 Task: Look for space in Ranst, Belgium from 5th June, 2023 to 16th June, 2023 for 2 adults in price range Rs.14000 to Rs.18000. Place can be entire place with 1  bedroom having 1 bed and 1 bathroom. Property type can be house, flat, guest house, hotel. Amenities needed are: heating. Booking option can be shelf check-in. Required host language is English.
Action: Mouse moved to (371, 84)
Screenshot: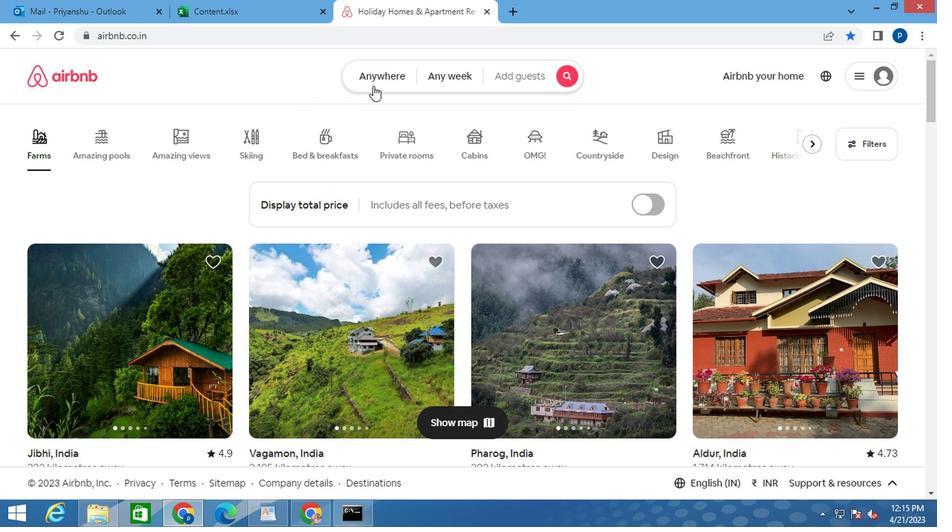 
Action: Mouse pressed left at (371, 84)
Screenshot: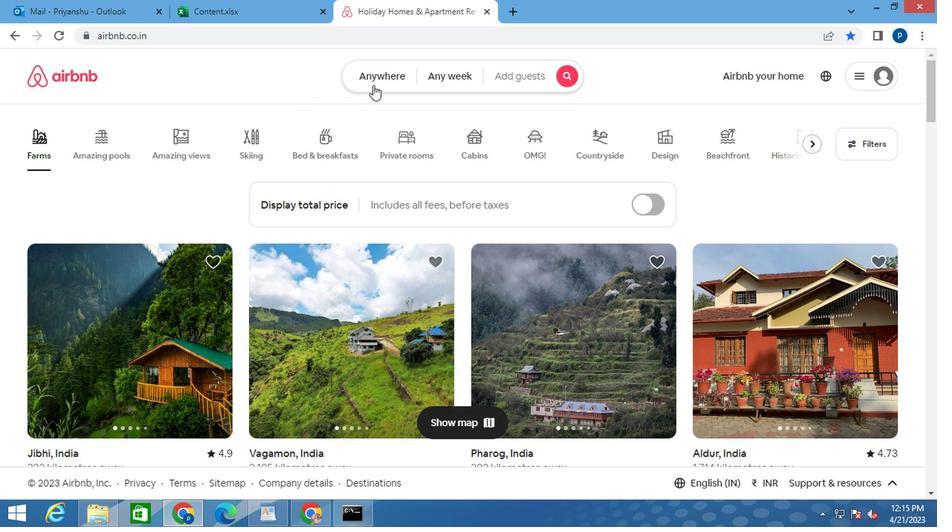 
Action: Mouse moved to (287, 130)
Screenshot: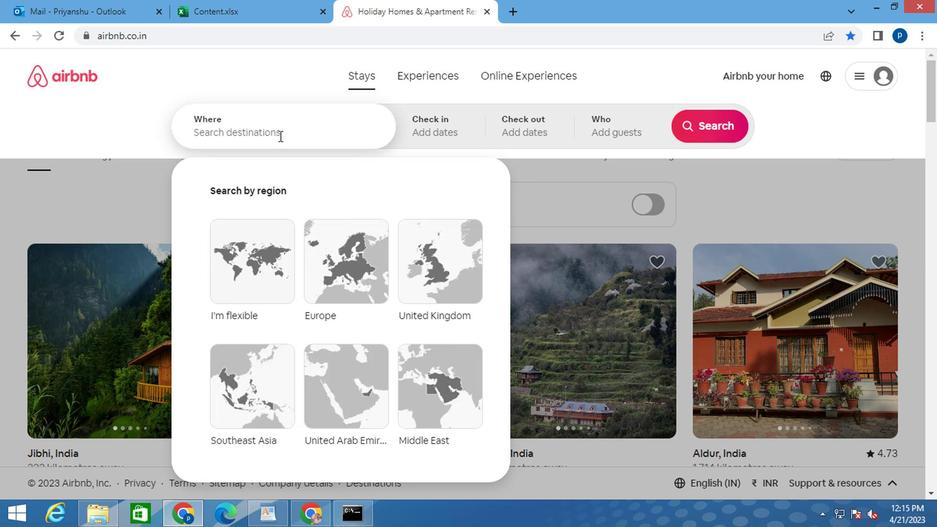 
Action: Mouse pressed left at (287, 130)
Screenshot: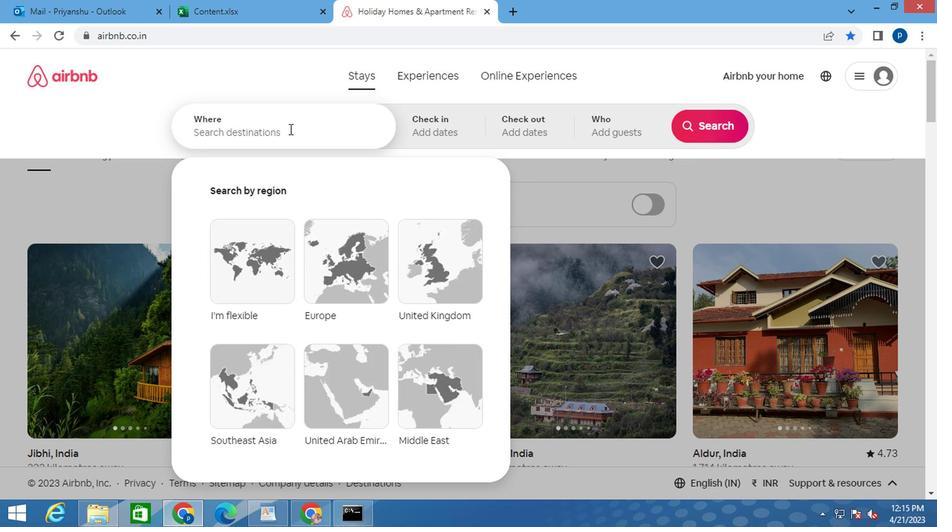 
Action: Key pressed r<Key.caps_lock>anst,<Key.space><Key.caps_lock>b<Key.caps_lock>elgium
Screenshot: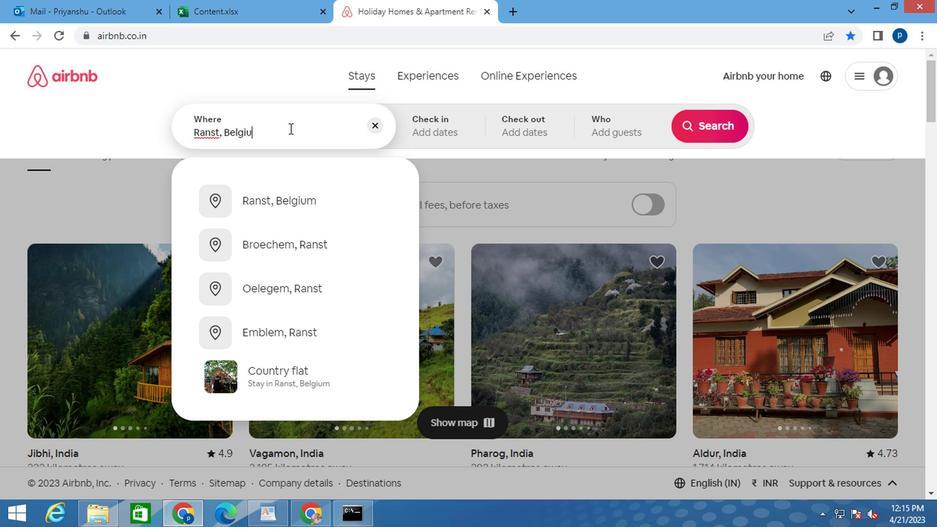 
Action: Mouse moved to (293, 197)
Screenshot: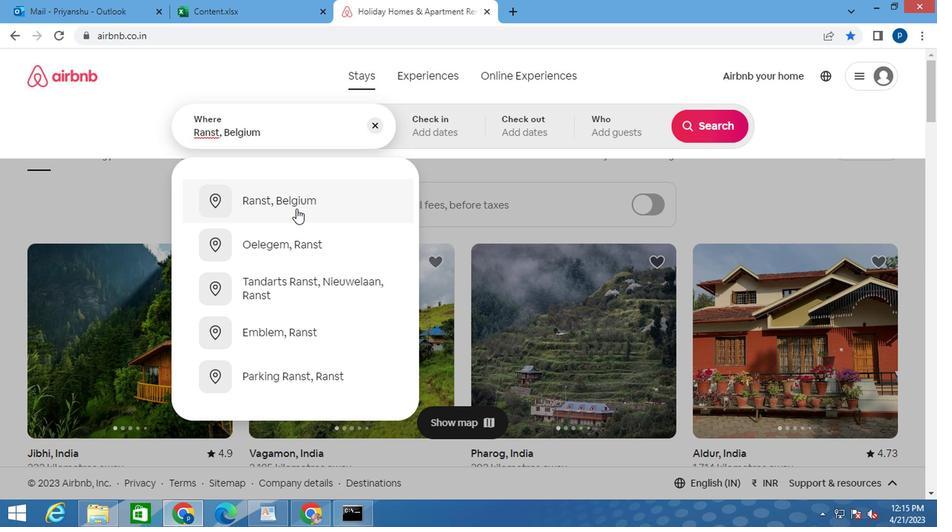 
Action: Mouse pressed left at (293, 197)
Screenshot: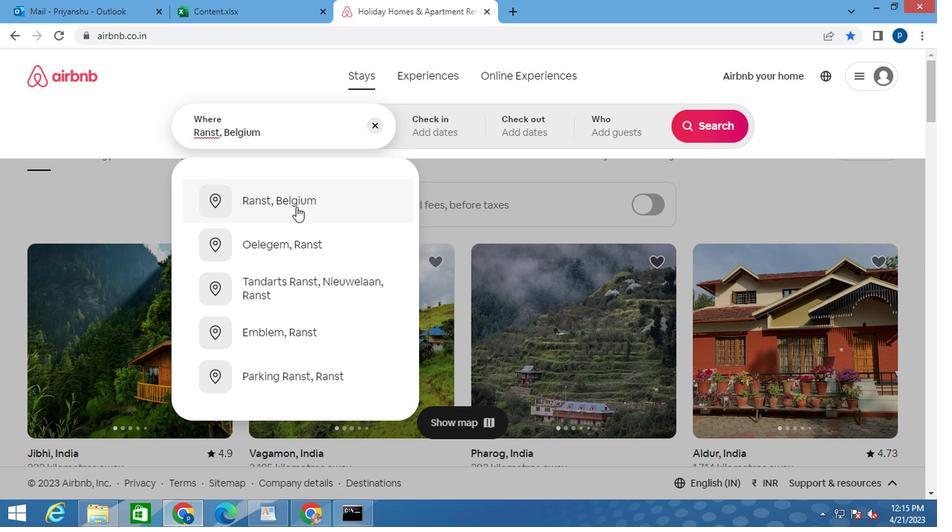 
Action: Mouse moved to (705, 240)
Screenshot: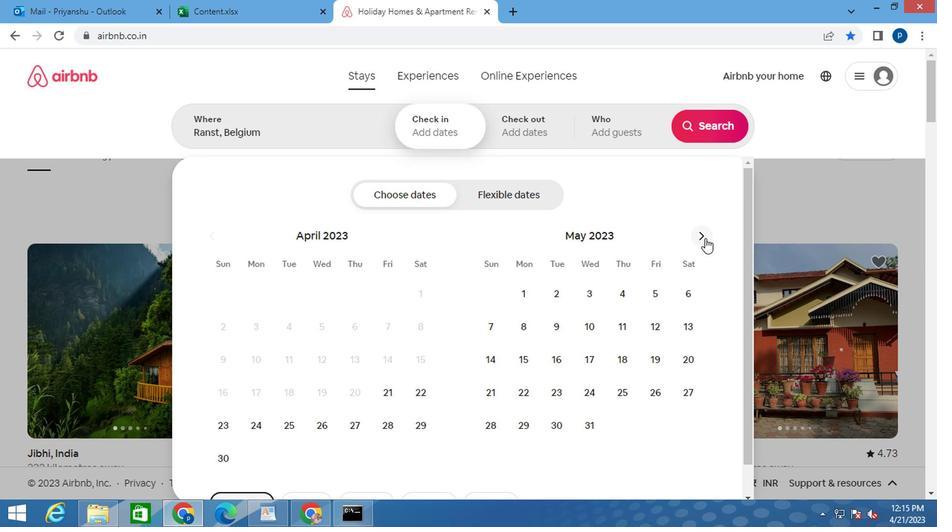 
Action: Mouse pressed left at (705, 240)
Screenshot: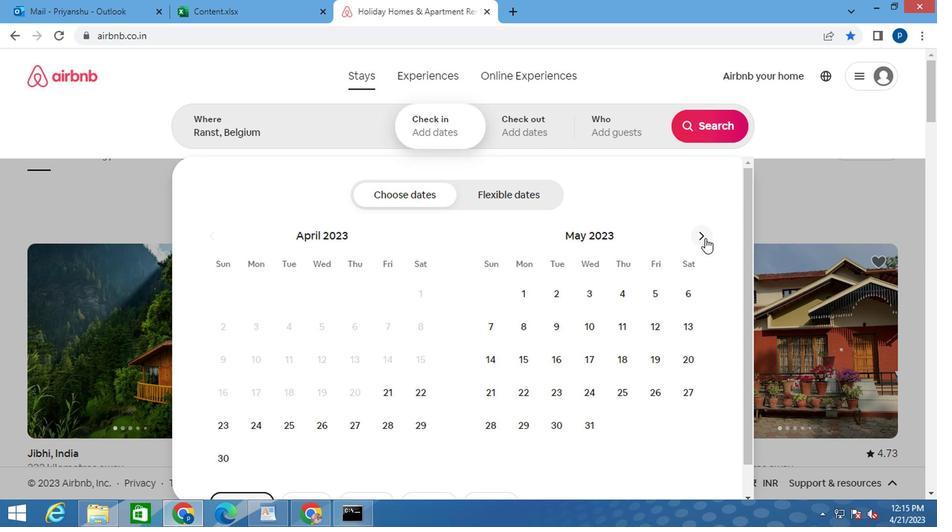 
Action: Mouse pressed left at (705, 240)
Screenshot: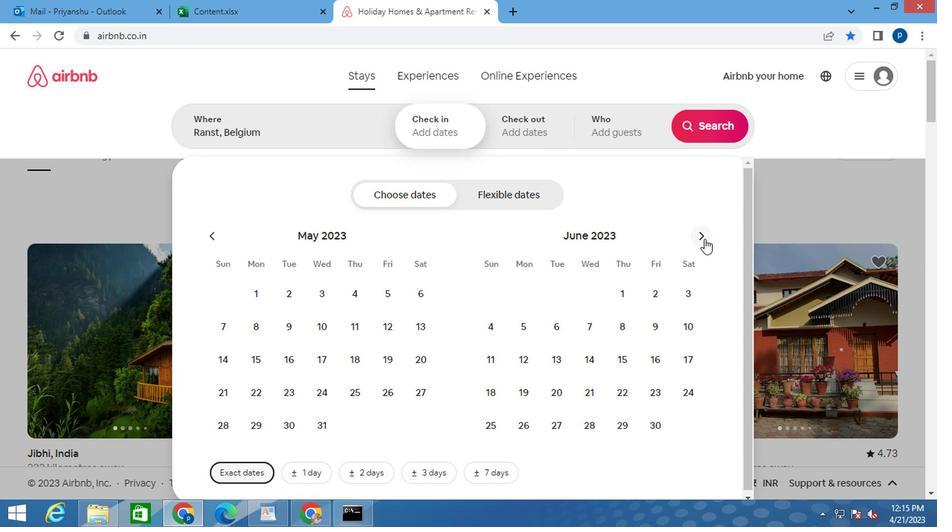 
Action: Mouse moved to (353, 324)
Screenshot: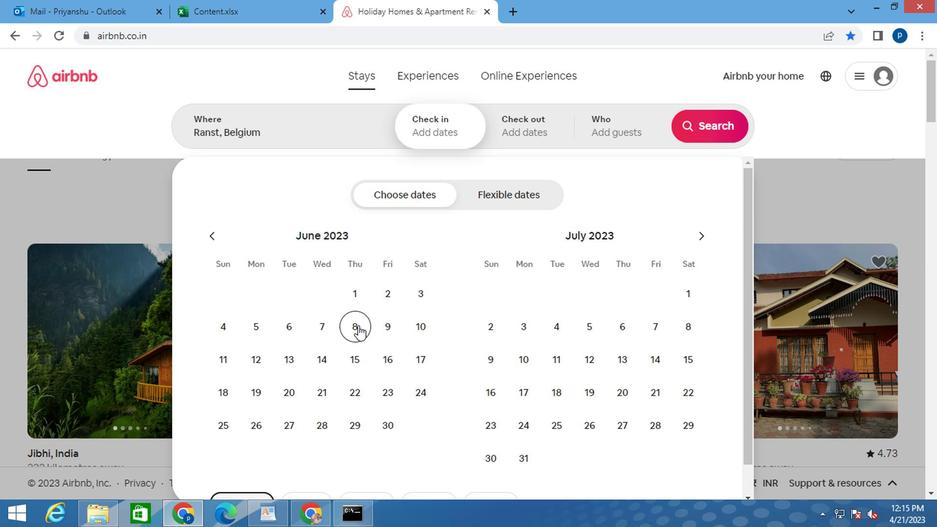 
Action: Mouse pressed left at (353, 324)
Screenshot: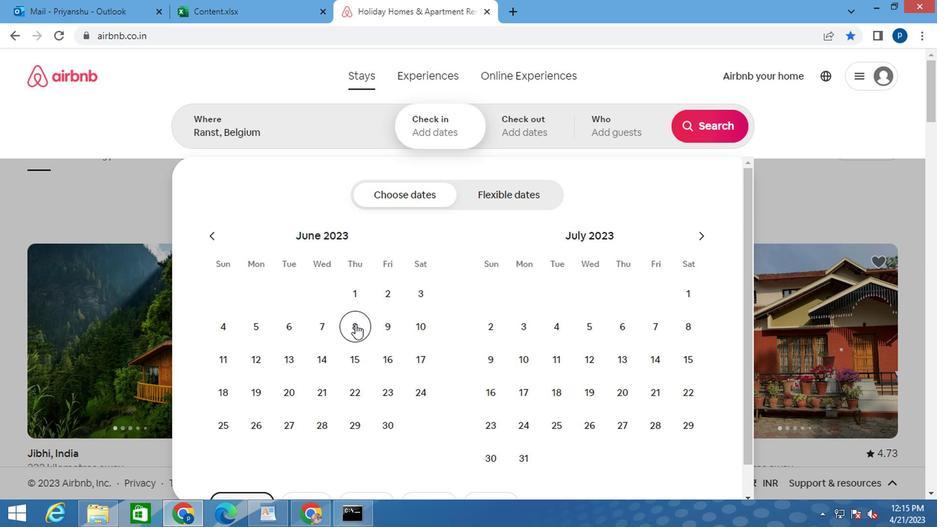 
Action: Mouse moved to (250, 325)
Screenshot: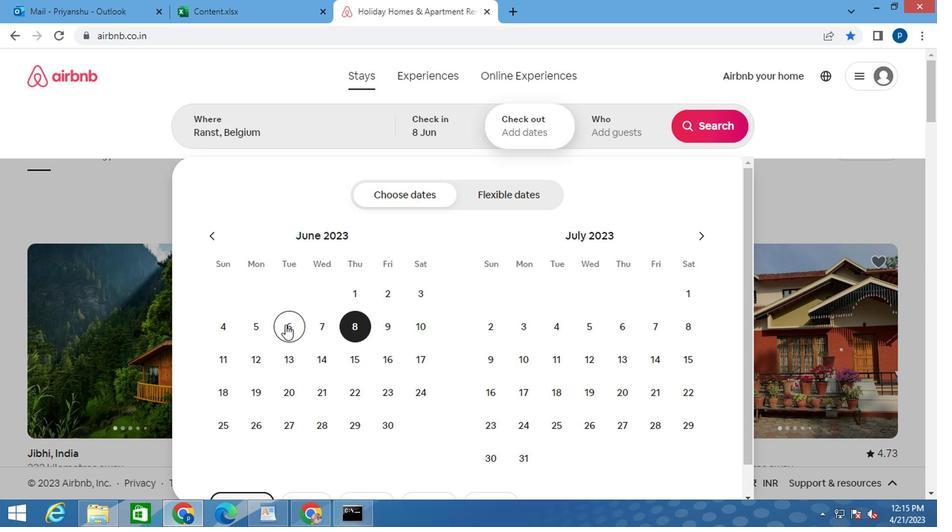 
Action: Mouse pressed left at (250, 325)
Screenshot: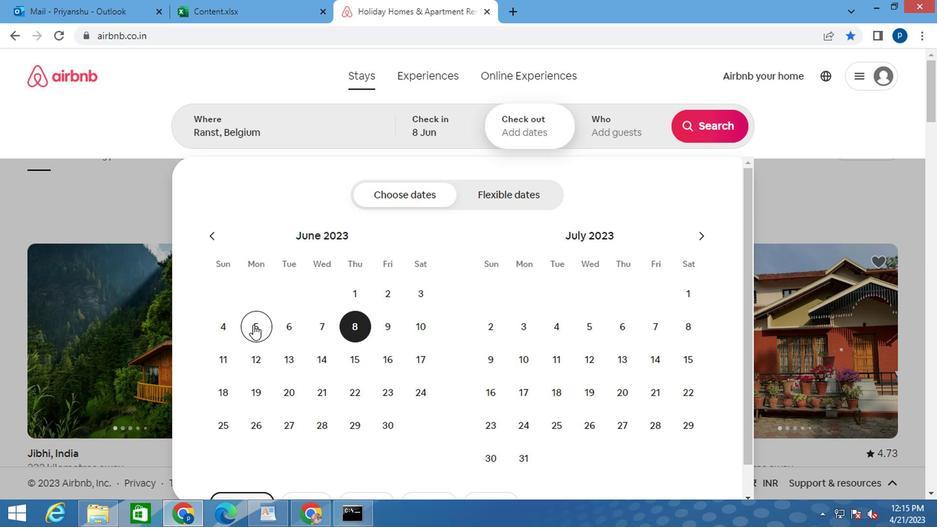 
Action: Mouse moved to (389, 360)
Screenshot: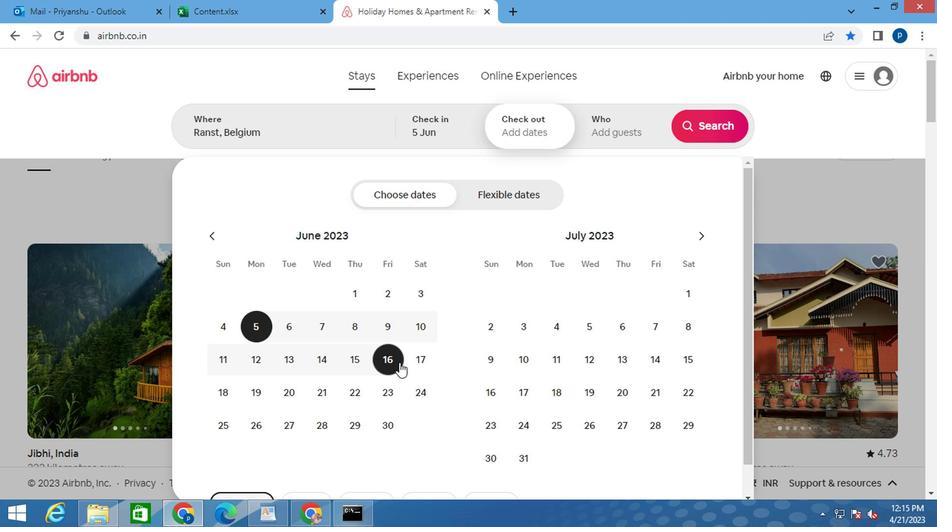
Action: Mouse pressed left at (389, 360)
Screenshot: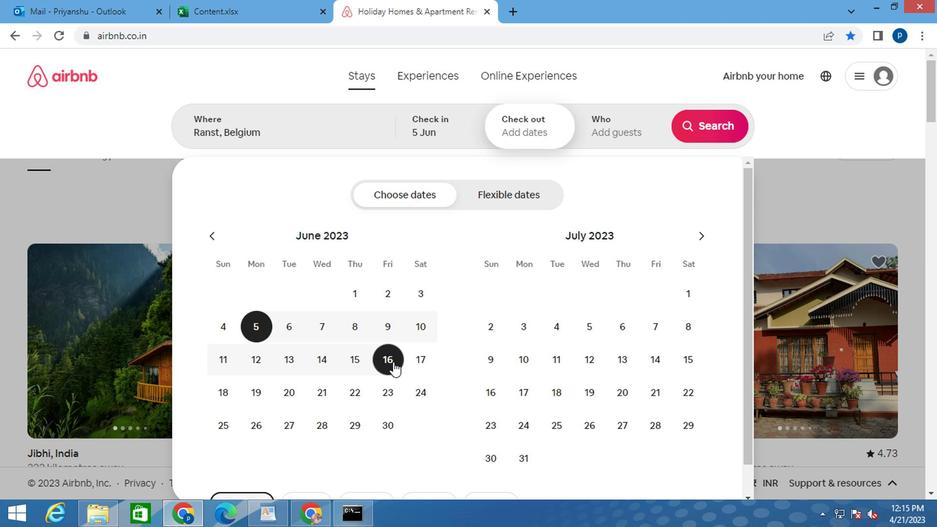 
Action: Mouse moved to (630, 131)
Screenshot: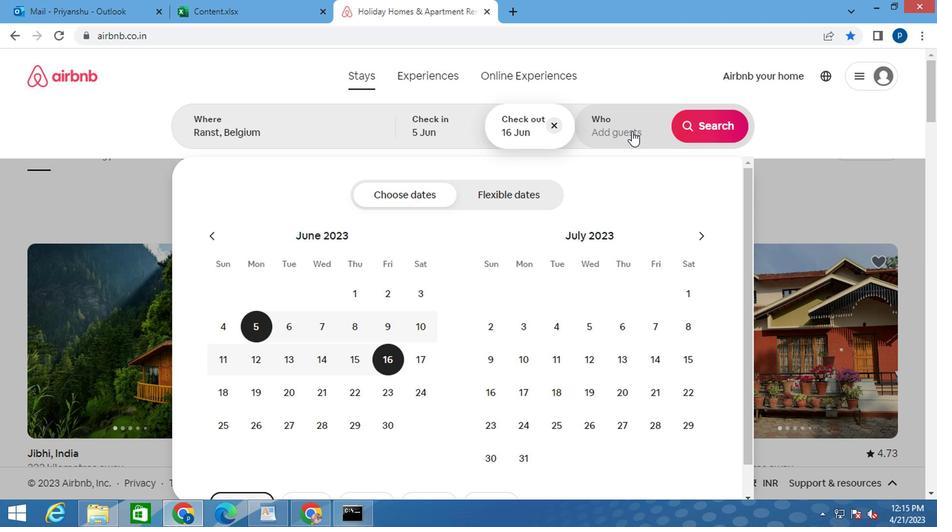 
Action: Mouse pressed left at (630, 131)
Screenshot: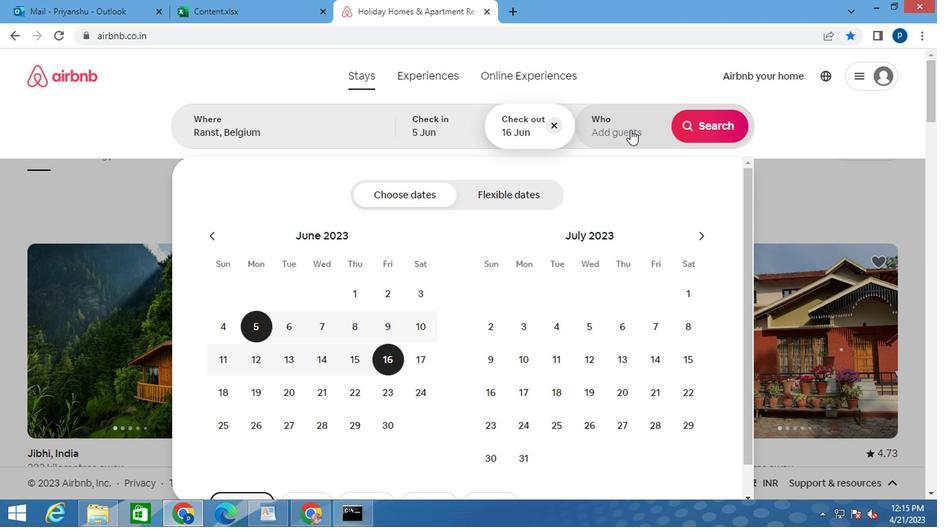 
Action: Mouse moved to (708, 203)
Screenshot: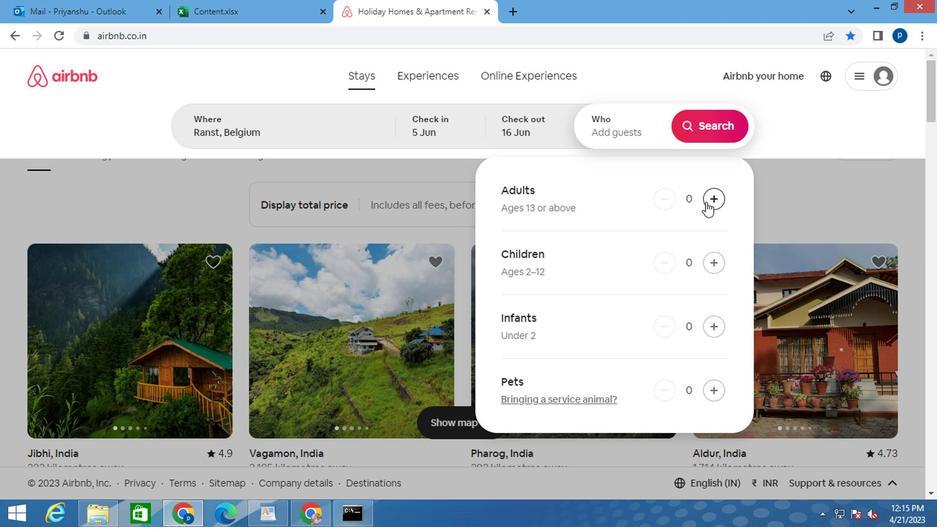 
Action: Mouse pressed left at (708, 203)
Screenshot: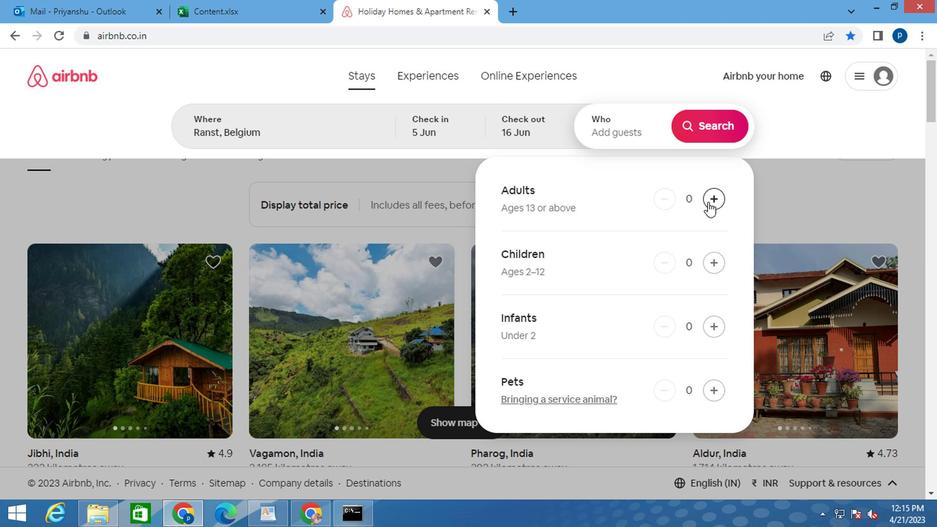 
Action: Mouse moved to (708, 202)
Screenshot: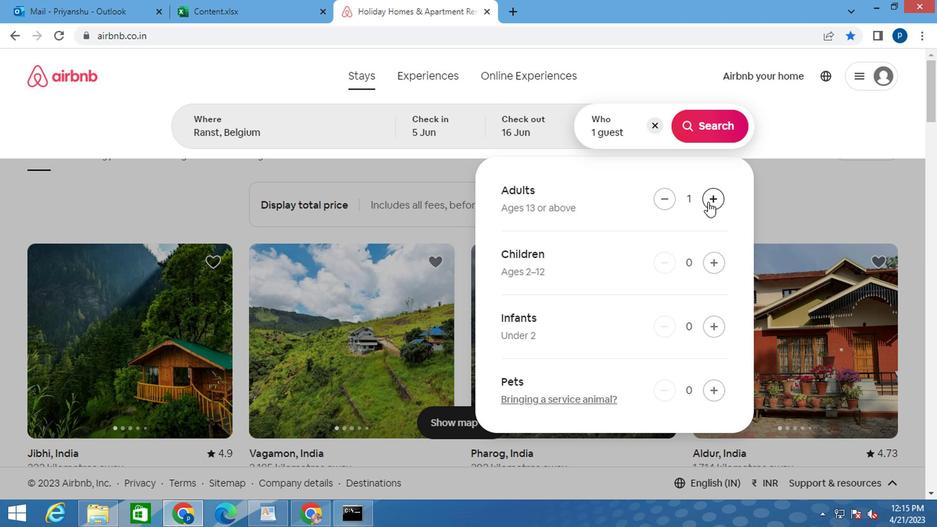 
Action: Mouse pressed left at (708, 202)
Screenshot: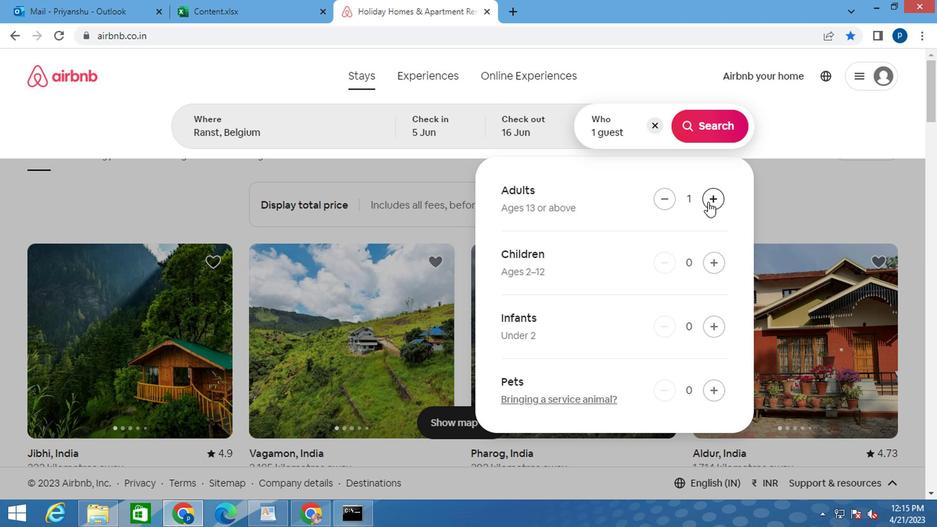
Action: Mouse moved to (725, 126)
Screenshot: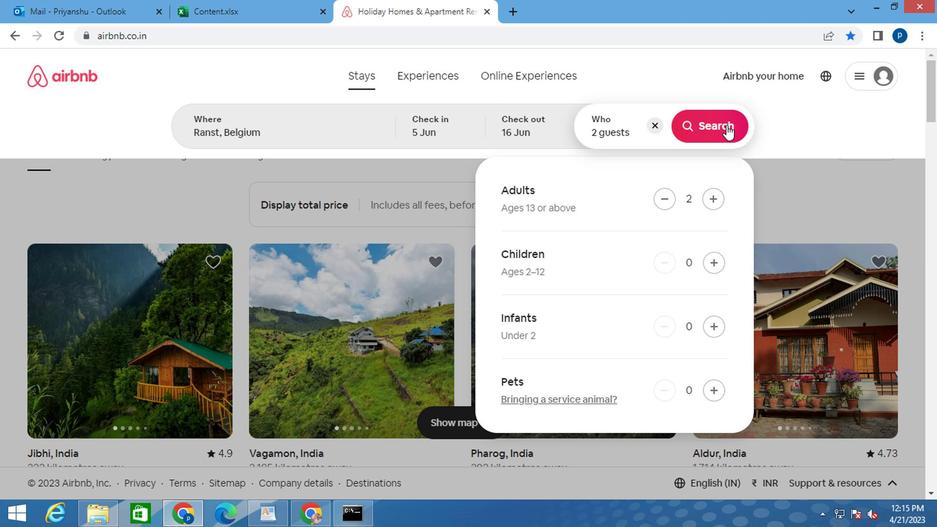 
Action: Mouse pressed left at (725, 126)
Screenshot: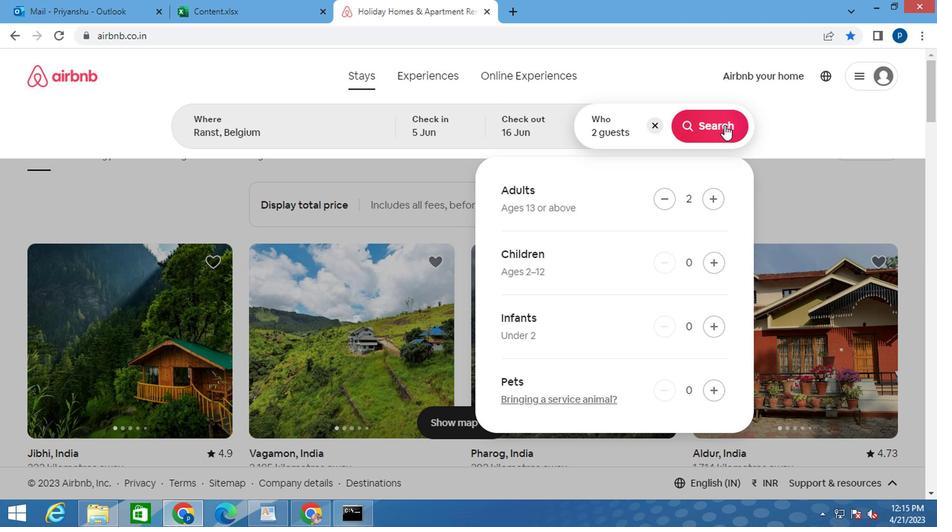 
Action: Mouse moved to (871, 126)
Screenshot: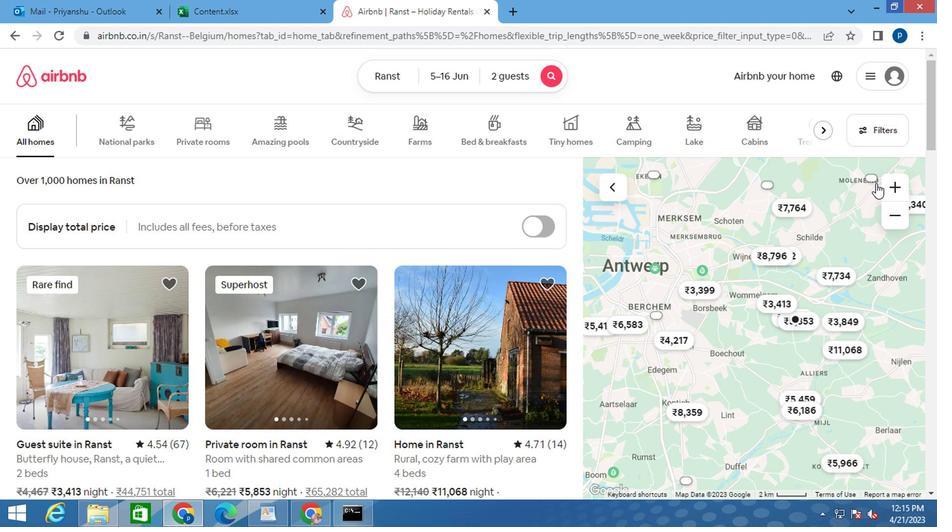 
Action: Mouse pressed left at (871, 126)
Screenshot: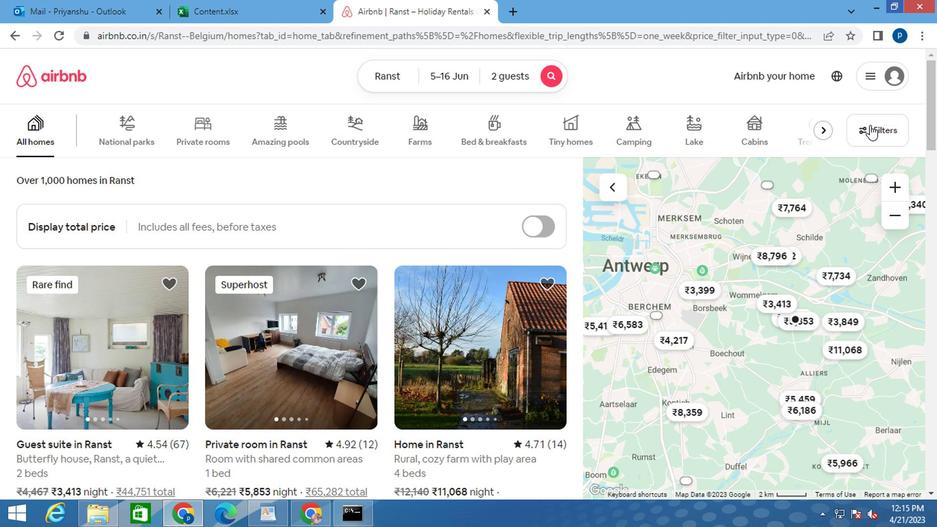 
Action: Mouse moved to (303, 300)
Screenshot: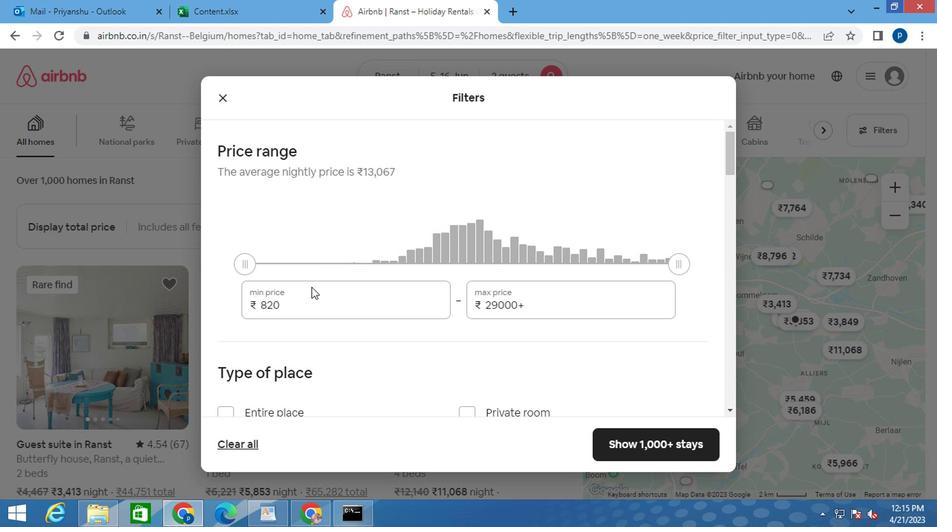
Action: Mouse pressed left at (303, 300)
Screenshot: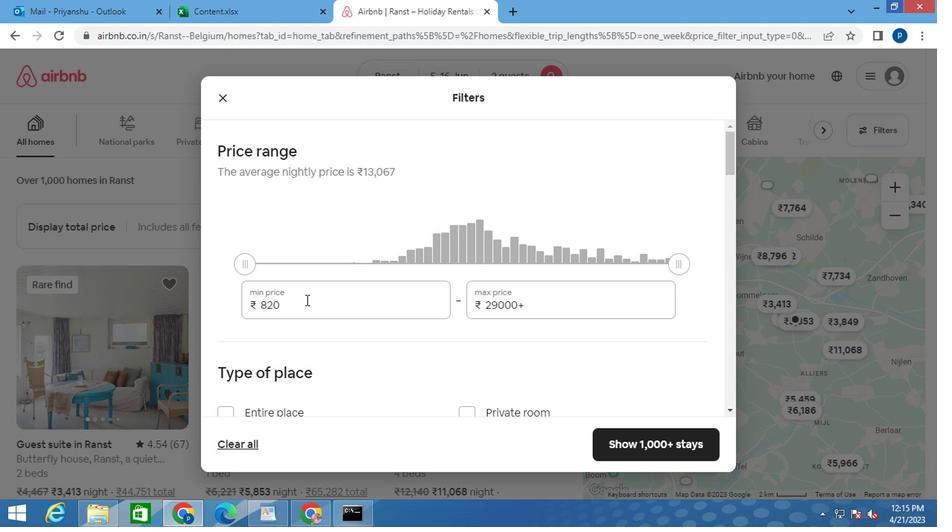 
Action: Mouse pressed left at (303, 300)
Screenshot: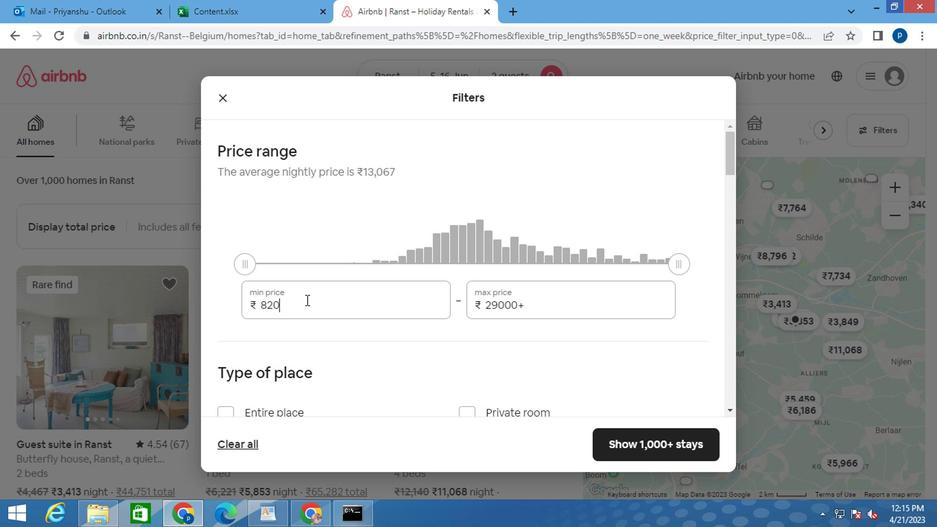 
Action: Mouse pressed left at (303, 300)
Screenshot: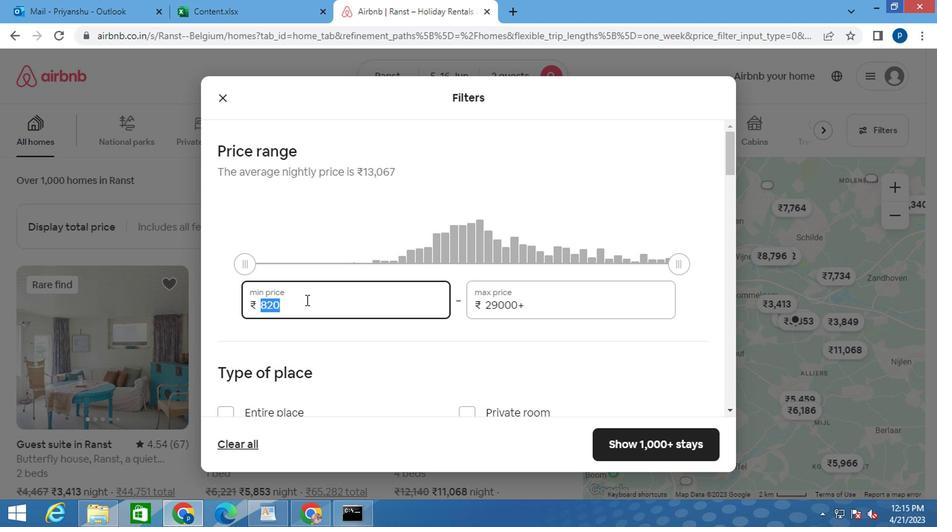 
Action: Key pressed 14000<Key.tab>18000<Key.tab><Key.tab><Key.tab>
Screenshot: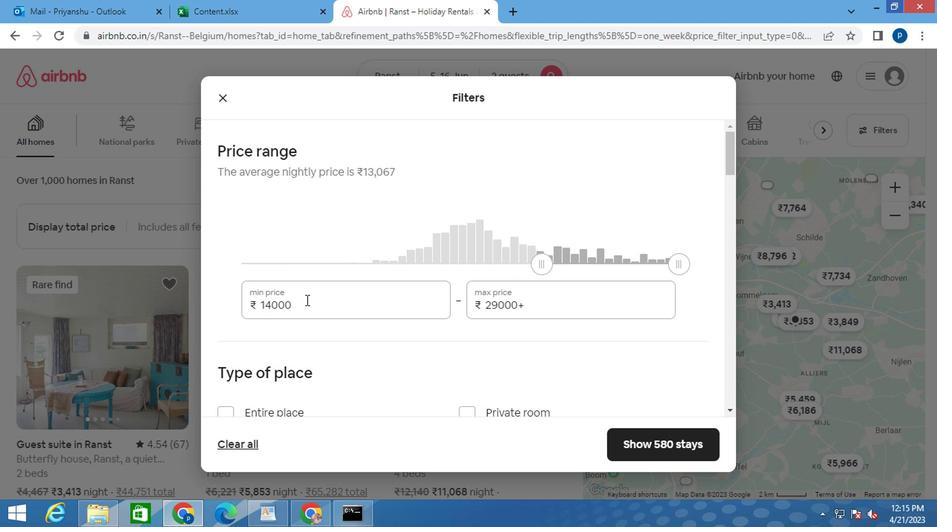 
Action: Mouse moved to (364, 283)
Screenshot: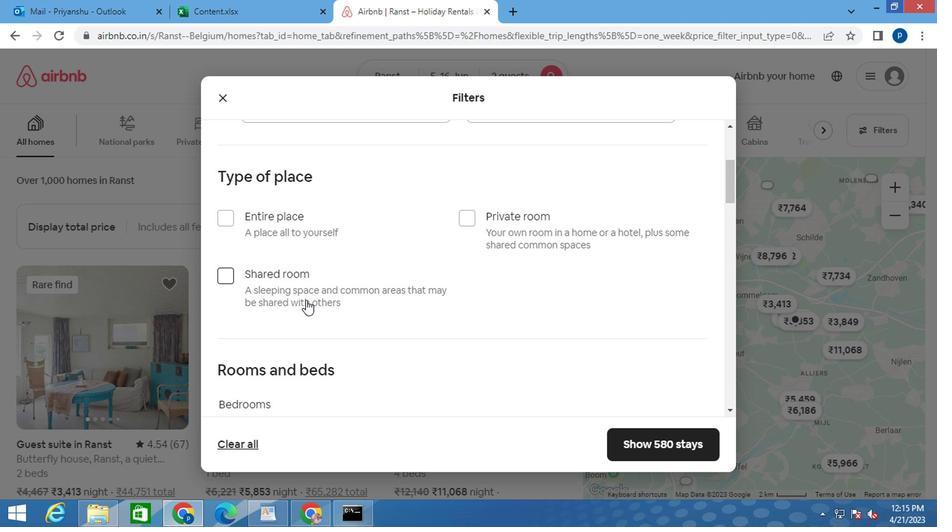 
Action: Mouse scrolled (364, 283) with delta (0, 0)
Screenshot: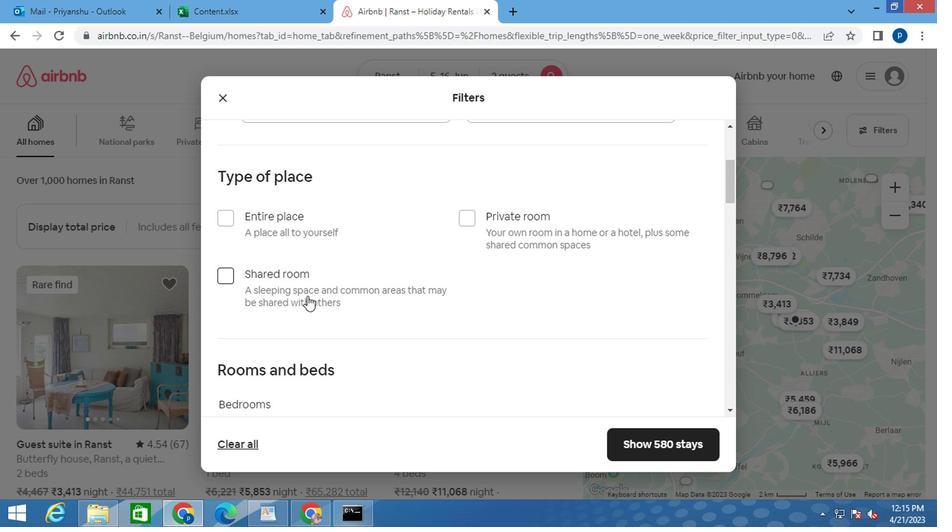 
Action: Mouse moved to (365, 282)
Screenshot: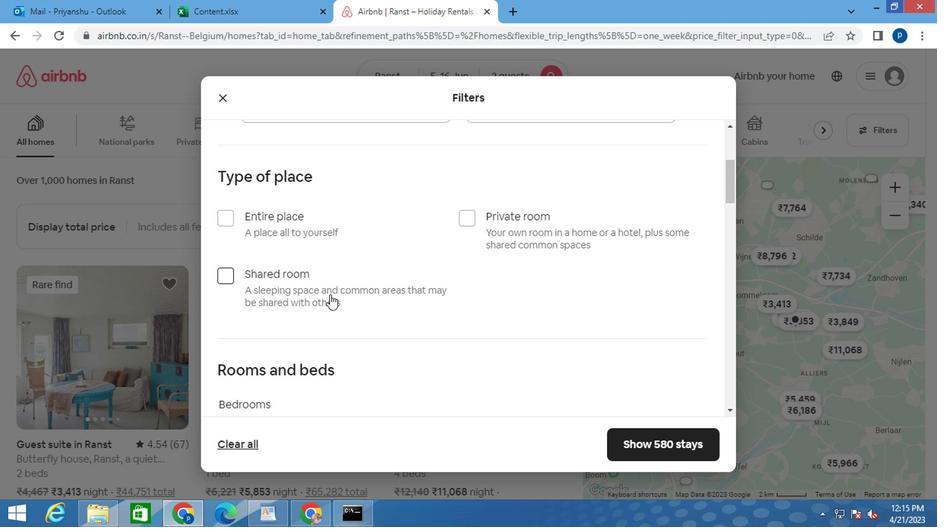 
Action: Mouse scrolled (365, 283) with delta (0, 0)
Screenshot: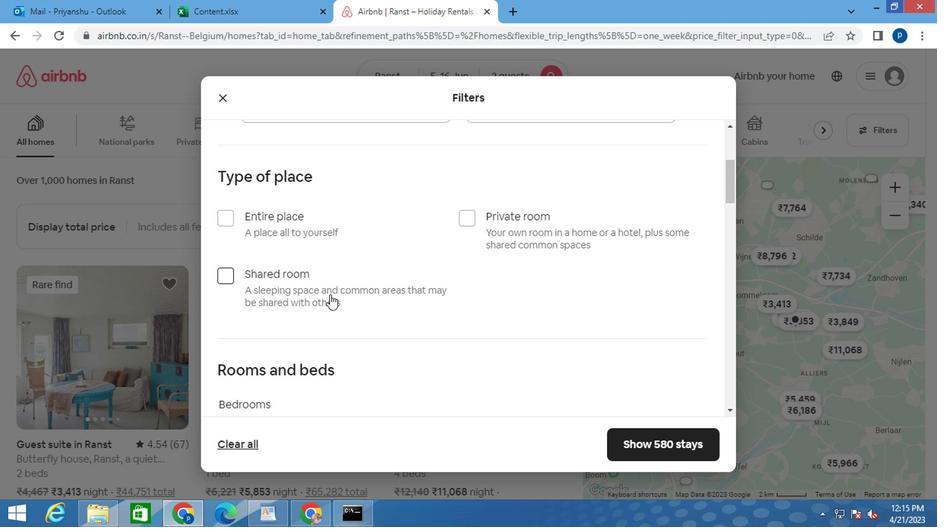 
Action: Mouse moved to (367, 282)
Screenshot: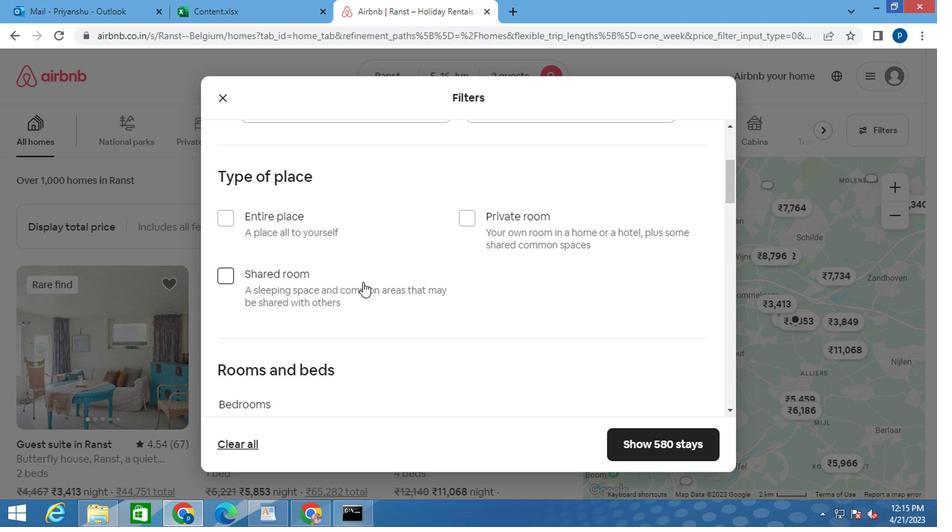 
Action: Mouse scrolled (367, 283) with delta (0, 0)
Screenshot: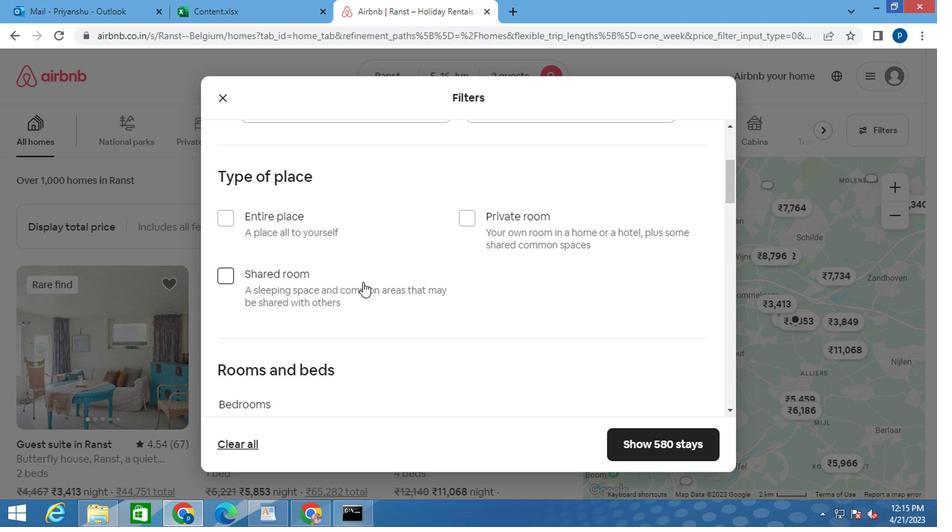 
Action: Mouse moved to (370, 282)
Screenshot: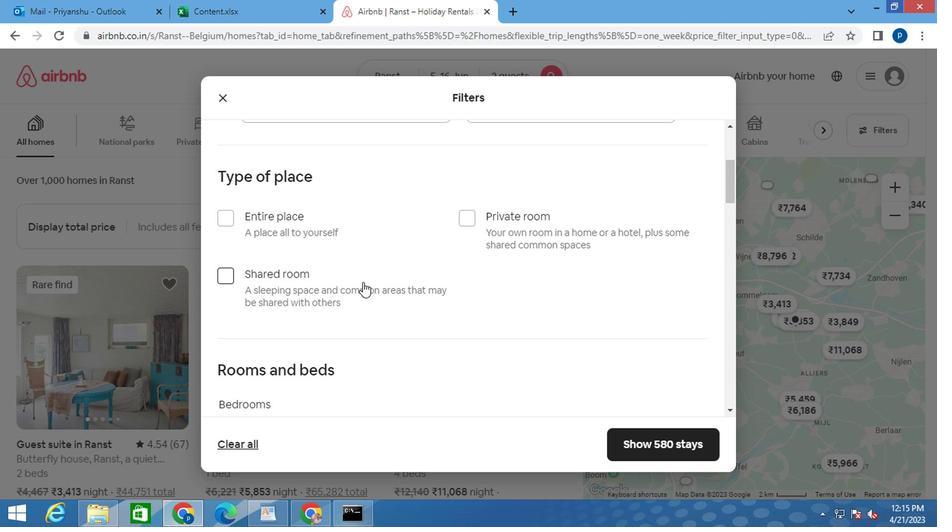 
Action: Mouse scrolled (370, 283) with delta (0, 0)
Screenshot: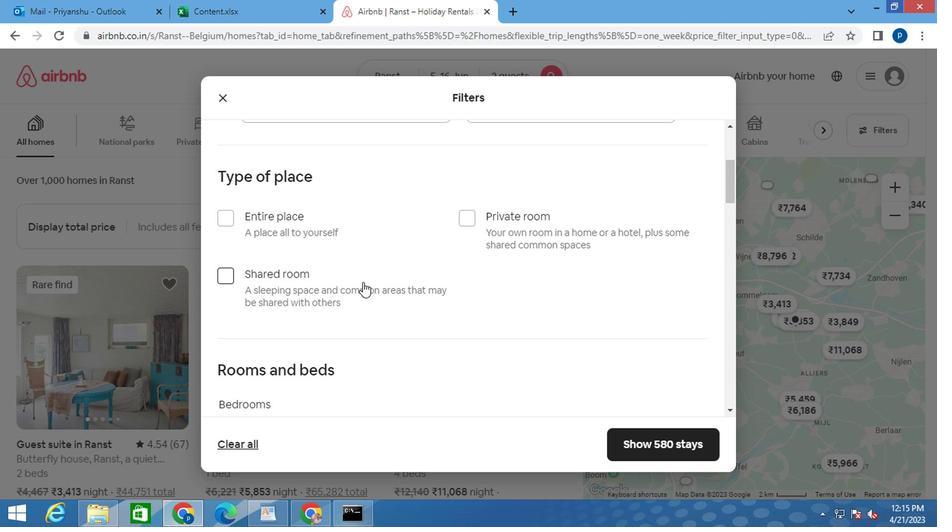
Action: Mouse moved to (375, 282)
Screenshot: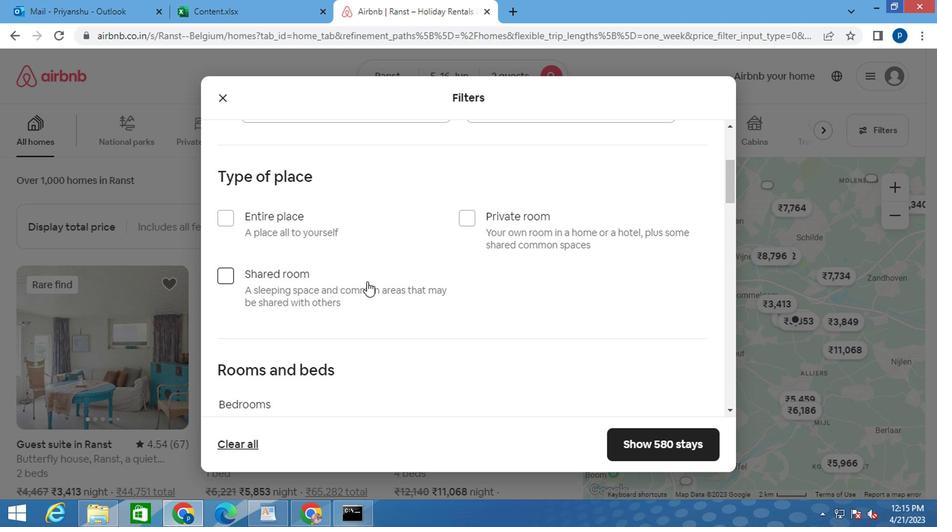 
Action: Mouse scrolled (375, 283) with delta (0, 0)
Screenshot: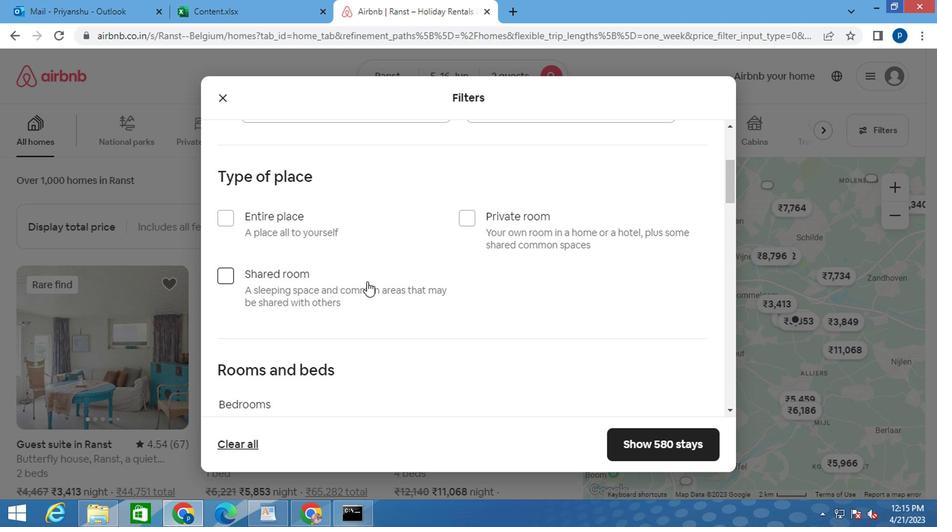 
Action: Mouse moved to (377, 282)
Screenshot: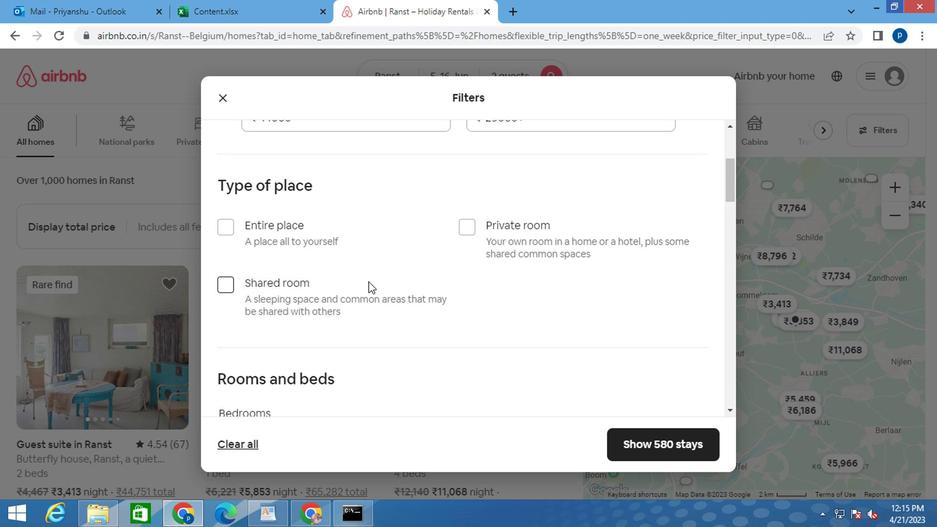 
Action: Mouse scrolled (377, 283) with delta (0, 0)
Screenshot: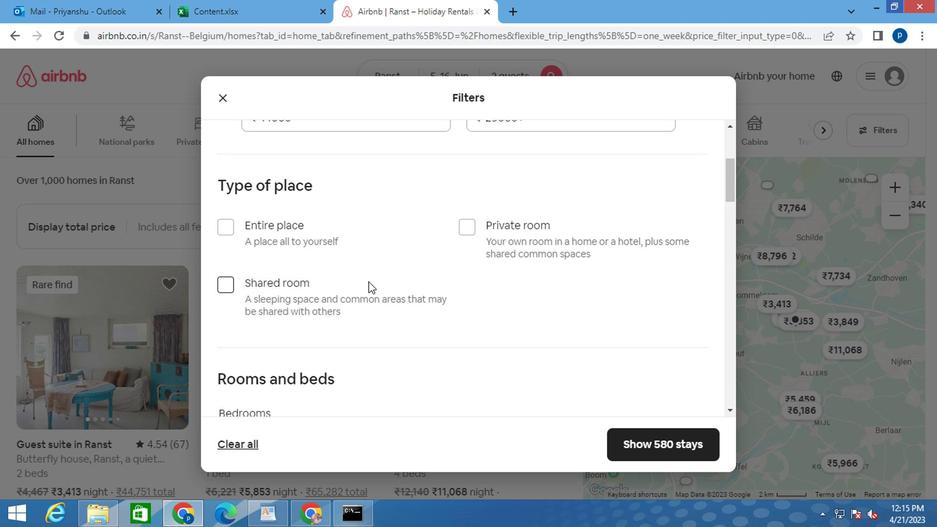 
Action: Mouse moved to (490, 309)
Screenshot: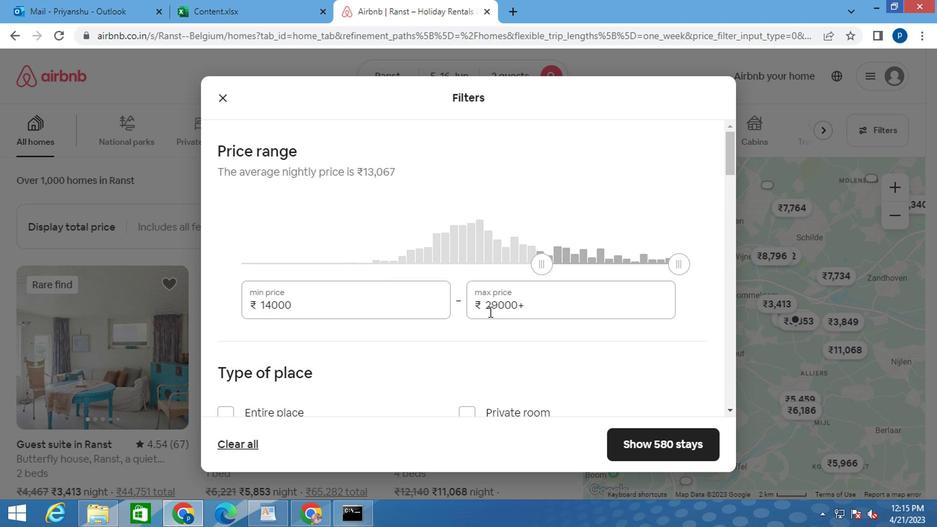 
Action: Mouse pressed left at (490, 309)
Screenshot: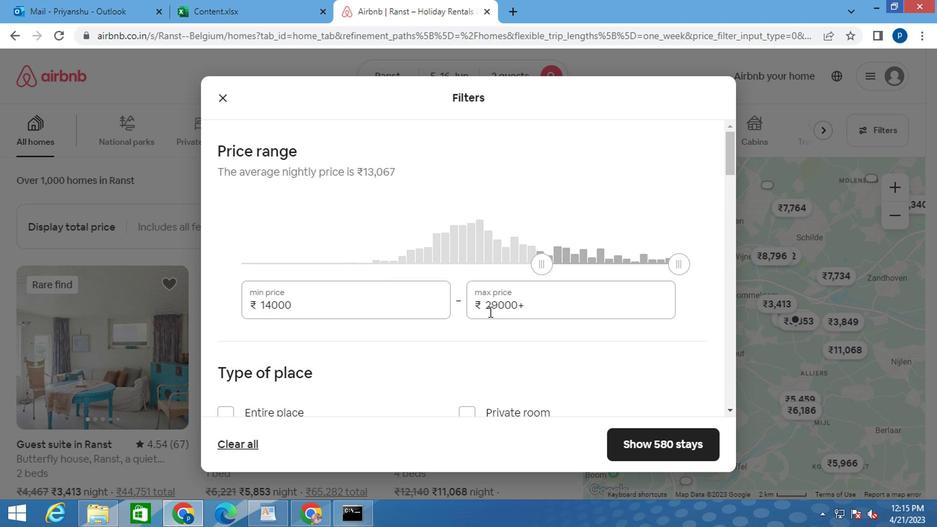 
Action: Mouse pressed left at (490, 309)
Screenshot: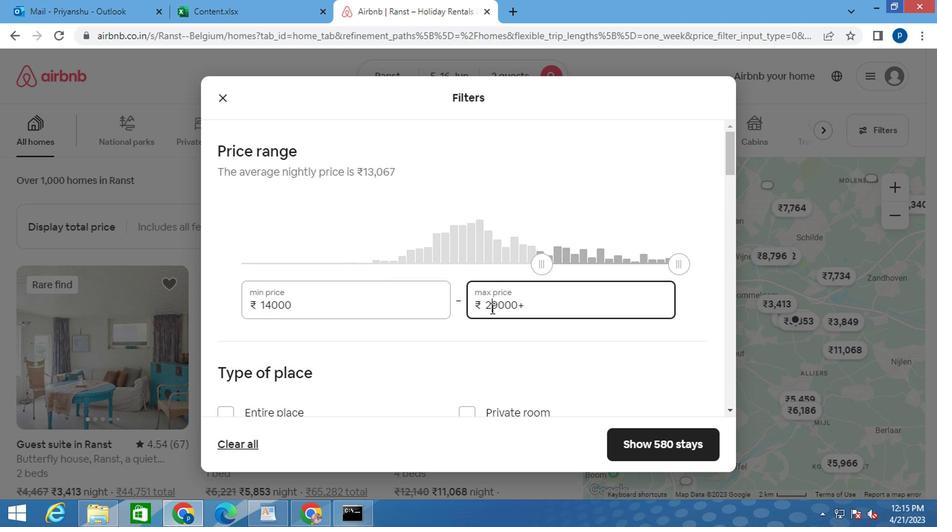 
Action: Mouse moved to (533, 302)
Screenshot: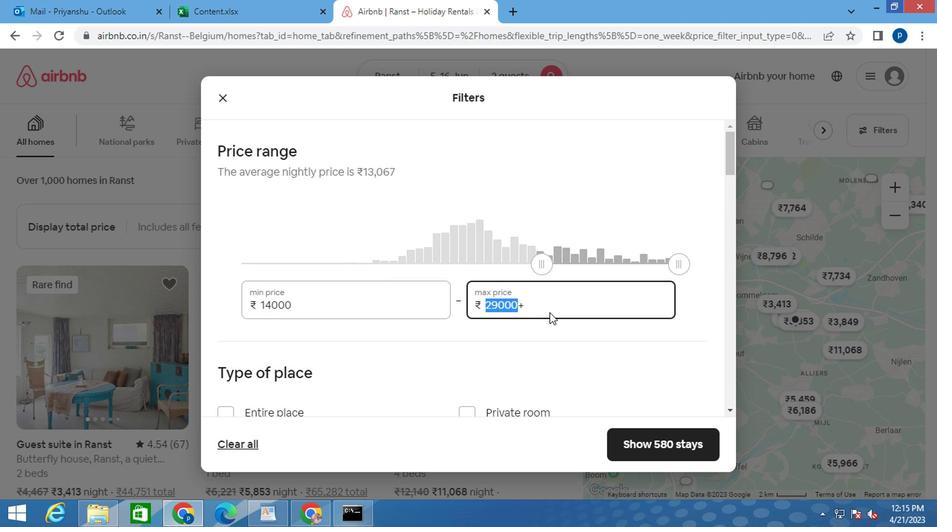 
Action: Mouse pressed left at (533, 302)
Screenshot: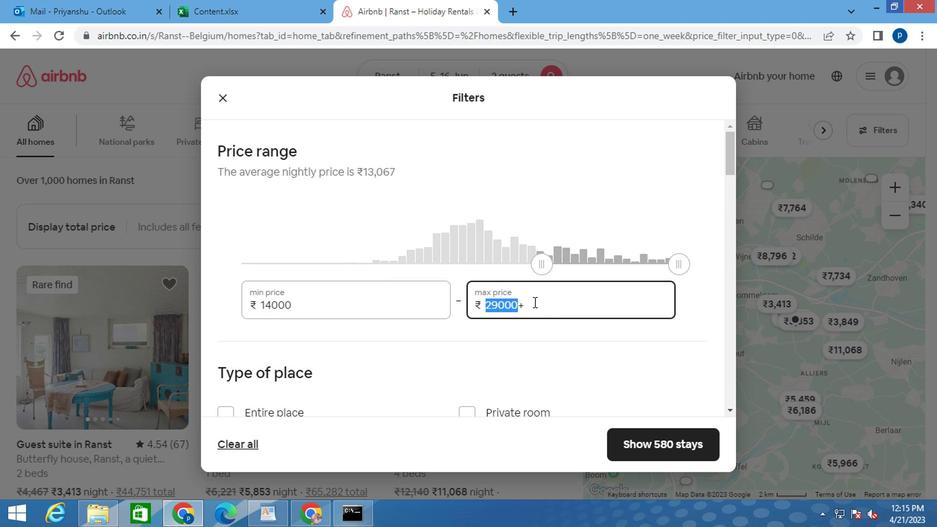 
Action: Mouse pressed left at (533, 302)
Screenshot: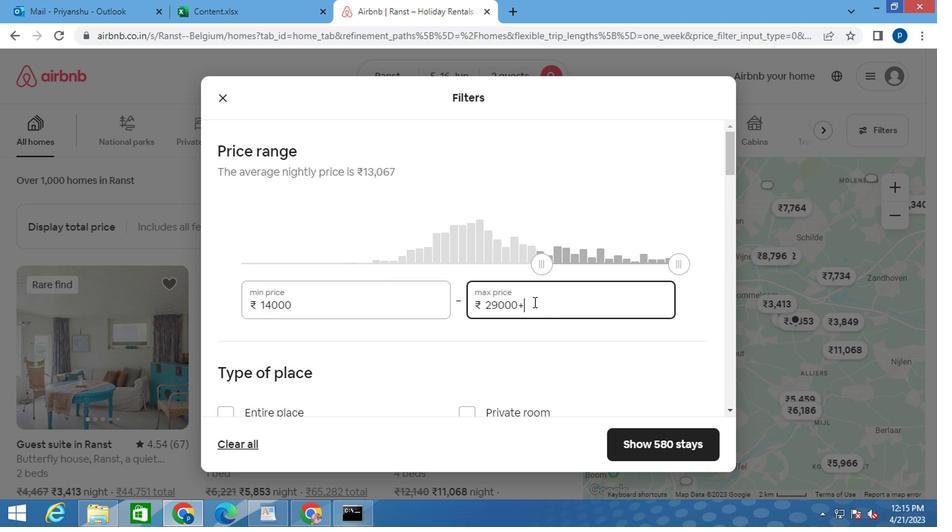 
Action: Mouse pressed left at (533, 302)
Screenshot: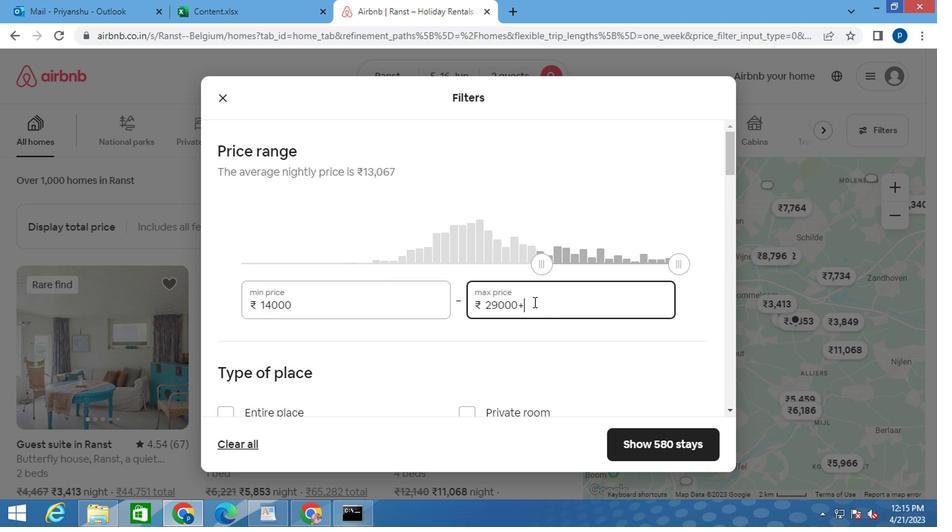 
Action: Key pressed <Key.backspace>18000
Screenshot: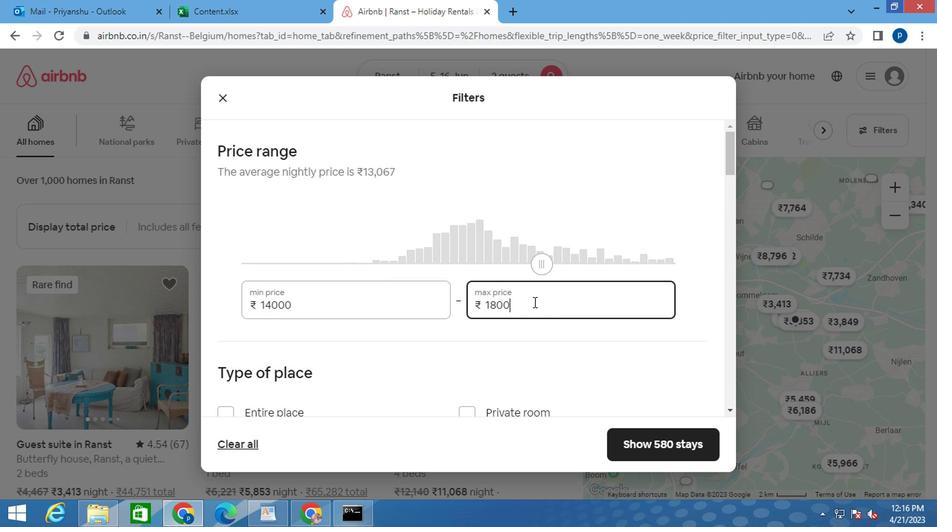 
Action: Mouse moved to (454, 343)
Screenshot: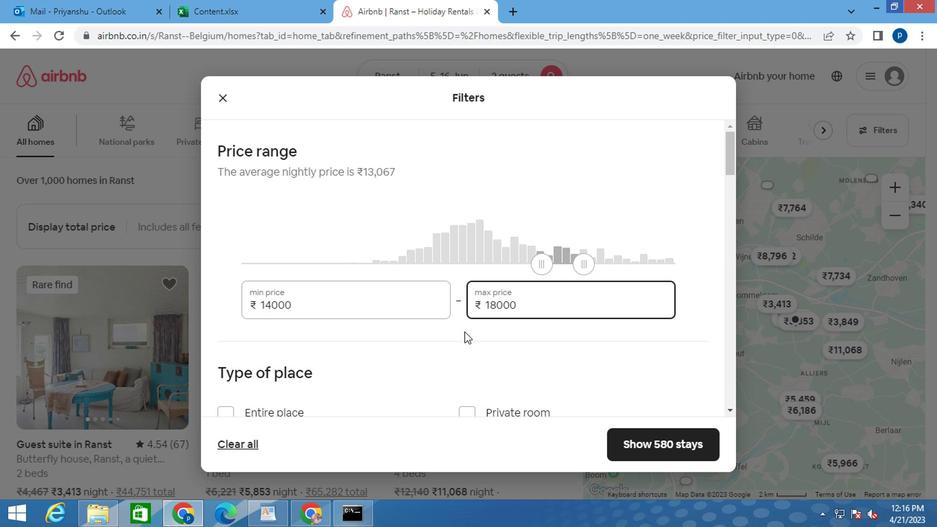
Action: Mouse scrolled (454, 342) with delta (0, 0)
Screenshot: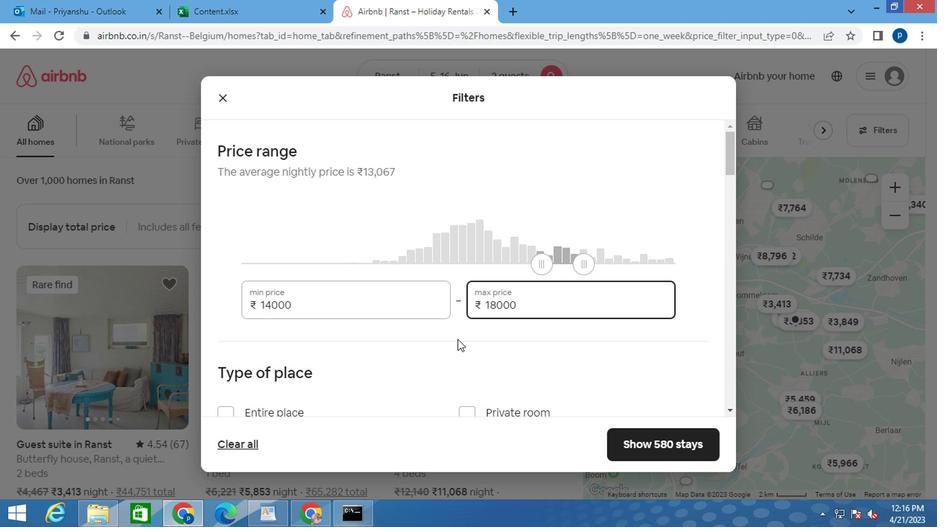 
Action: Mouse scrolled (454, 342) with delta (0, 0)
Screenshot: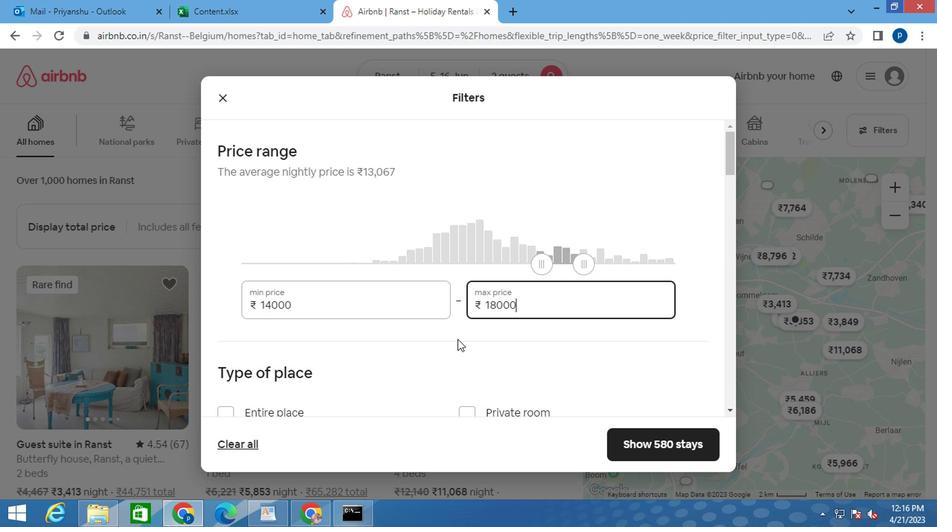 
Action: Mouse scrolled (454, 342) with delta (0, 0)
Screenshot: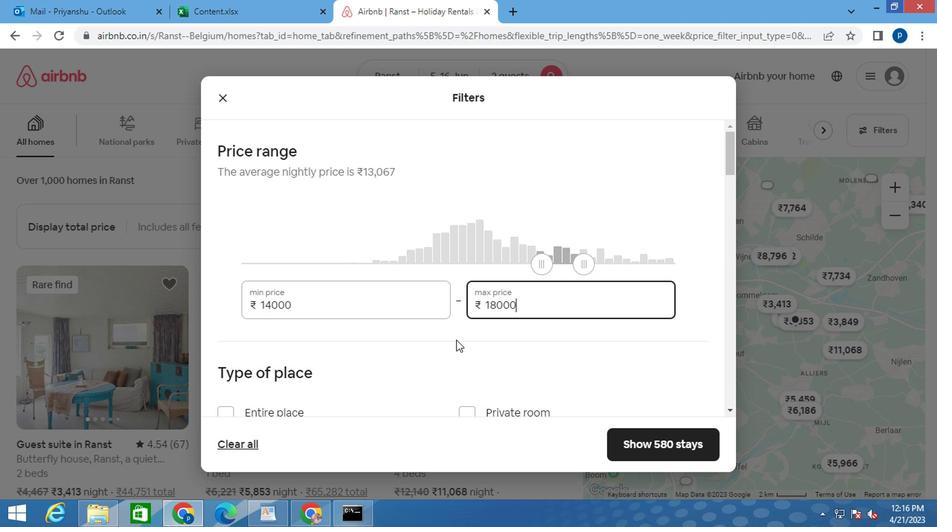 
Action: Mouse moved to (230, 211)
Screenshot: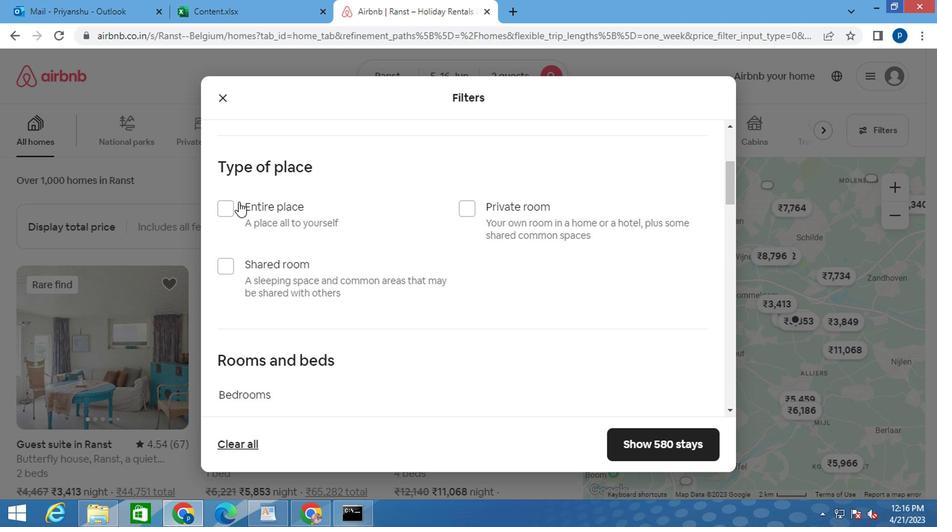 
Action: Mouse pressed left at (230, 211)
Screenshot: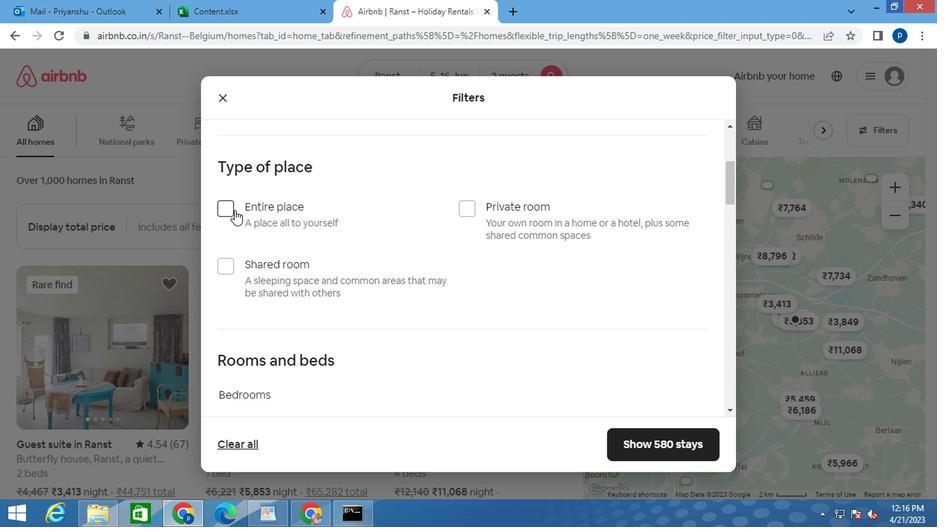 
Action: Mouse moved to (416, 306)
Screenshot: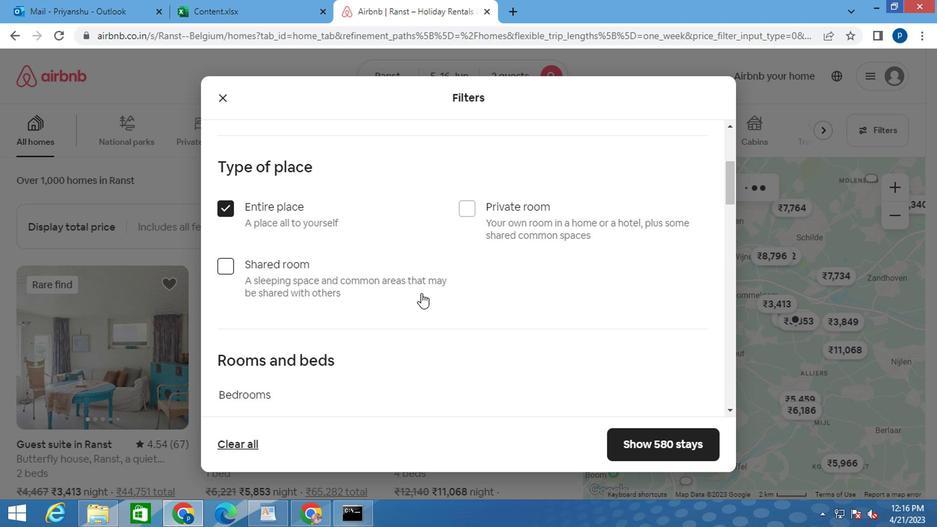 
Action: Mouse scrolled (416, 305) with delta (0, 0)
Screenshot: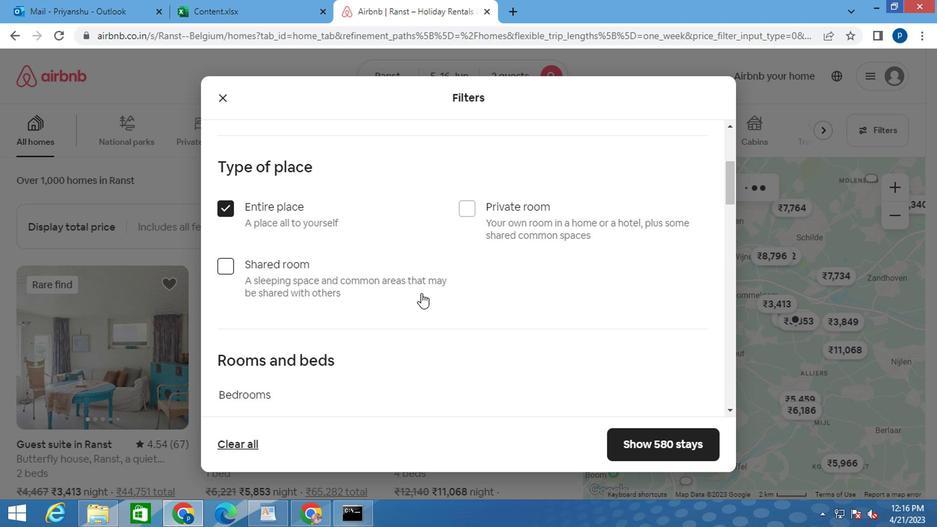 
Action: Mouse moved to (413, 307)
Screenshot: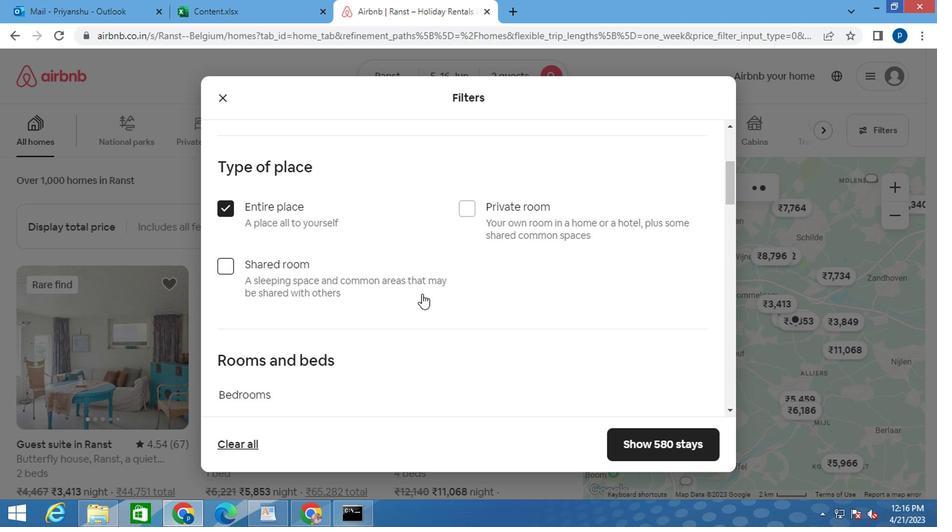 
Action: Mouse scrolled (413, 307) with delta (0, 0)
Screenshot: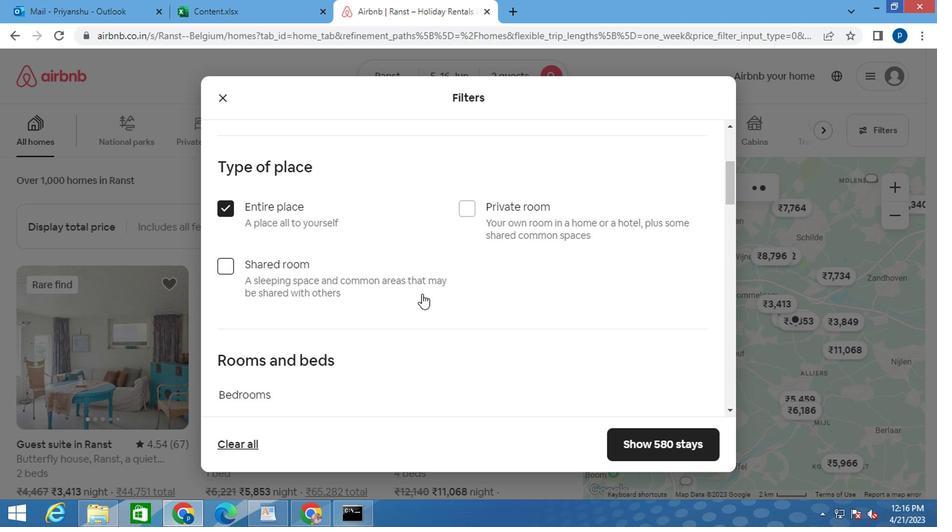 
Action: Mouse moved to (293, 289)
Screenshot: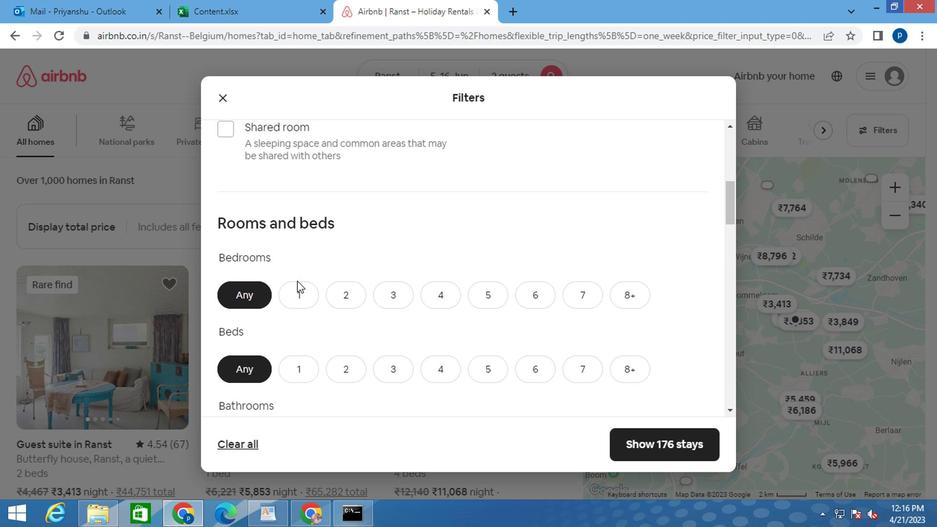 
Action: Mouse pressed left at (293, 289)
Screenshot: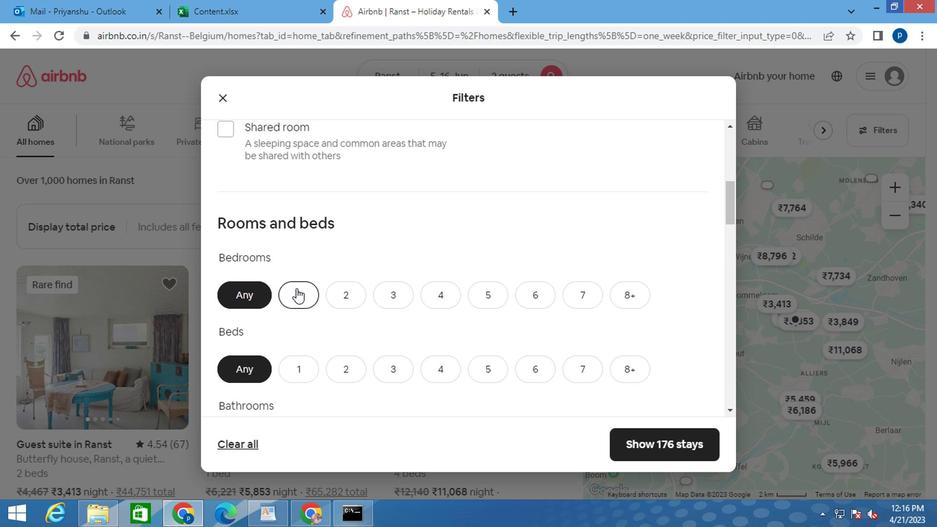 
Action: Mouse moved to (296, 340)
Screenshot: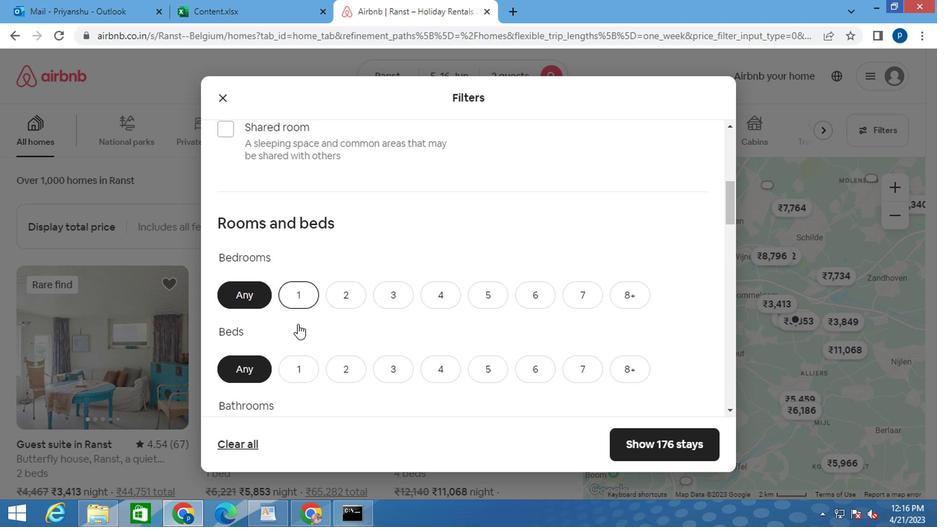 
Action: Mouse scrolled (296, 339) with delta (0, 0)
Screenshot: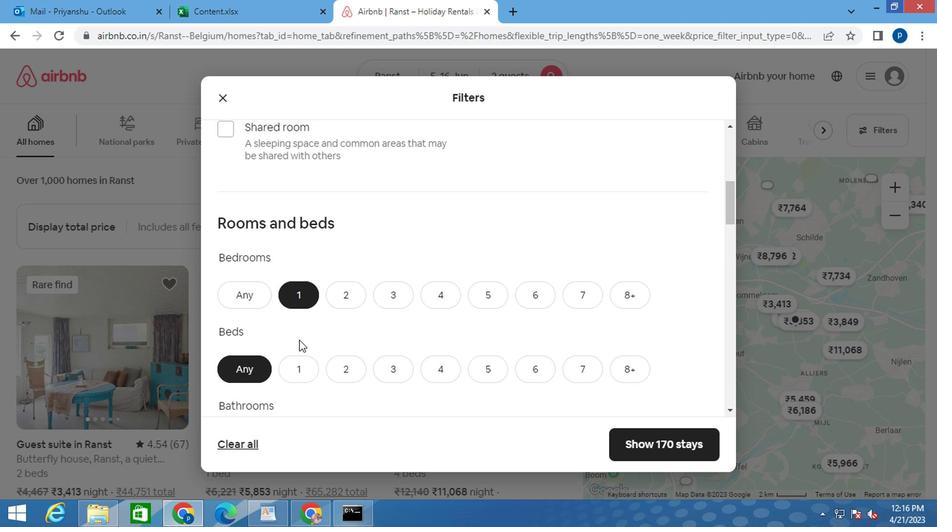 
Action: Mouse moved to (291, 293)
Screenshot: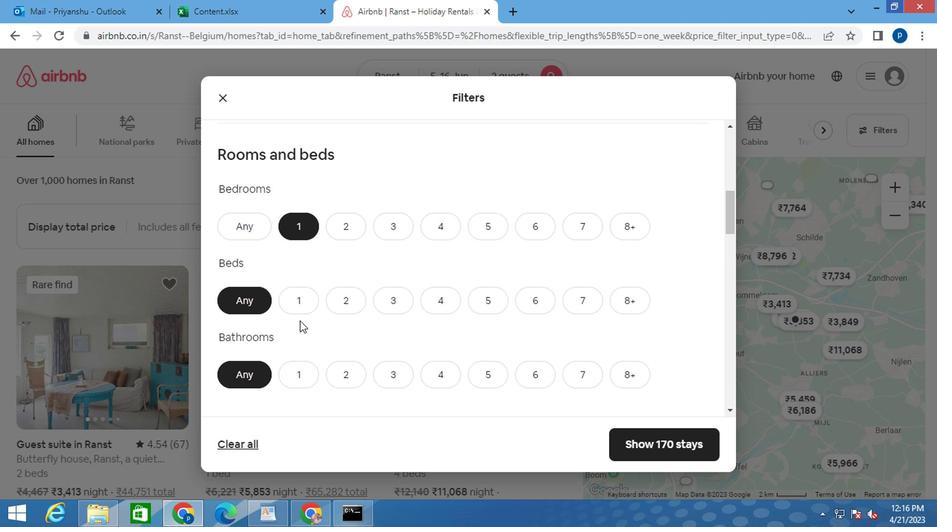 
Action: Mouse pressed left at (291, 293)
Screenshot: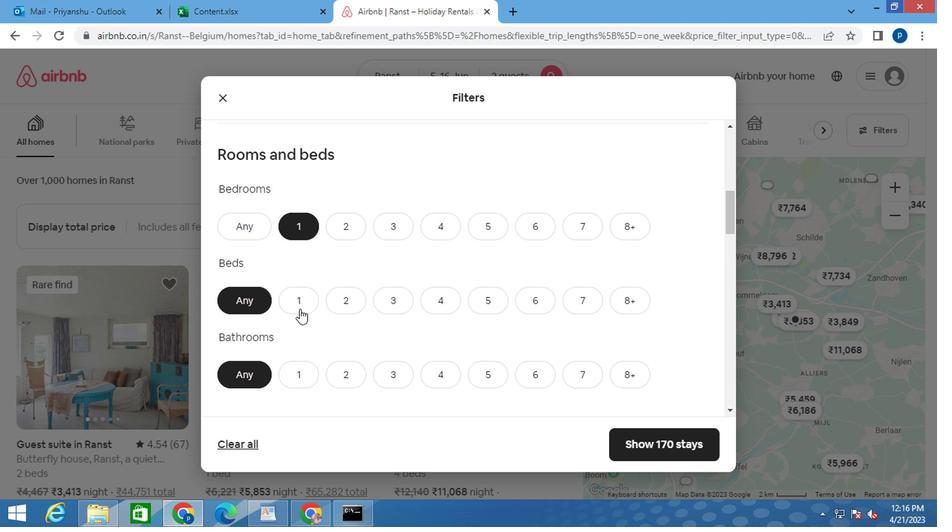 
Action: Mouse moved to (295, 372)
Screenshot: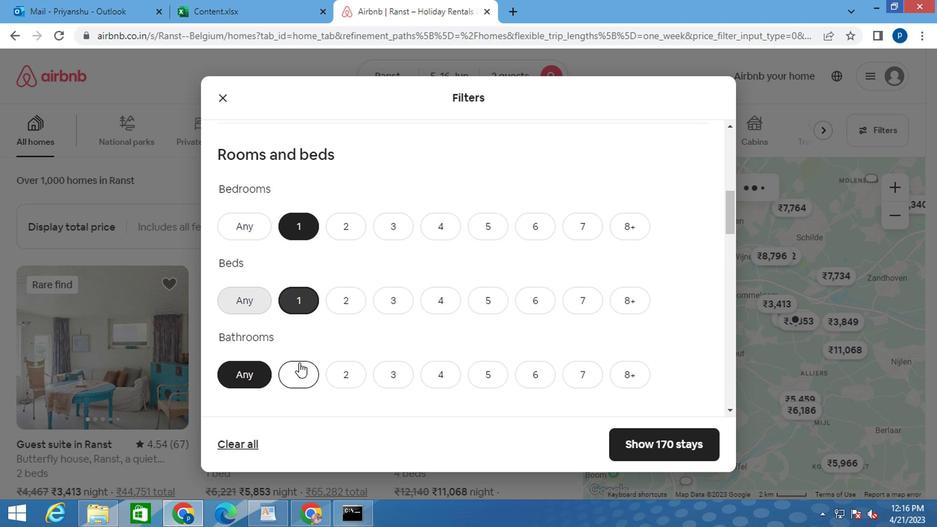 
Action: Mouse pressed left at (295, 372)
Screenshot: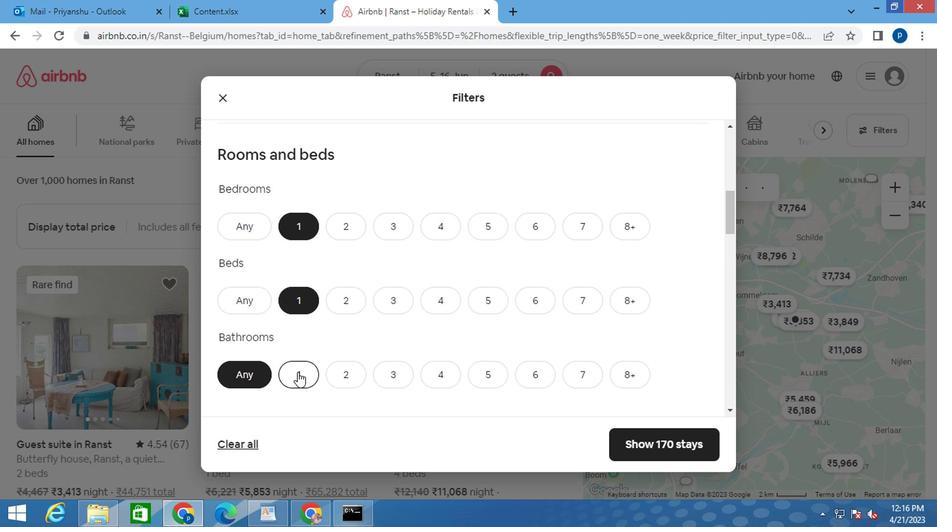 
Action: Mouse moved to (335, 374)
Screenshot: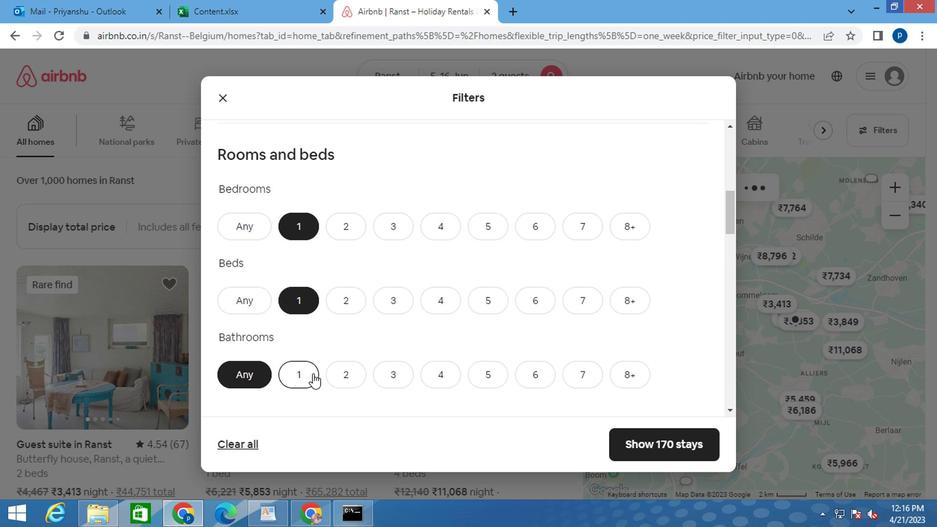 
Action: Mouse scrolled (335, 373) with delta (0, 0)
Screenshot: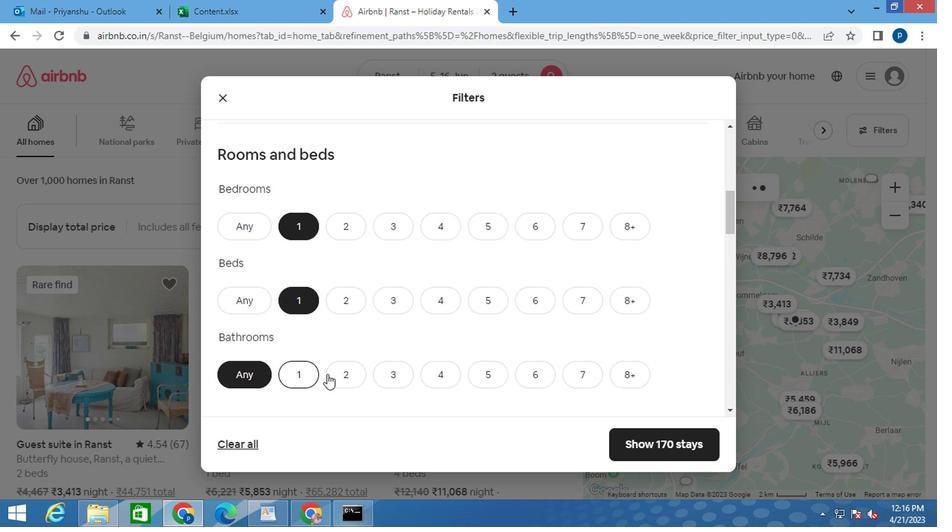
Action: Mouse moved to (340, 374)
Screenshot: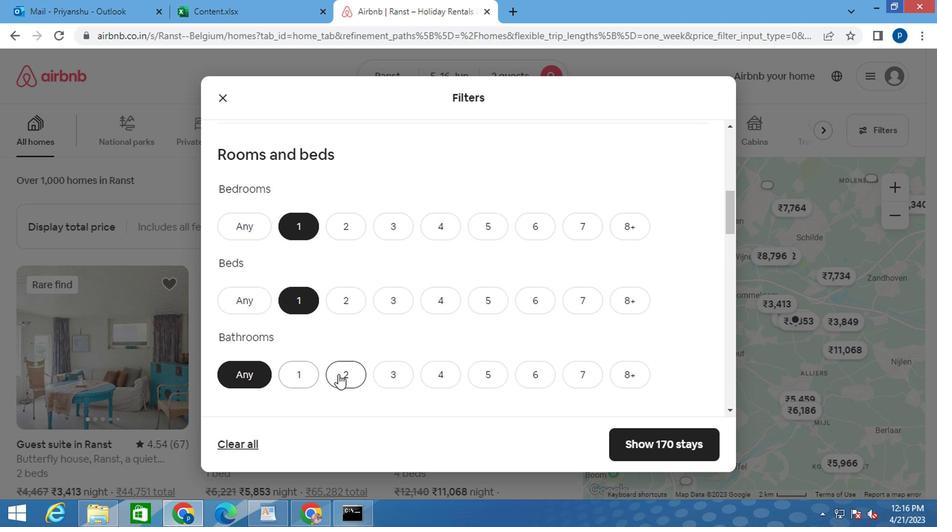 
Action: Mouse scrolled (340, 373) with delta (0, 0)
Screenshot: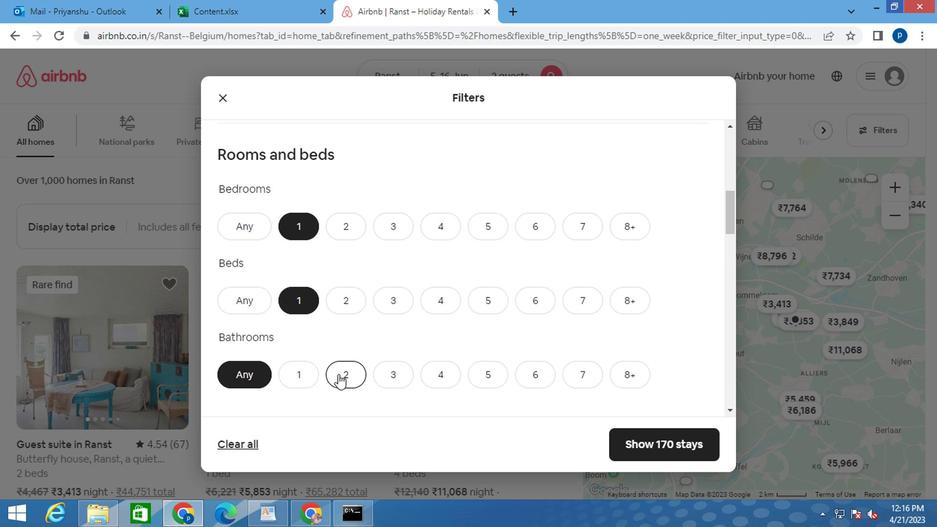 
Action: Mouse moved to (365, 368)
Screenshot: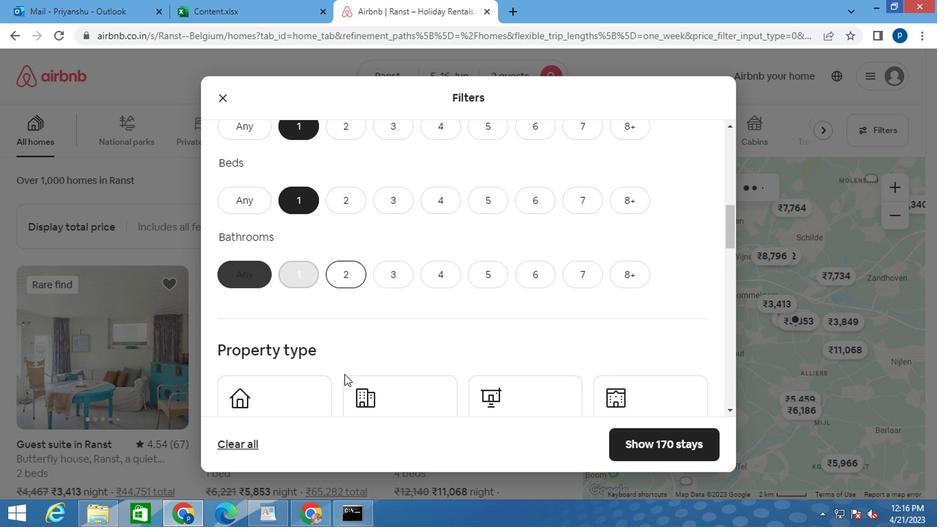 
Action: Mouse scrolled (365, 367) with delta (0, 0)
Screenshot: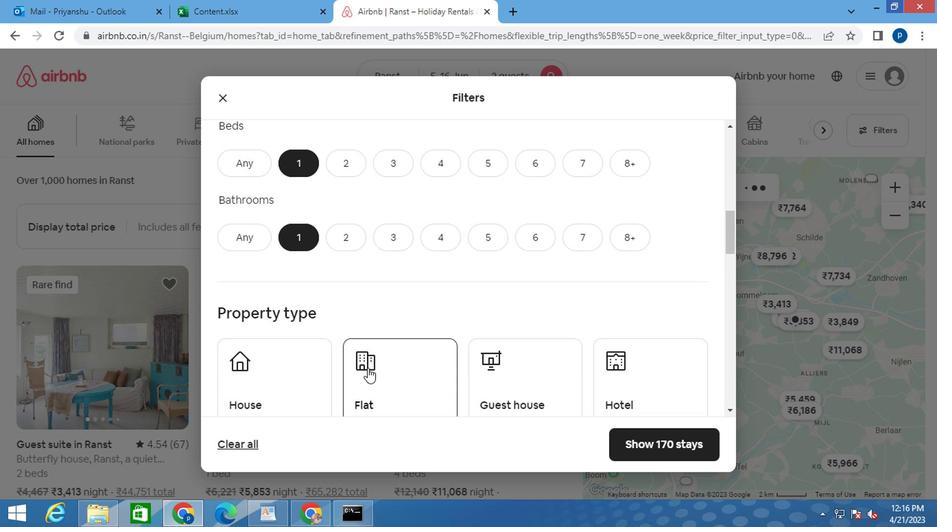
Action: Mouse moved to (323, 322)
Screenshot: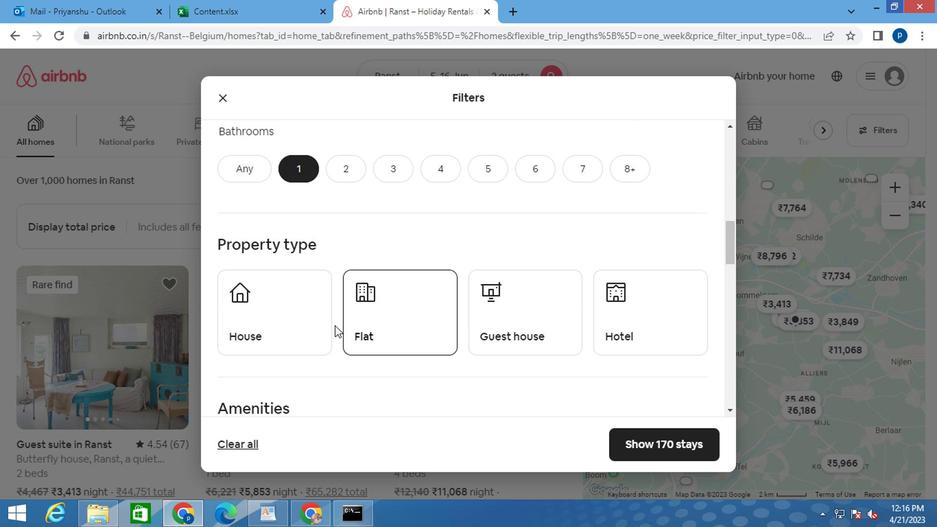 
Action: Mouse pressed left at (323, 322)
Screenshot: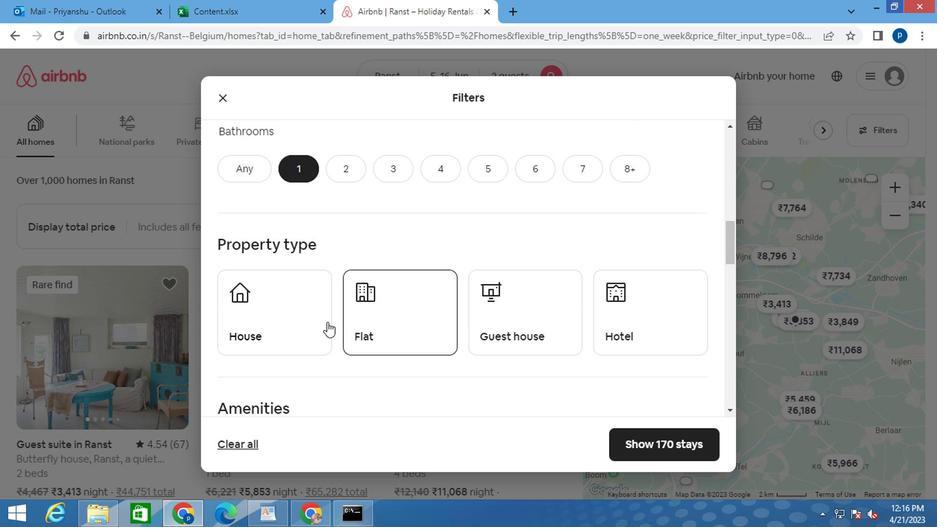 
Action: Mouse moved to (394, 313)
Screenshot: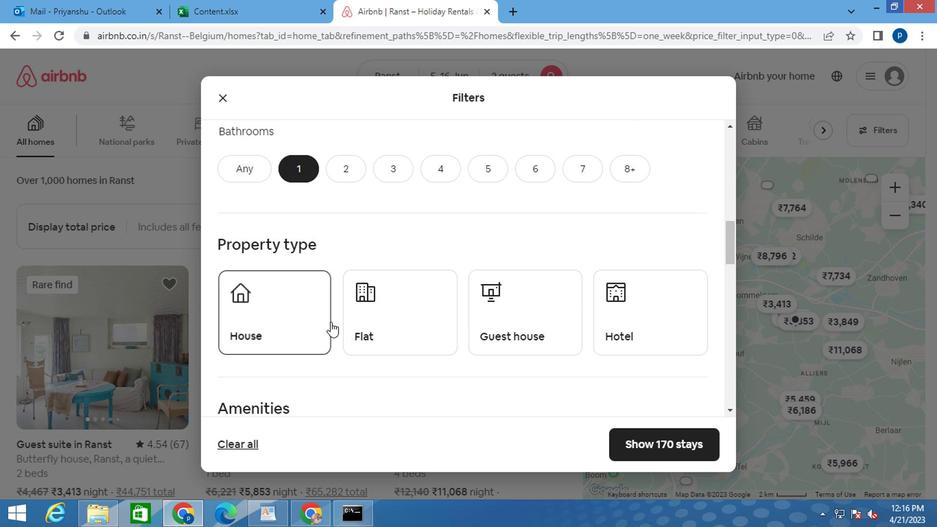 
Action: Mouse pressed left at (394, 313)
Screenshot: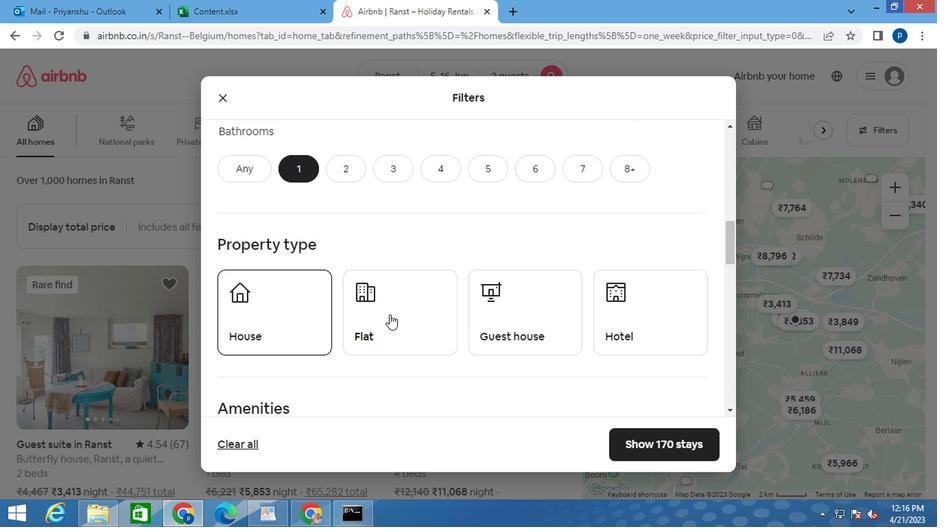
Action: Mouse moved to (526, 324)
Screenshot: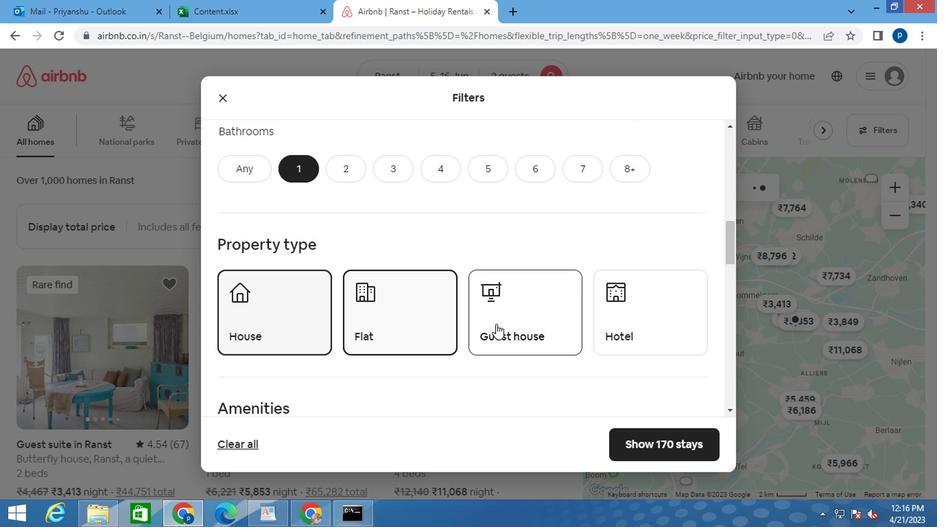 
Action: Mouse pressed left at (526, 324)
Screenshot: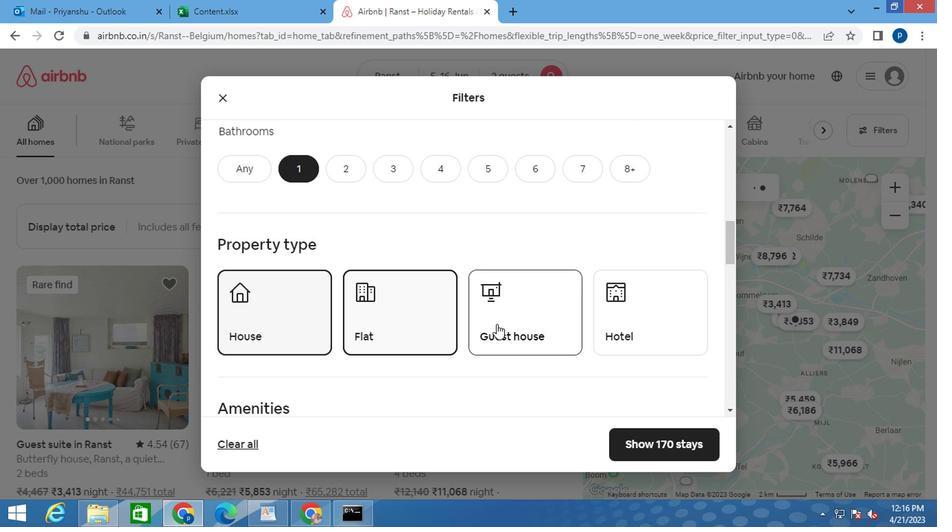 
Action: Mouse moved to (625, 324)
Screenshot: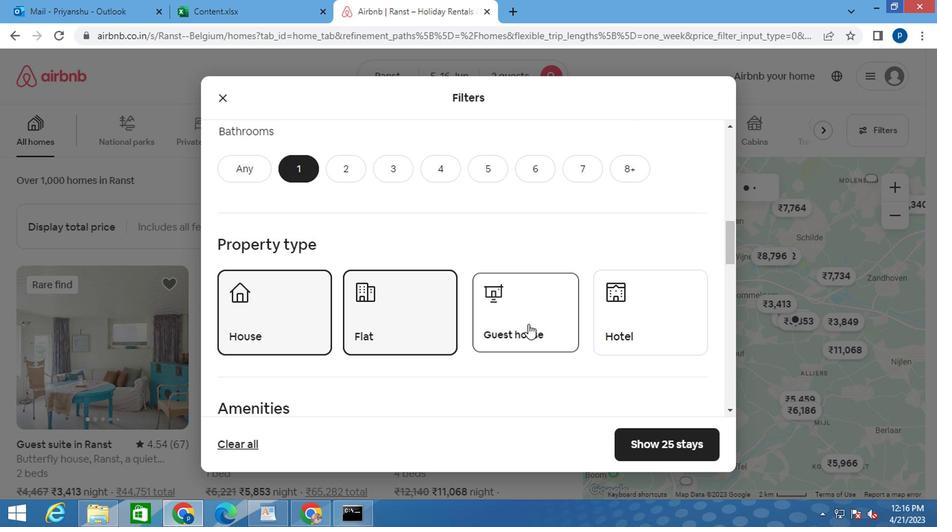 
Action: Mouse pressed left at (625, 324)
Screenshot: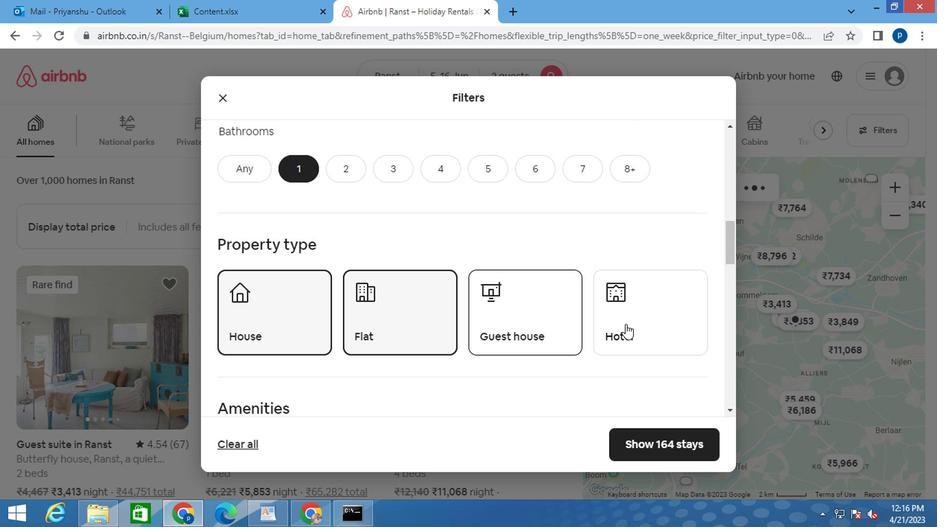 
Action: Mouse moved to (576, 343)
Screenshot: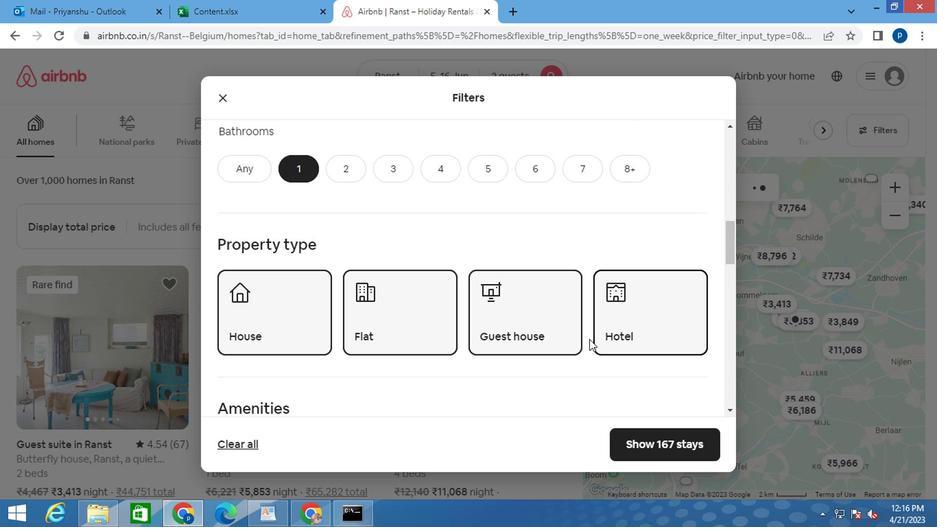 
Action: Mouse scrolled (576, 343) with delta (0, 0)
Screenshot: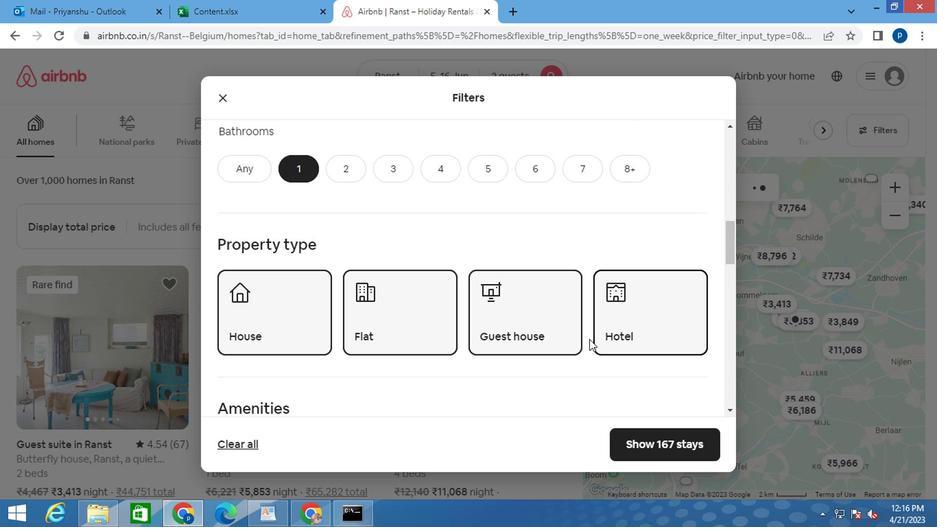 
Action: Mouse moved to (562, 343)
Screenshot: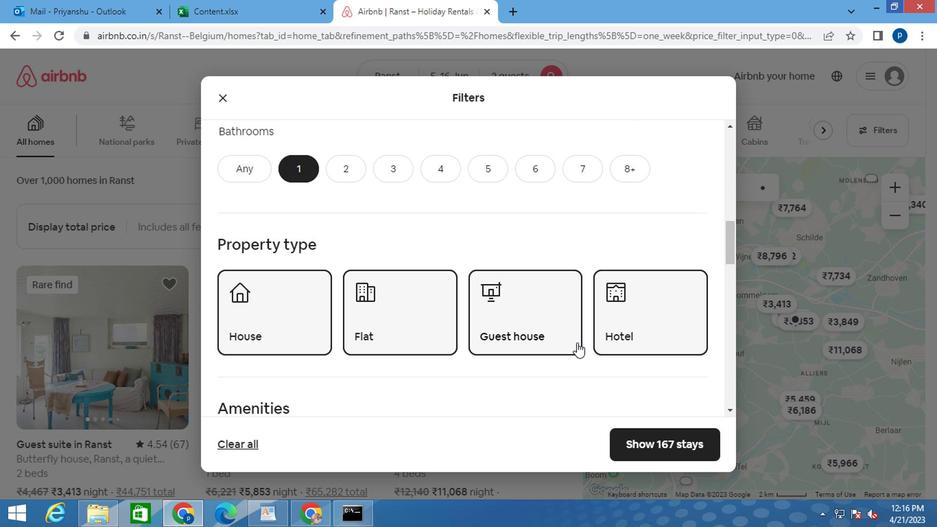 
Action: Mouse scrolled (562, 343) with delta (0, 0)
Screenshot: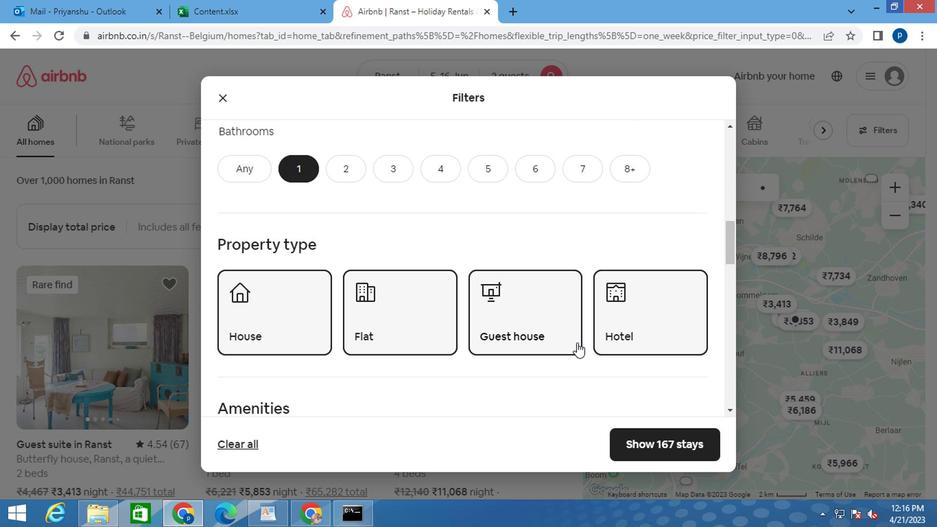 
Action: Mouse moved to (551, 339)
Screenshot: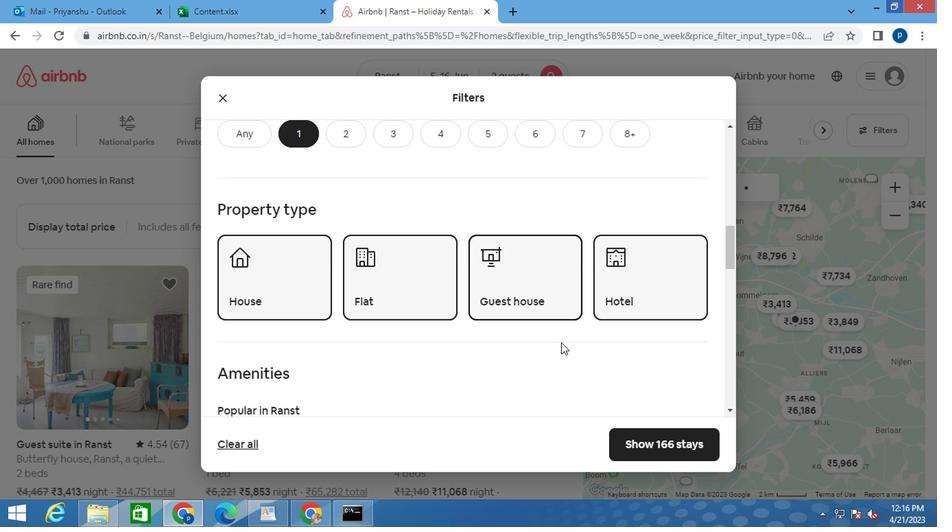 
Action: Mouse scrolled (554, 340) with delta (0, 0)
Screenshot: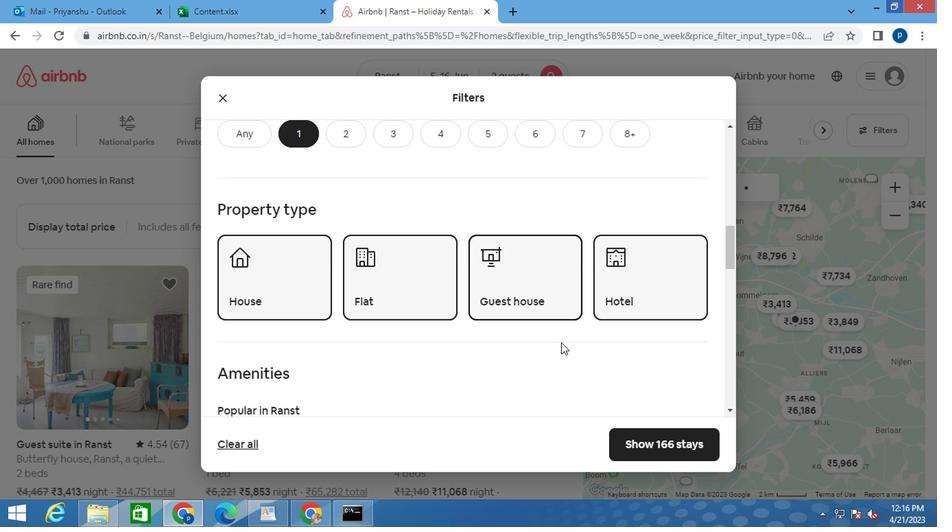 
Action: Mouse moved to (548, 337)
Screenshot: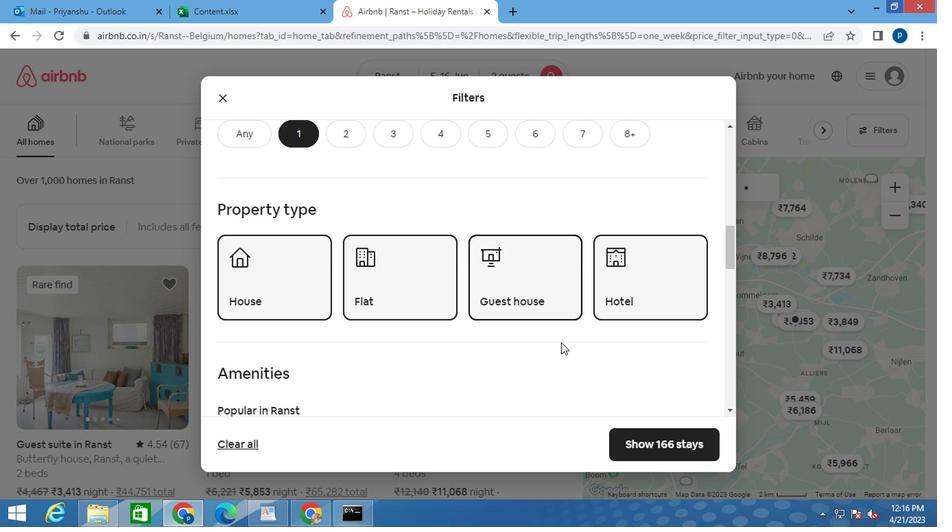 
Action: Mouse scrolled (548, 336) with delta (0, 0)
Screenshot: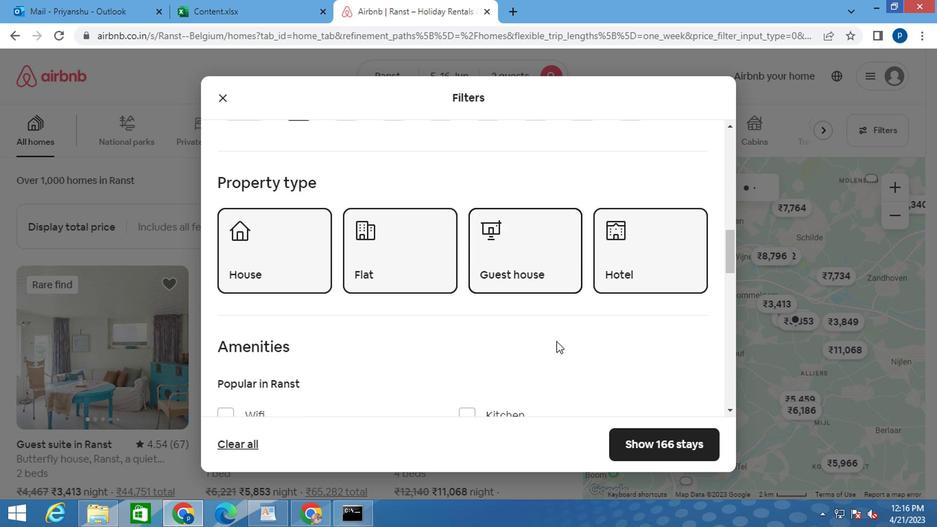 
Action: Mouse moved to (486, 319)
Screenshot: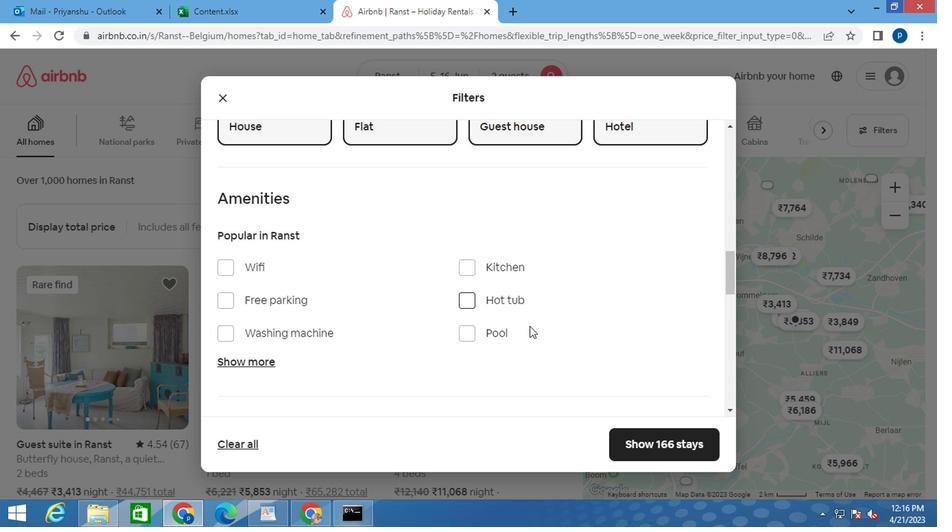 
Action: Mouse scrolled (486, 318) with delta (0, 0)
Screenshot: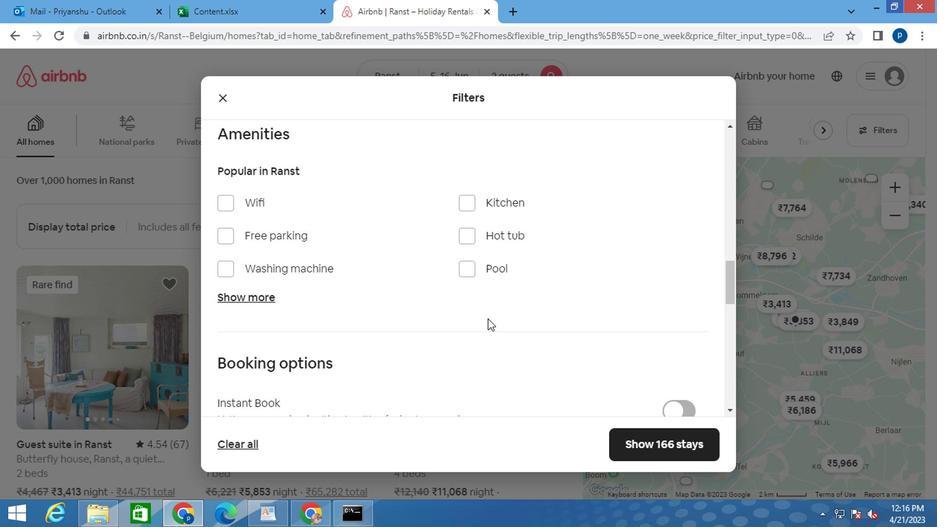 
Action: Mouse scrolled (486, 318) with delta (0, 0)
Screenshot: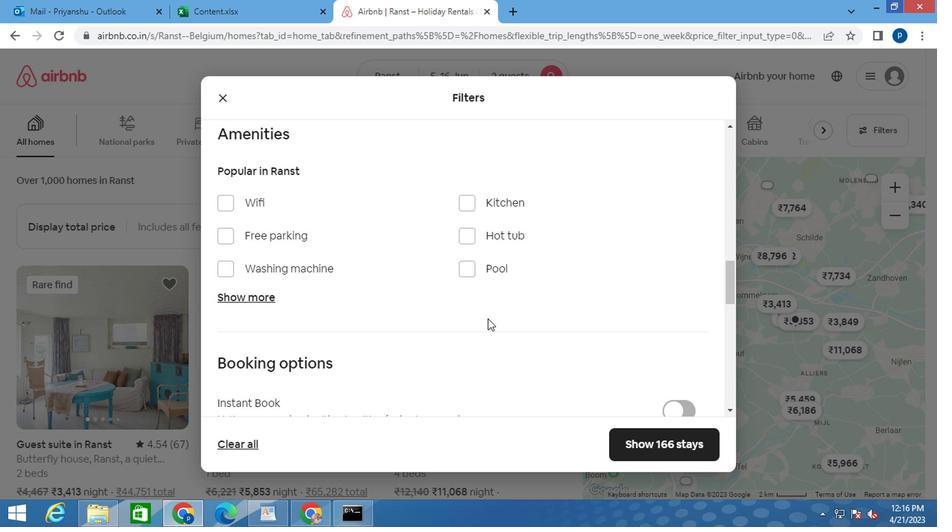 
Action: Mouse moved to (250, 161)
Screenshot: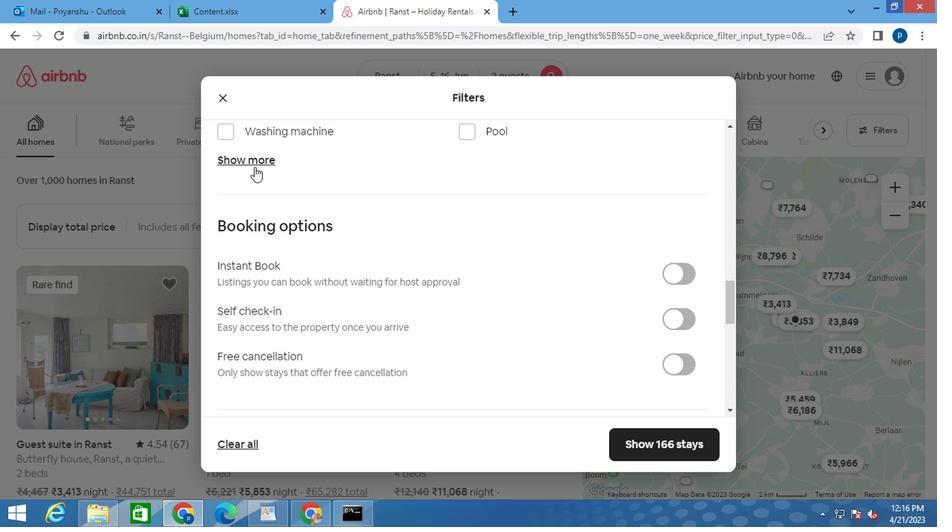 
Action: Mouse pressed left at (250, 161)
Screenshot: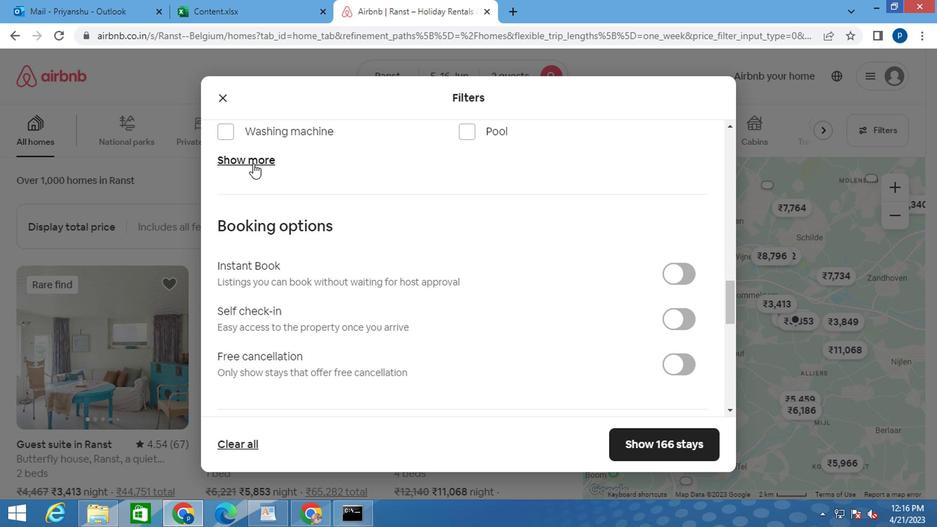 
Action: Mouse moved to (442, 237)
Screenshot: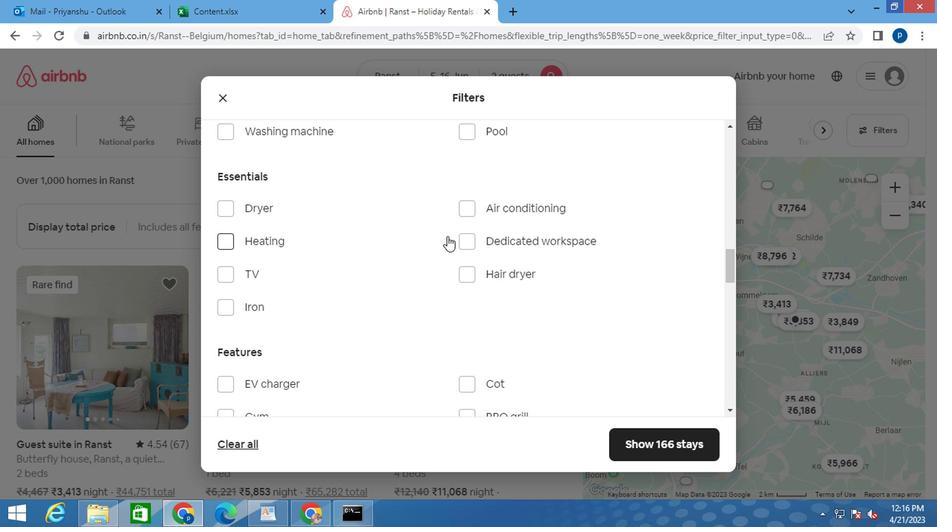 
Action: Mouse scrolled (442, 238) with delta (0, 0)
Screenshot: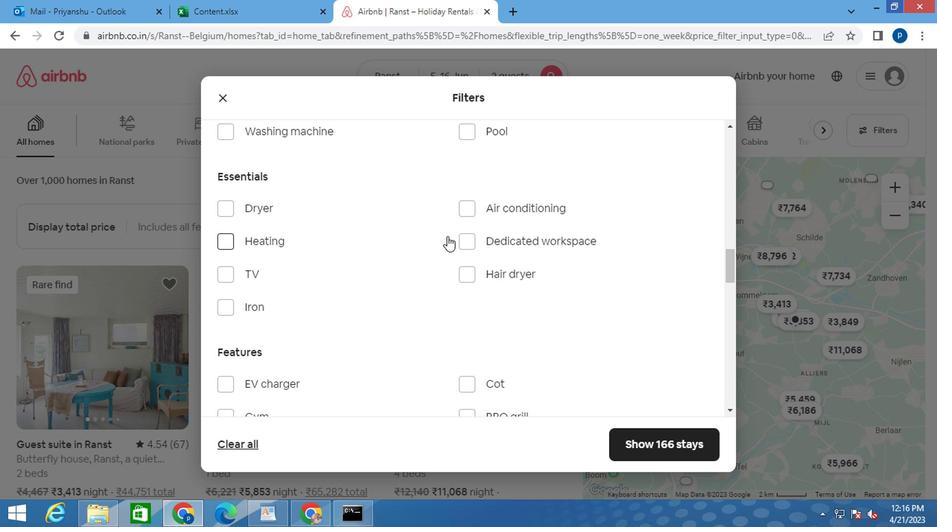 
Action: Mouse moved to (453, 239)
Screenshot: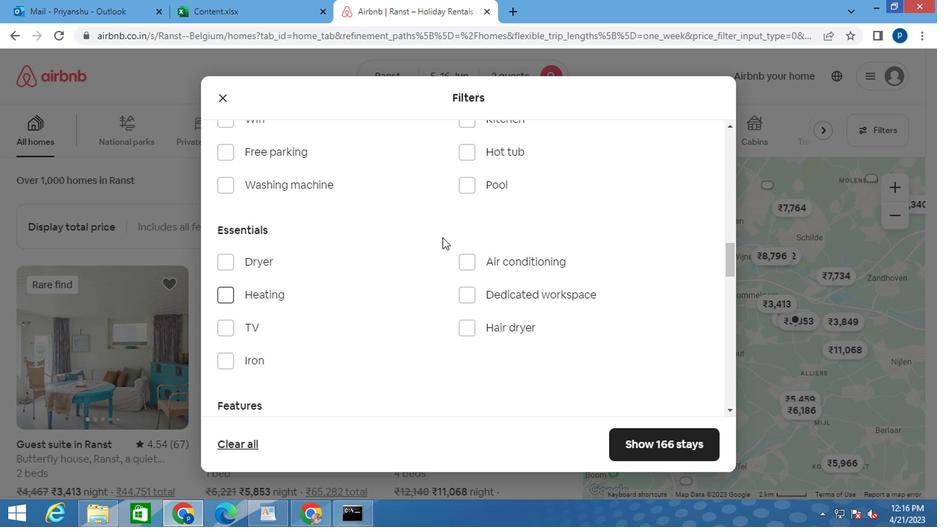 
Action: Mouse scrolled (453, 240) with delta (0, 0)
Screenshot: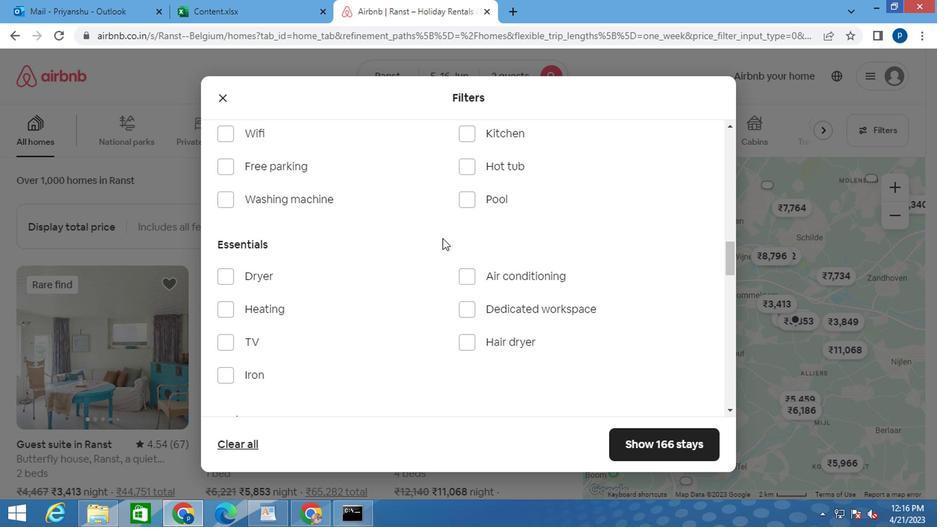 
Action: Mouse moved to (399, 269)
Screenshot: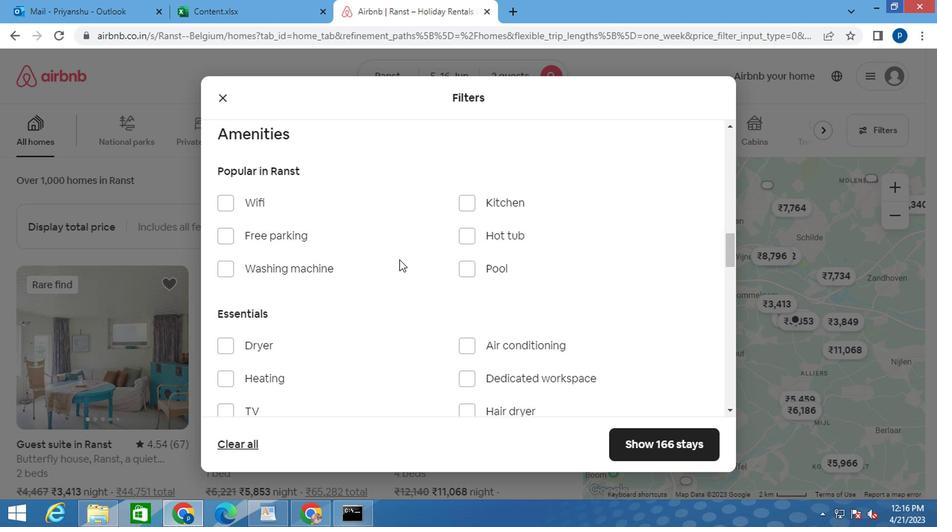 
Action: Mouse scrolled (399, 269) with delta (0, 0)
Screenshot: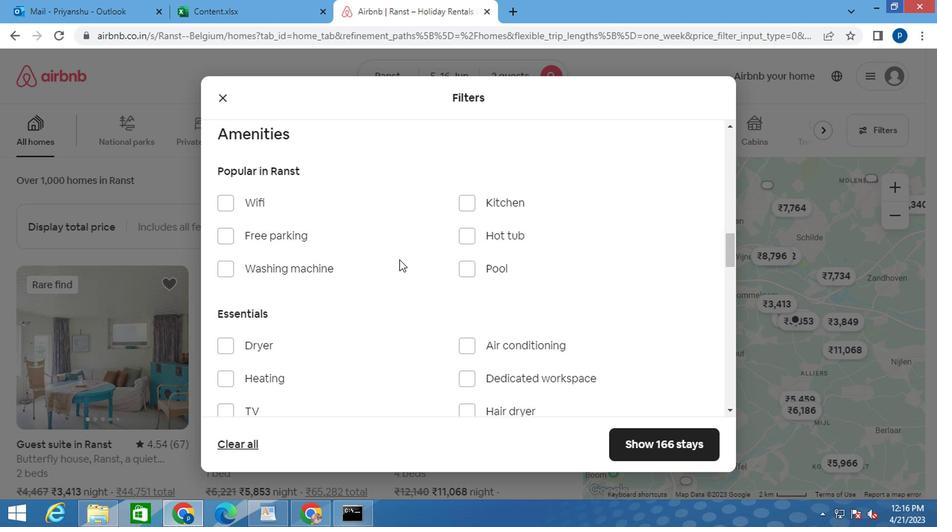 
Action: Mouse moved to (229, 312)
Screenshot: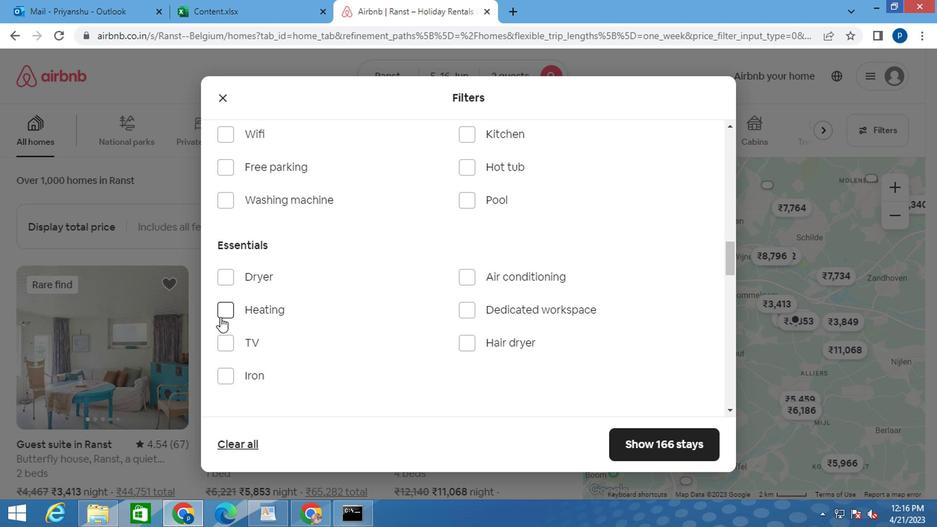 
Action: Mouse pressed left at (229, 312)
Screenshot: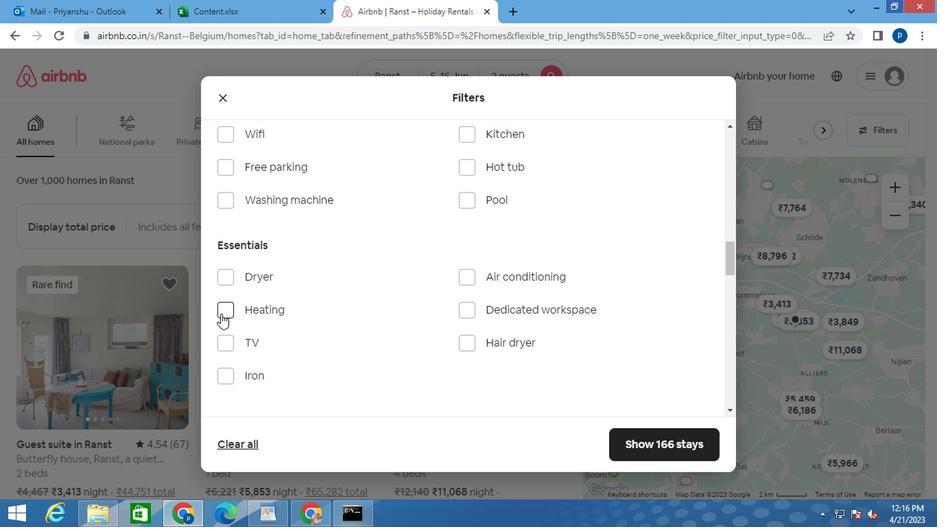 
Action: Mouse moved to (429, 331)
Screenshot: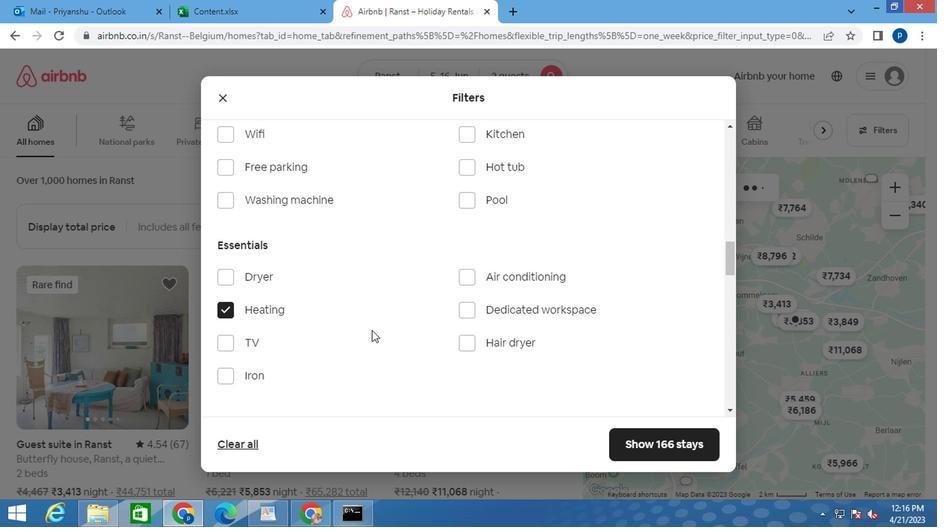 
Action: Mouse scrolled (429, 330) with delta (0, 0)
Screenshot: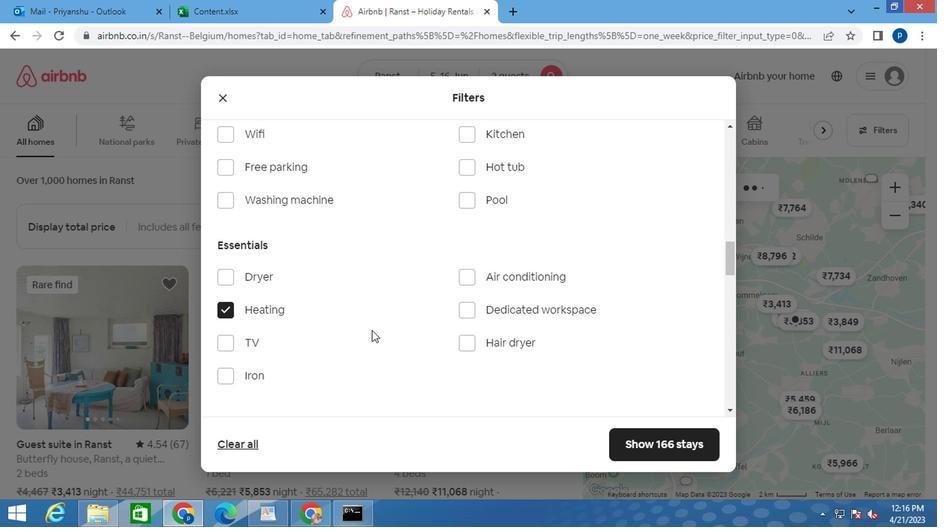 
Action: Mouse moved to (430, 331)
Screenshot: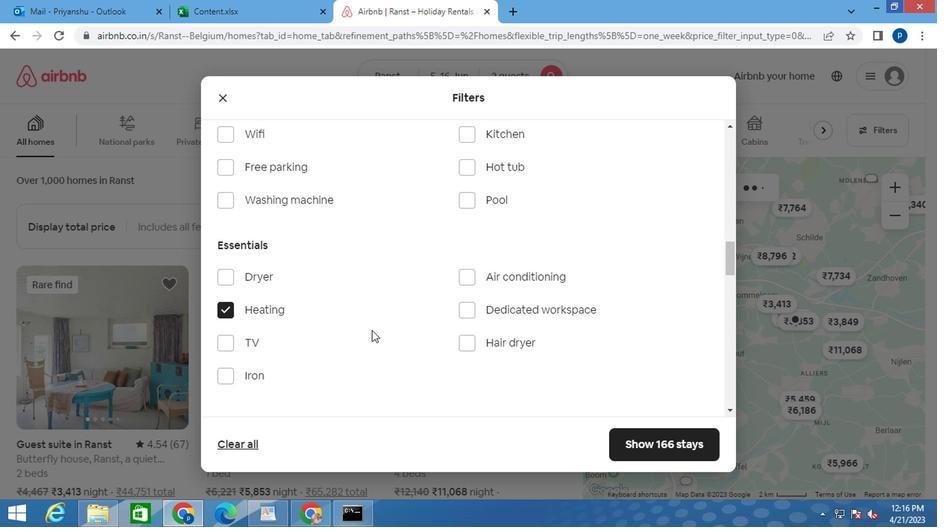 
Action: Mouse scrolled (430, 330) with delta (0, 0)
Screenshot: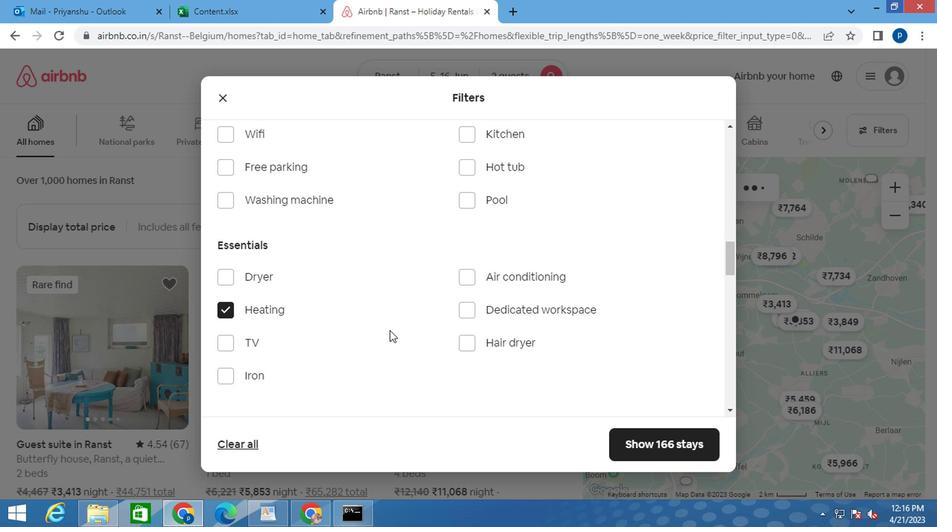
Action: Mouse scrolled (430, 330) with delta (0, 0)
Screenshot: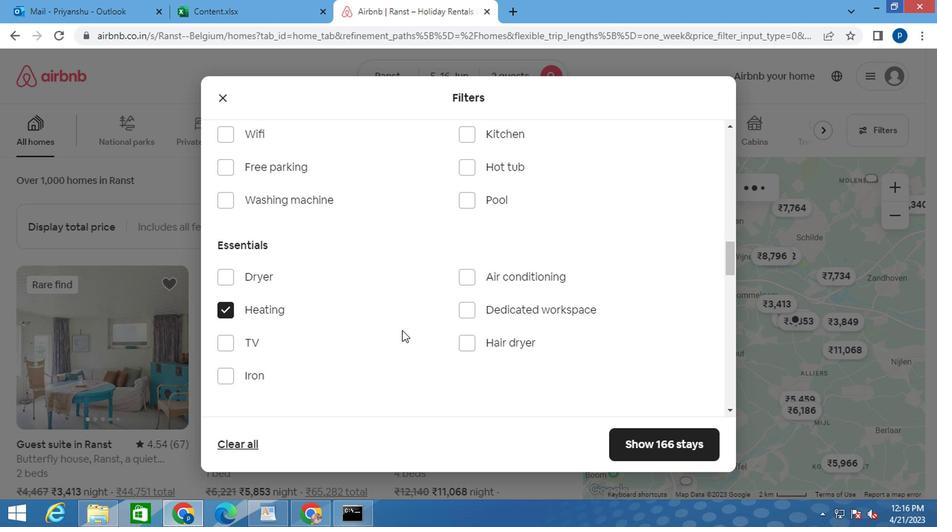 
Action: Mouse scrolled (430, 330) with delta (0, 0)
Screenshot: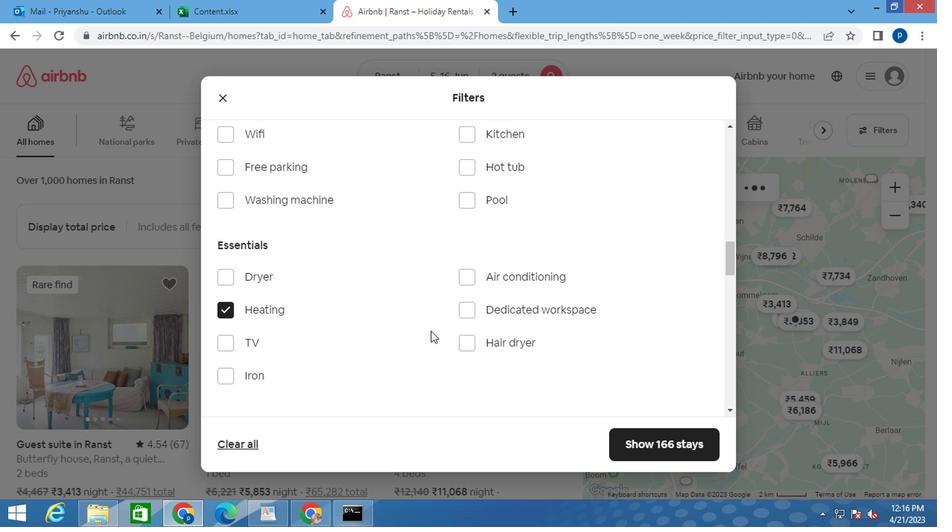
Action: Mouse moved to (584, 313)
Screenshot: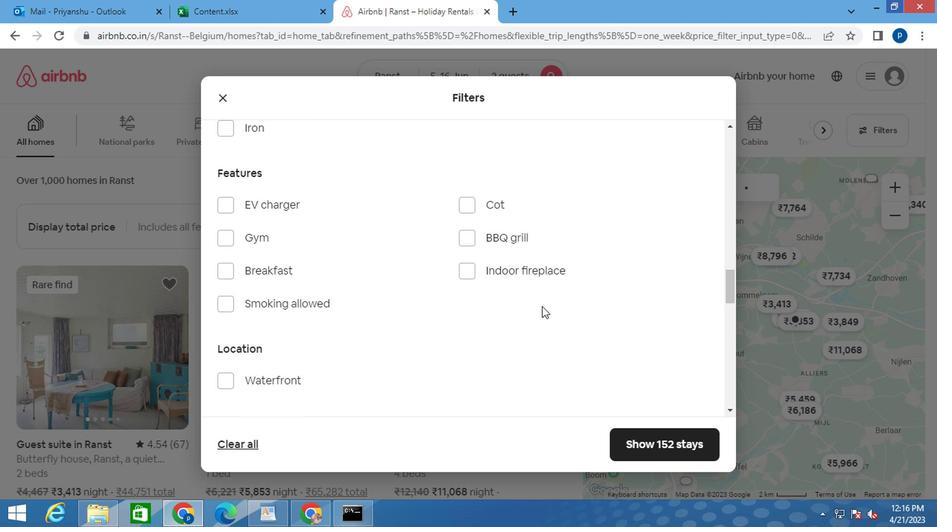 
Action: Mouse scrolled (584, 312) with delta (0, 0)
Screenshot: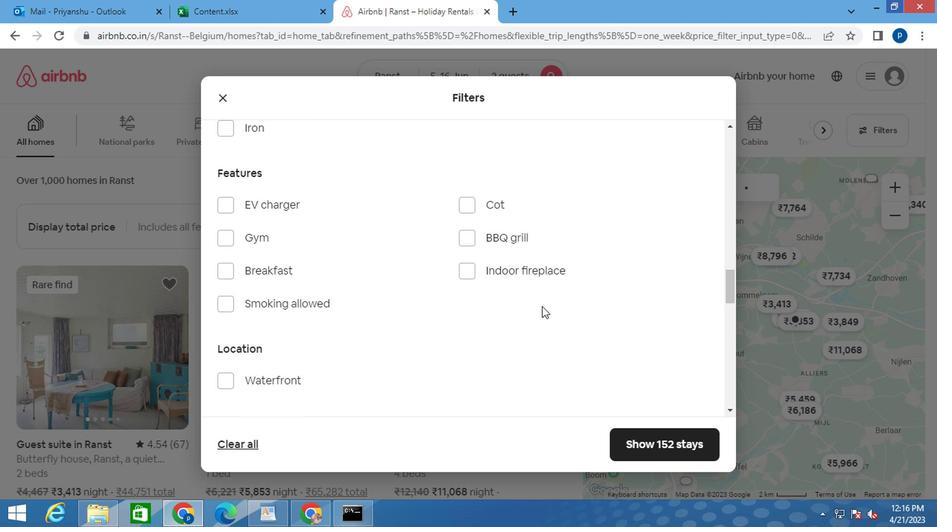 
Action: Mouse scrolled (584, 312) with delta (0, 0)
Screenshot: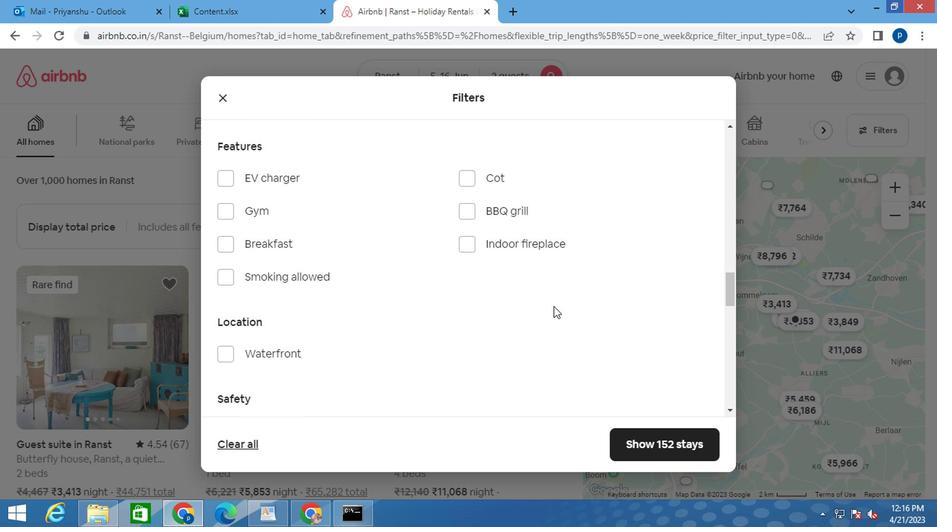 
Action: Mouse moved to (584, 314)
Screenshot: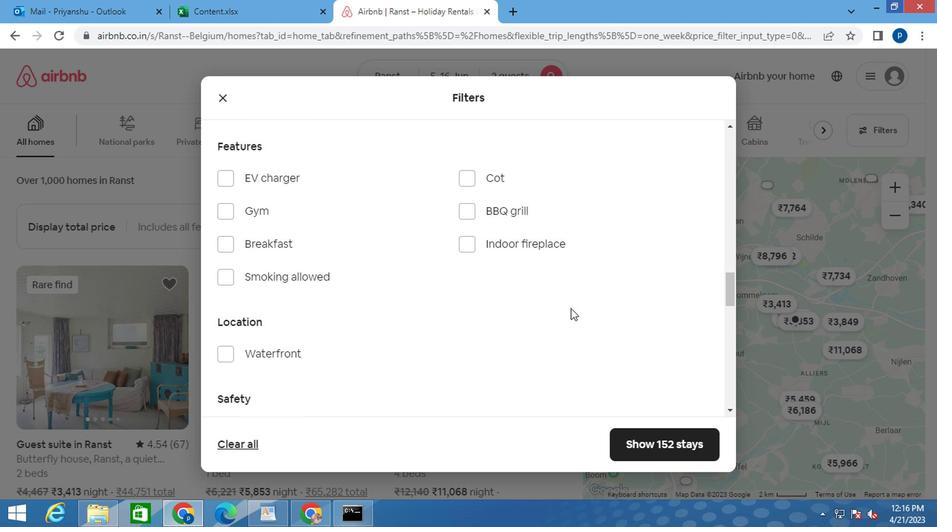 
Action: Mouse scrolled (584, 313) with delta (0, 0)
Screenshot: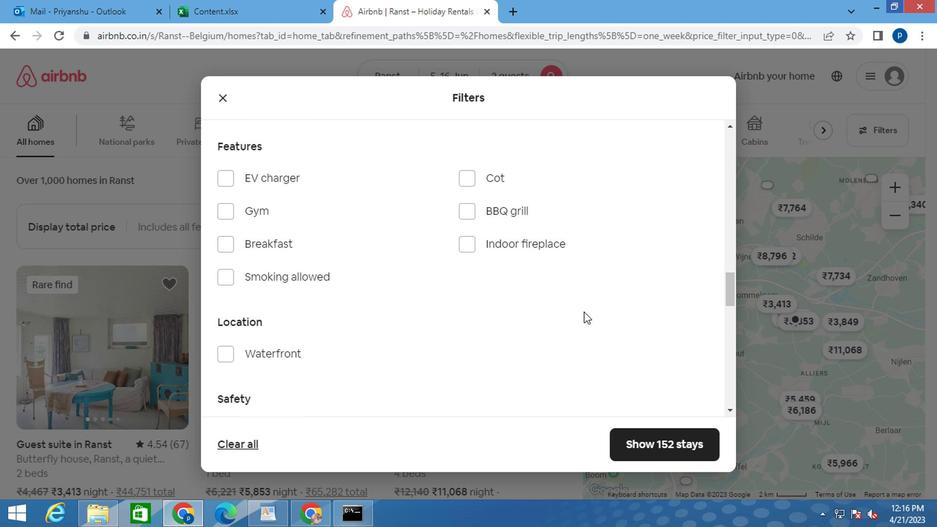 
Action: Mouse moved to (666, 379)
Screenshot: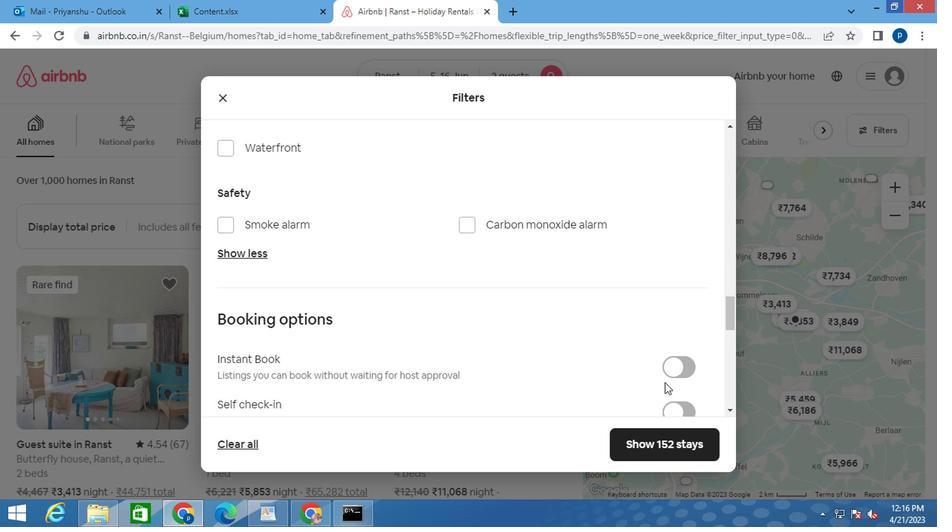 
Action: Mouse scrolled (666, 379) with delta (0, 0)
Screenshot: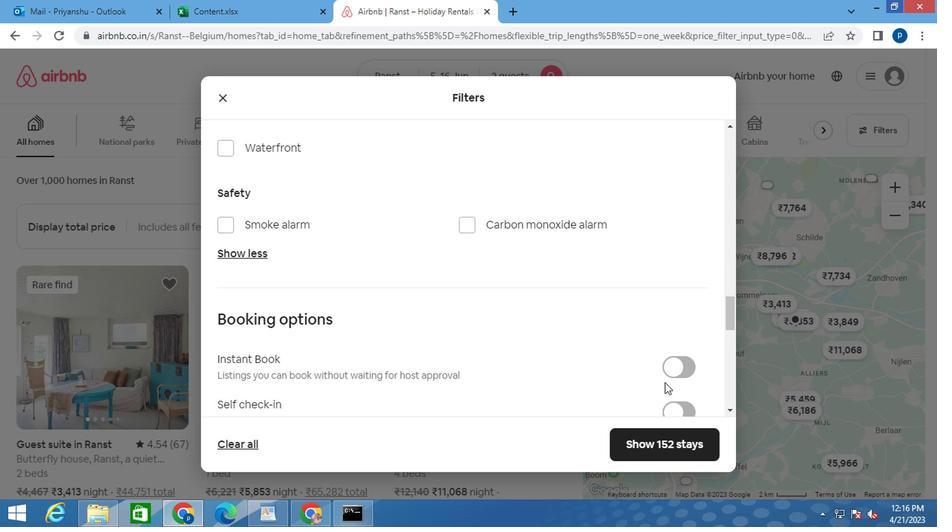 
Action: Mouse moved to (672, 342)
Screenshot: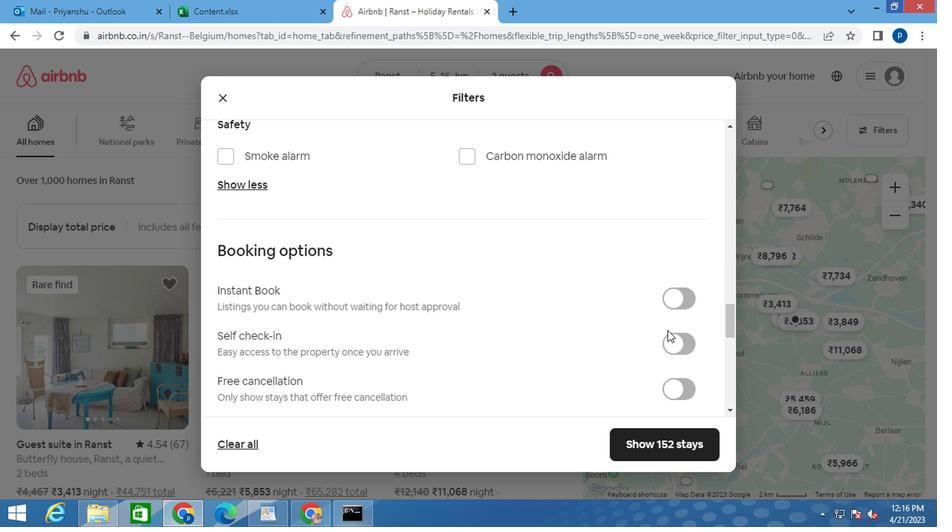 
Action: Mouse pressed left at (672, 342)
Screenshot: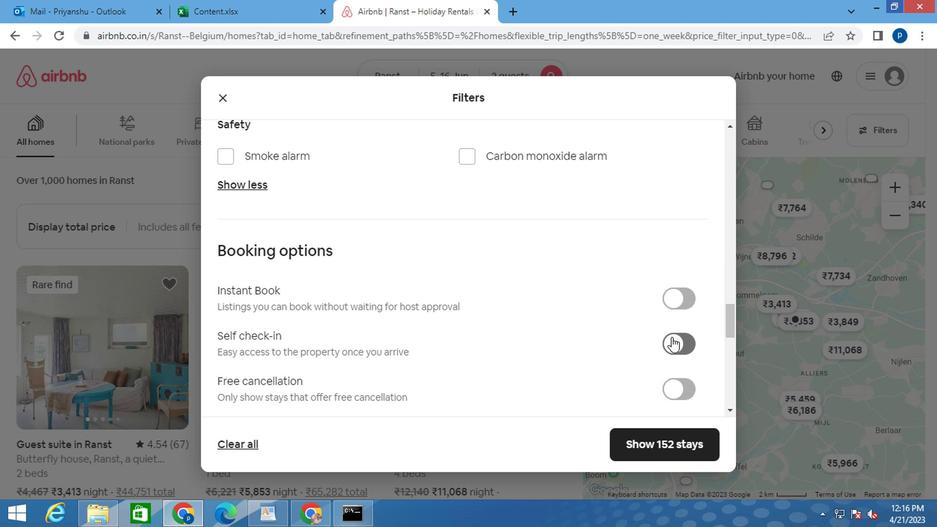 
Action: Mouse moved to (536, 334)
Screenshot: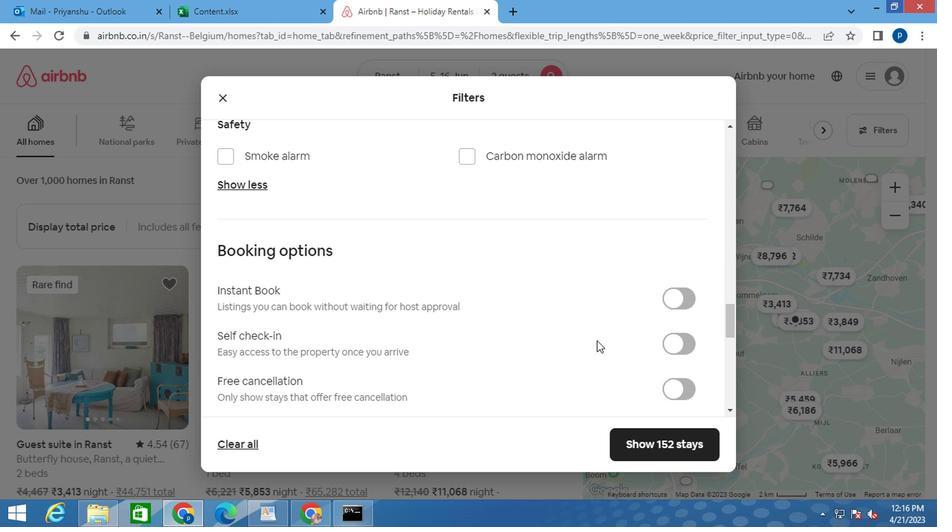 
Action: Mouse scrolled (536, 334) with delta (0, 0)
Screenshot: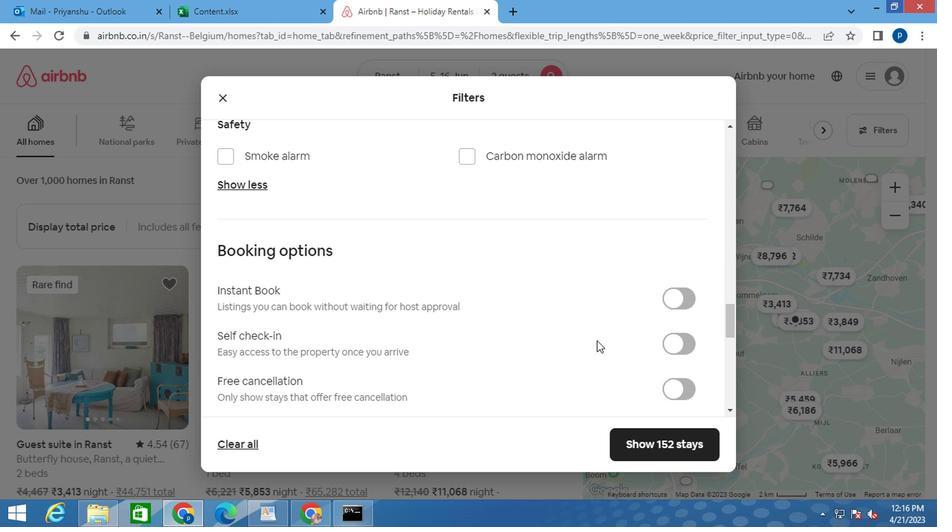
Action: Mouse moved to (529, 334)
Screenshot: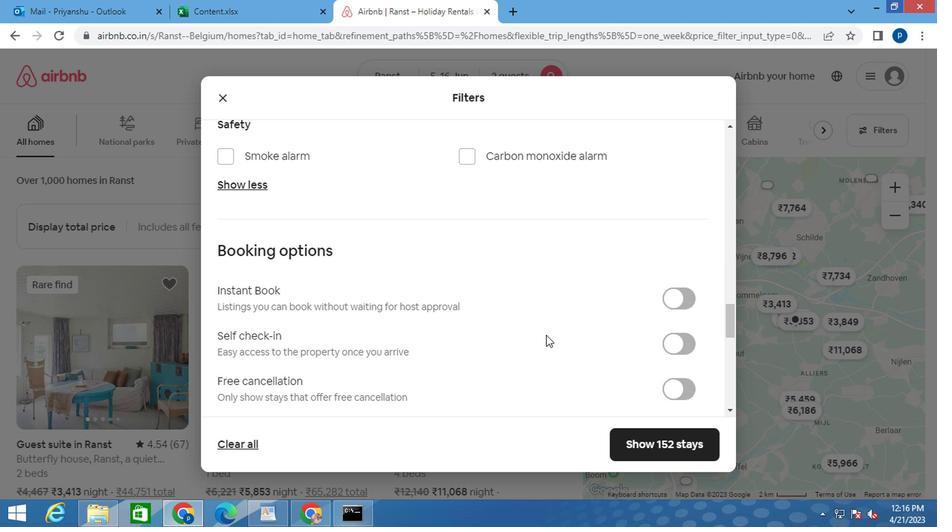 
Action: Mouse scrolled (531, 334) with delta (0, 0)
Screenshot: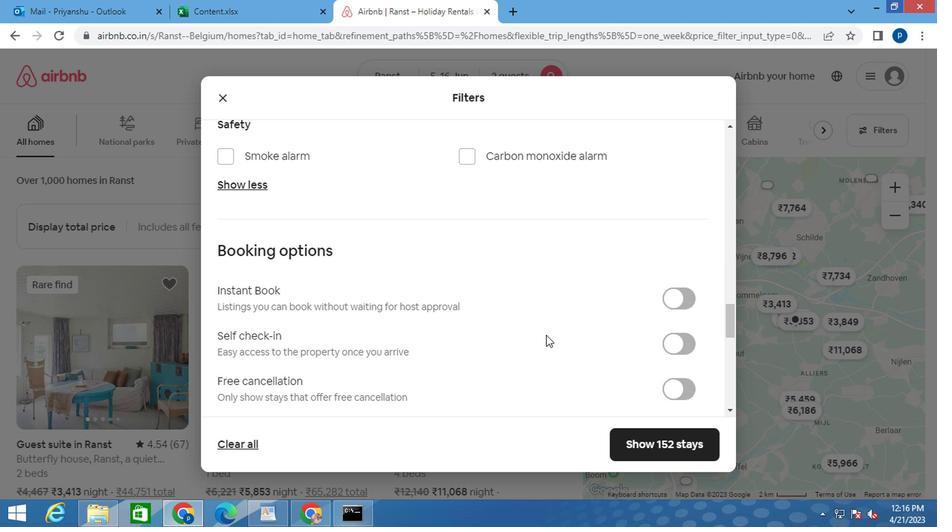 
Action: Mouse moved to (529, 335)
Screenshot: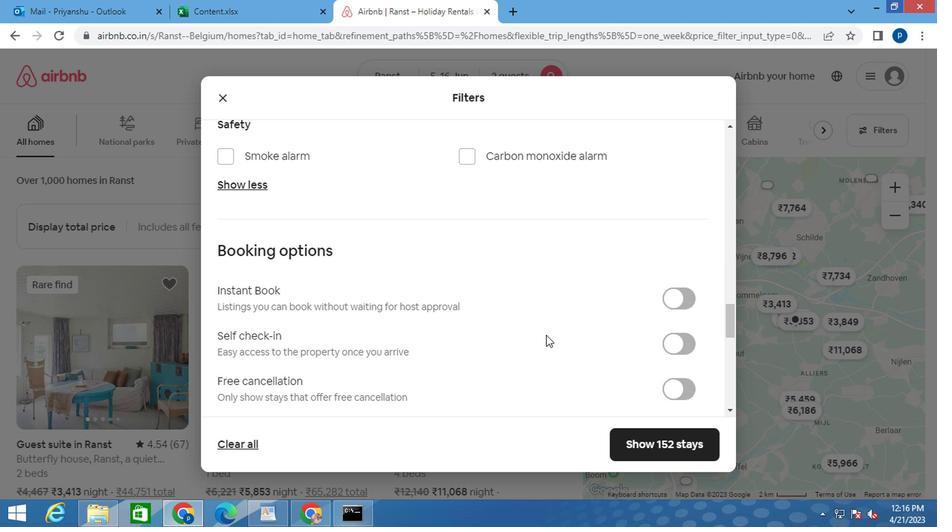 
Action: Mouse scrolled (529, 334) with delta (0, 0)
Screenshot: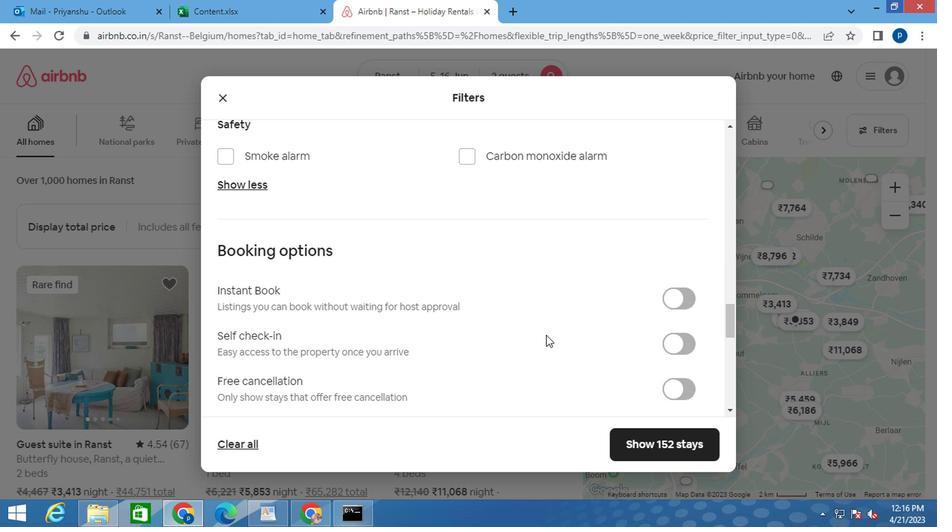 
Action: Mouse moved to (525, 335)
Screenshot: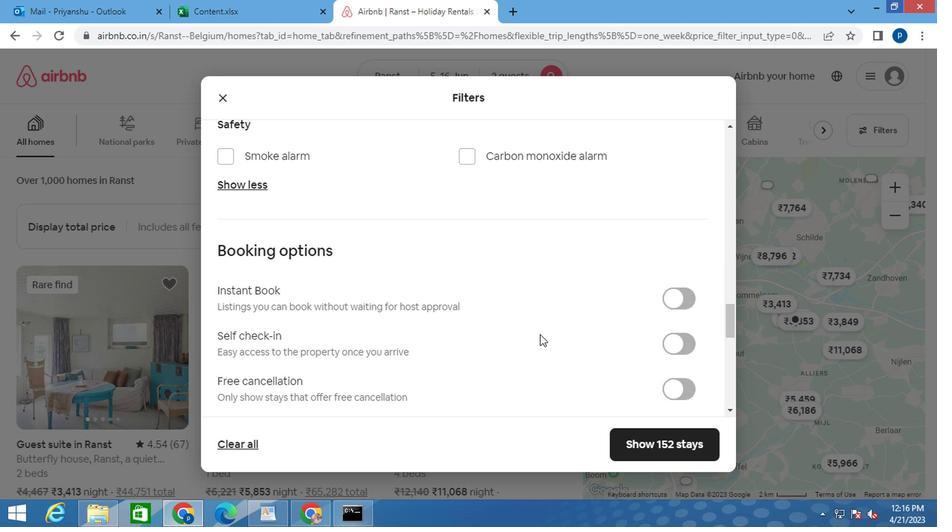 
Action: Mouse scrolled (526, 334) with delta (0, 0)
Screenshot: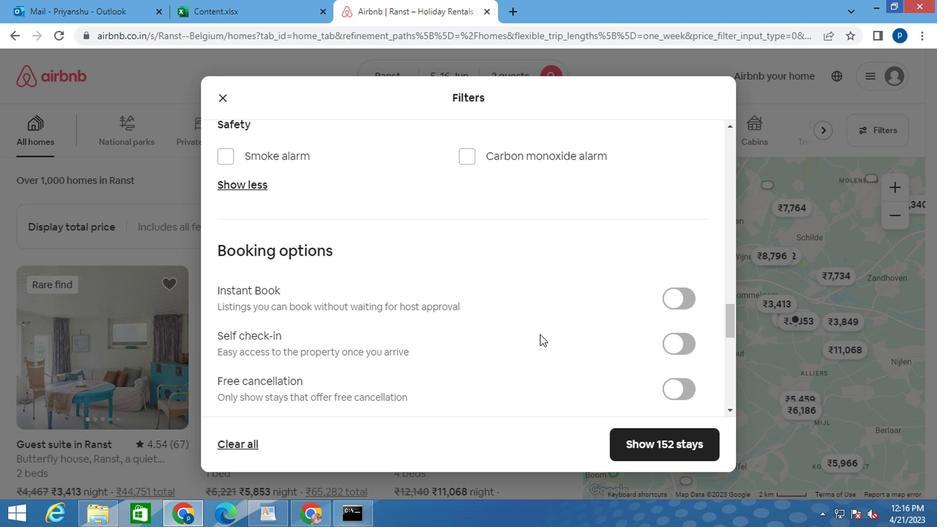 
Action: Mouse moved to (521, 335)
Screenshot: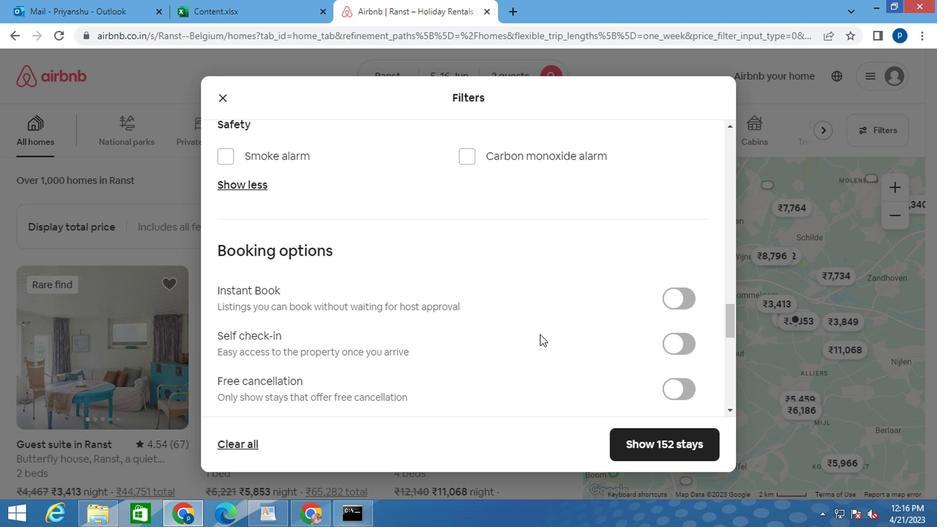 
Action: Mouse scrolled (521, 334) with delta (0, 0)
Screenshot: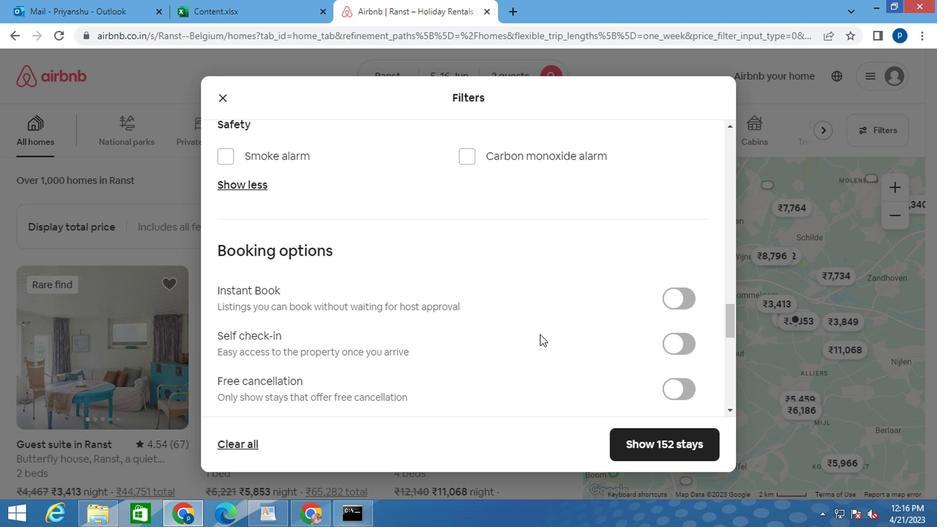
Action: Mouse moved to (464, 325)
Screenshot: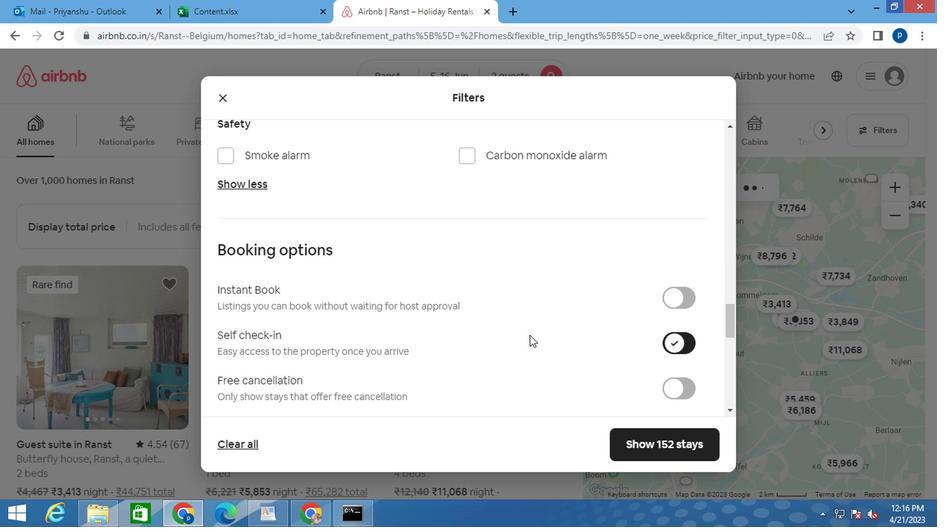 
Action: Mouse scrolled (464, 324) with delta (0, 0)
Screenshot: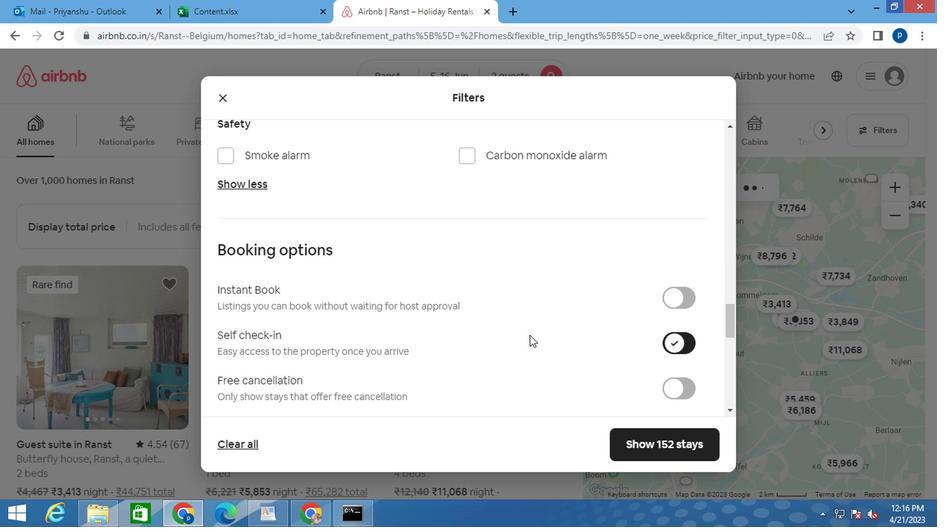 
Action: Mouse moved to (227, 363)
Screenshot: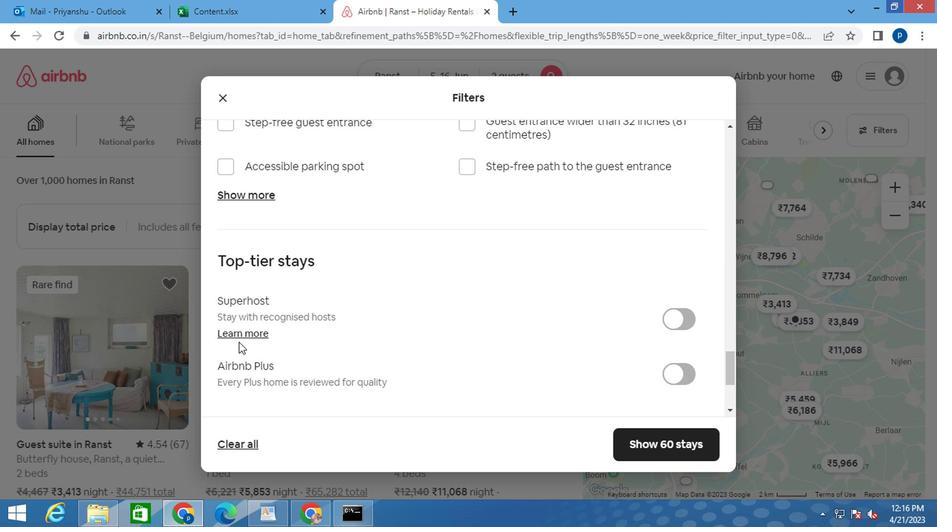 
Action: Mouse scrolled (227, 362) with delta (0, 0)
Screenshot: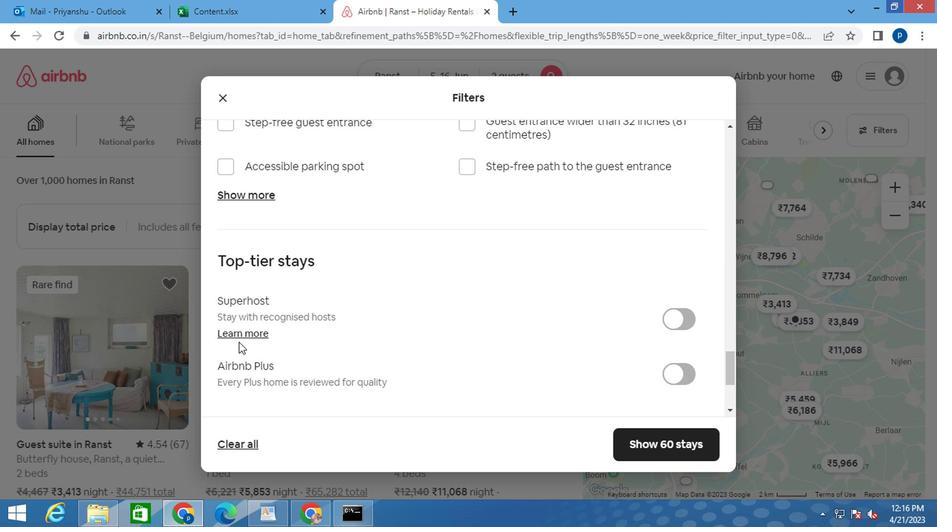 
Action: Mouse scrolled (227, 362) with delta (0, 0)
Screenshot: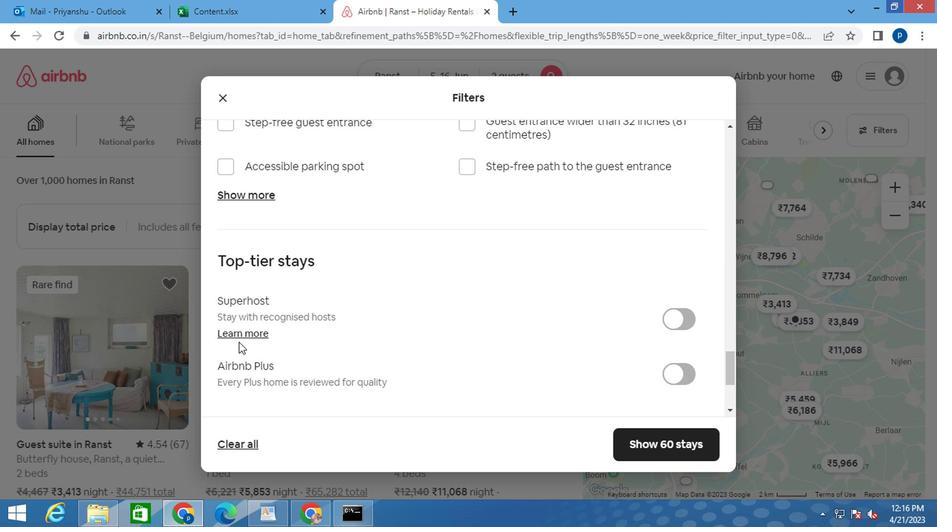 
Action: Mouse scrolled (227, 362) with delta (0, 0)
Screenshot: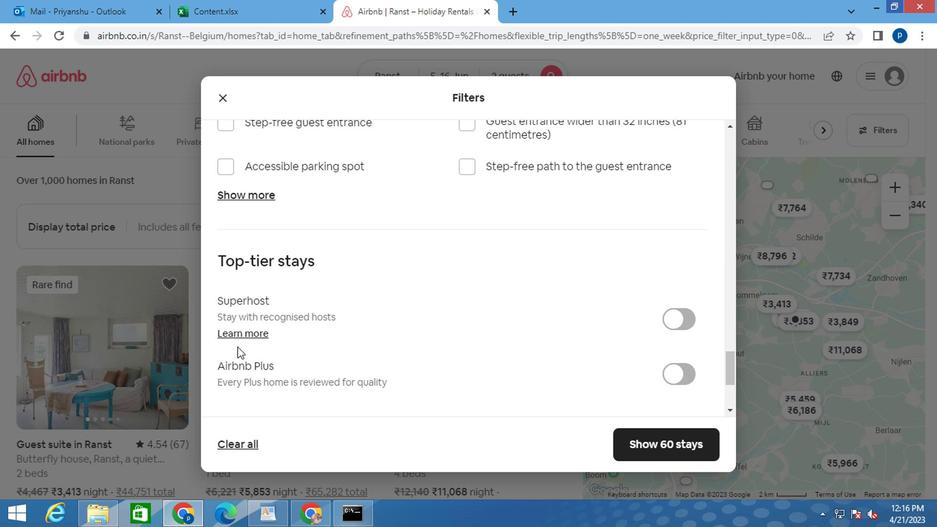 
Action: Mouse moved to (227, 363)
Screenshot: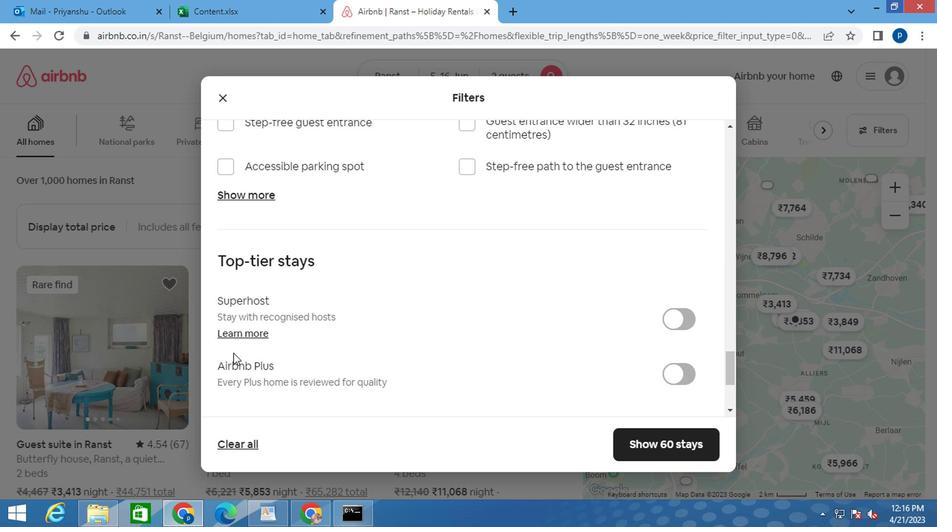 
Action: Mouse scrolled (227, 362) with delta (0, 0)
Screenshot: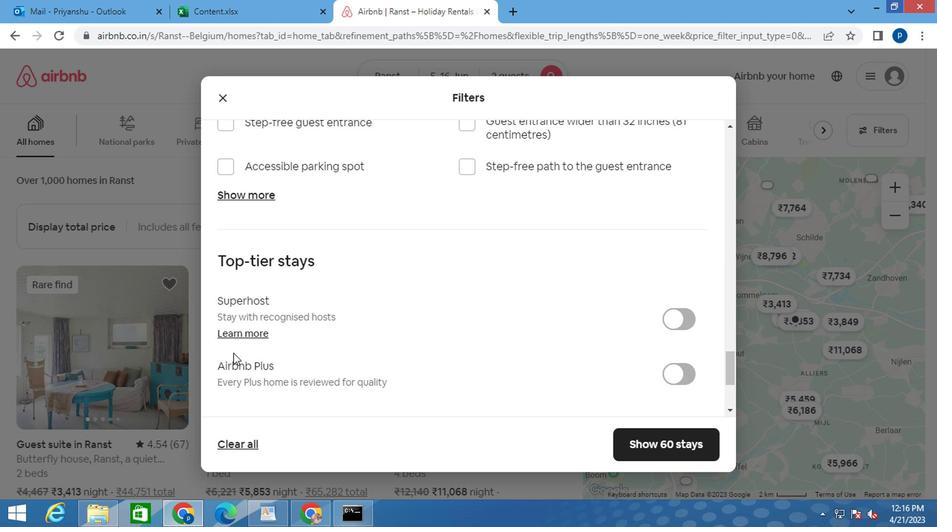 
Action: Mouse moved to (230, 360)
Screenshot: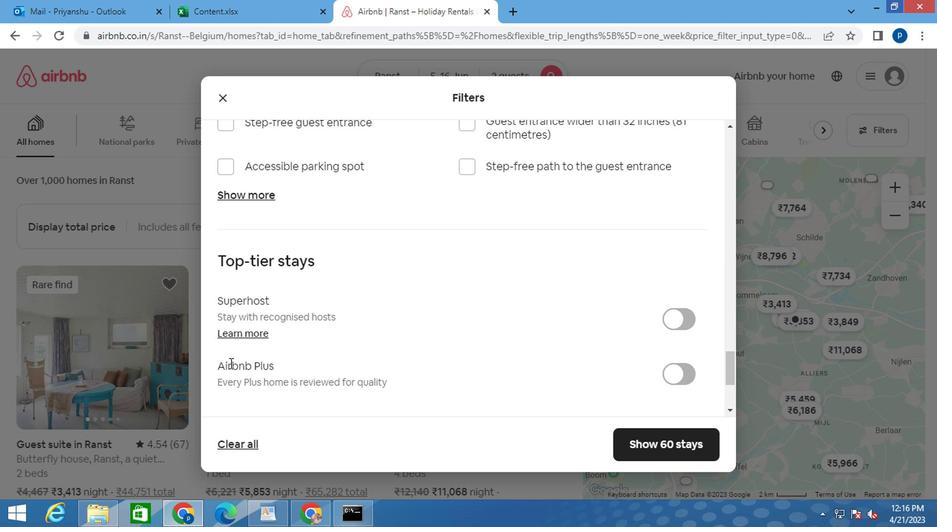
Action: Mouse scrolled (230, 360) with delta (0, 0)
Screenshot: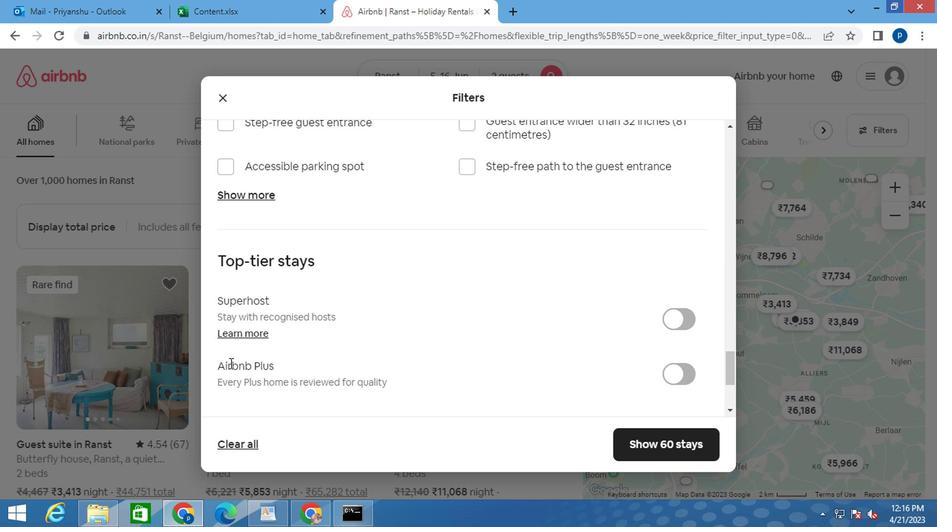 
Action: Mouse moved to (226, 330)
Screenshot: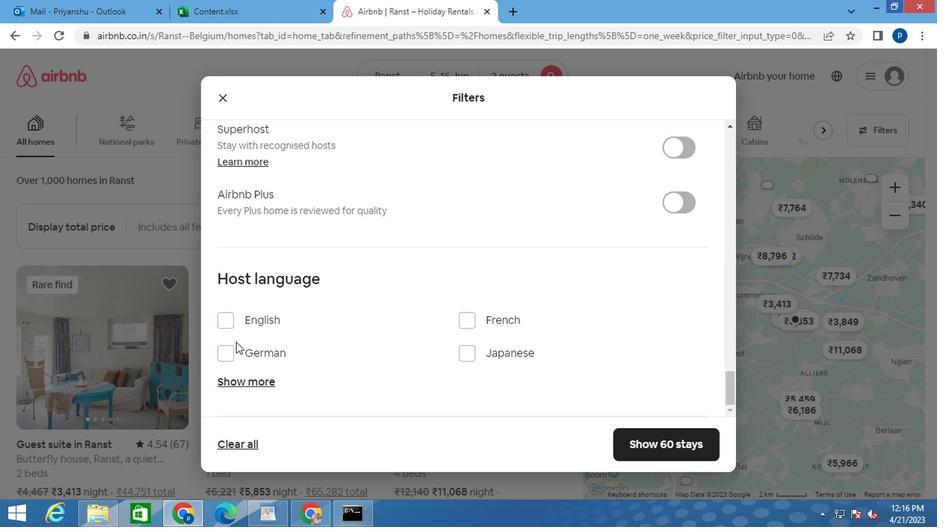 
Action: Mouse pressed left at (226, 330)
Screenshot: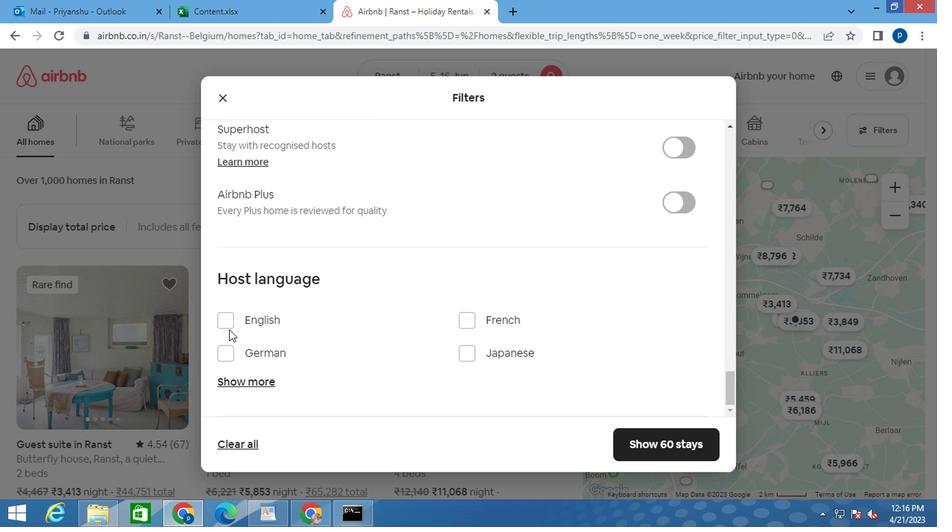 
Action: Mouse moved to (221, 319)
Screenshot: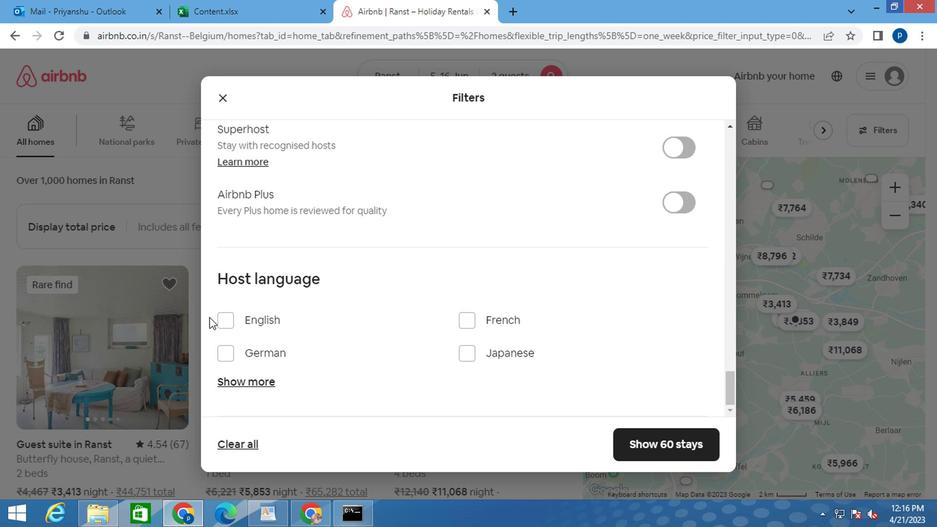 
Action: Mouse pressed left at (221, 319)
Screenshot: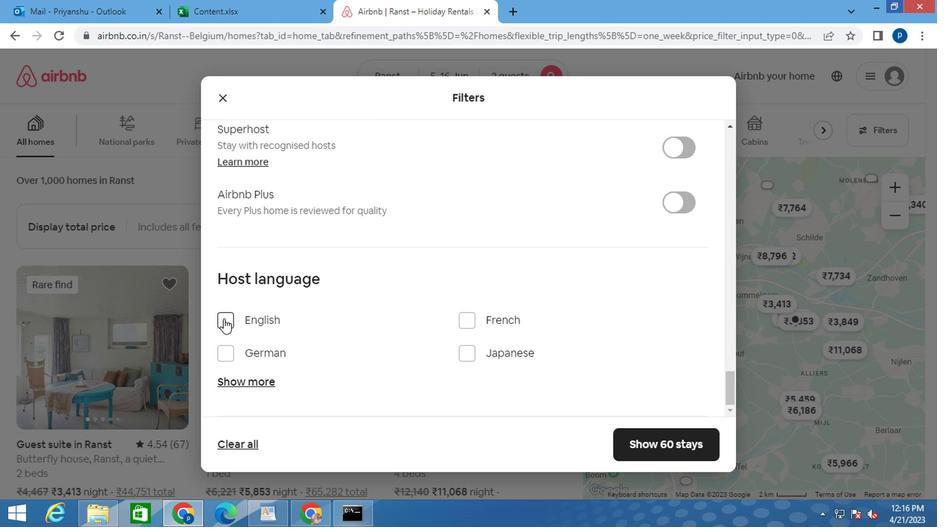 
Action: Mouse moved to (629, 442)
Screenshot: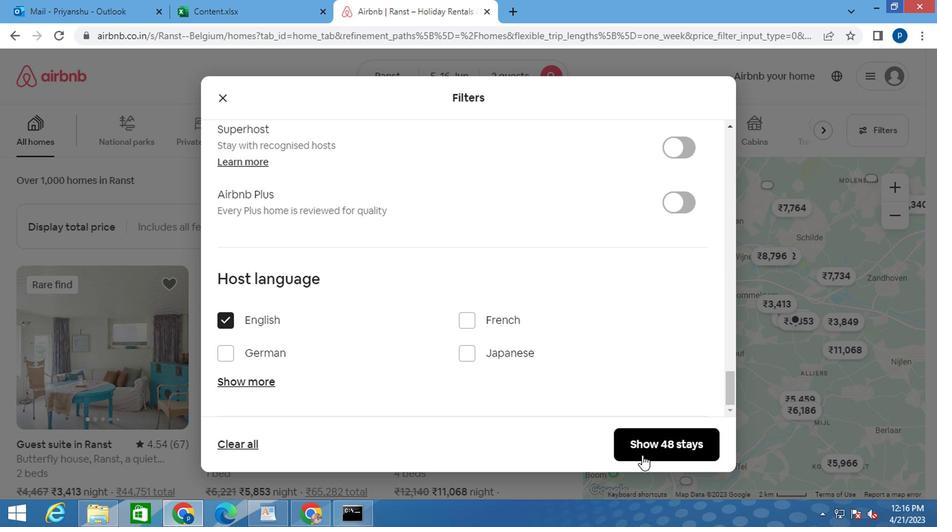 
Action: Mouse pressed left at (629, 442)
Screenshot: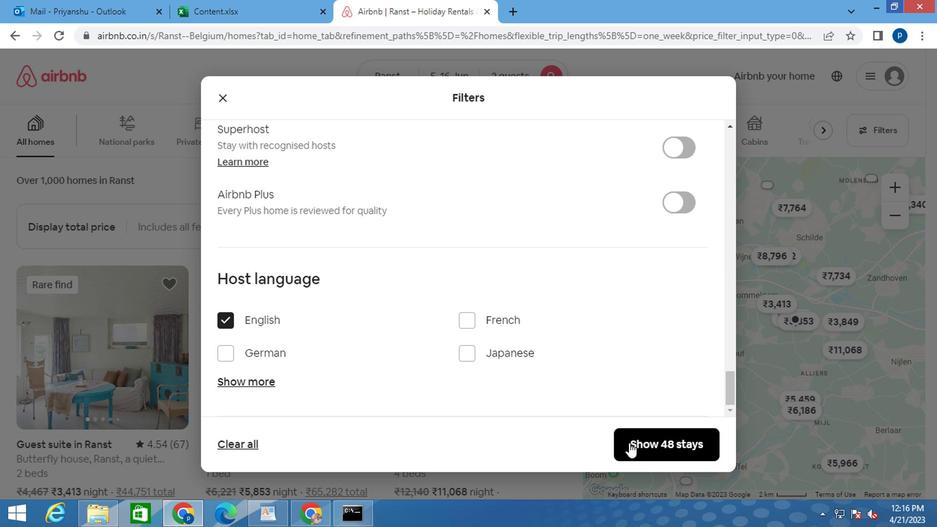
Action: Mouse moved to (629, 439)
Screenshot: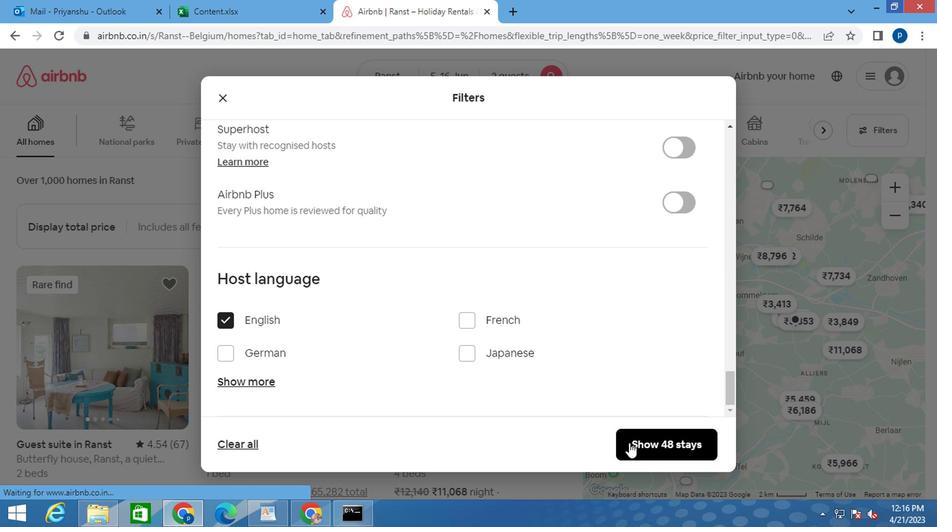 
